 Task: Open an excel sheet and write heading  Promote Sales. Add 10 people name  'Ethan Reynolds, Olivia Thompson, Benjamin Martinez, Emma Davis, Alexander Mitchell, Ava Rodriguez, Daniel Anderson, Mia Lewis, Christopher Scott, Sophia Harris._x000D_
'Item code in between  2020-2080. Product range in between  1000-10000. Add Products  Nike shoe, Adidas shoe, Gucci T-shirt, Louis Vuitton bag, Zara Shirt, H&M jeans, Chanel perfume, Versace perfume, Ralph Lauren, Prada Shirt_x000D_
Choose quantity  3 to 9 In Total Add the Amounts. Save page  Promote Sales book
Action: Mouse pressed left at (27, 21)
Screenshot: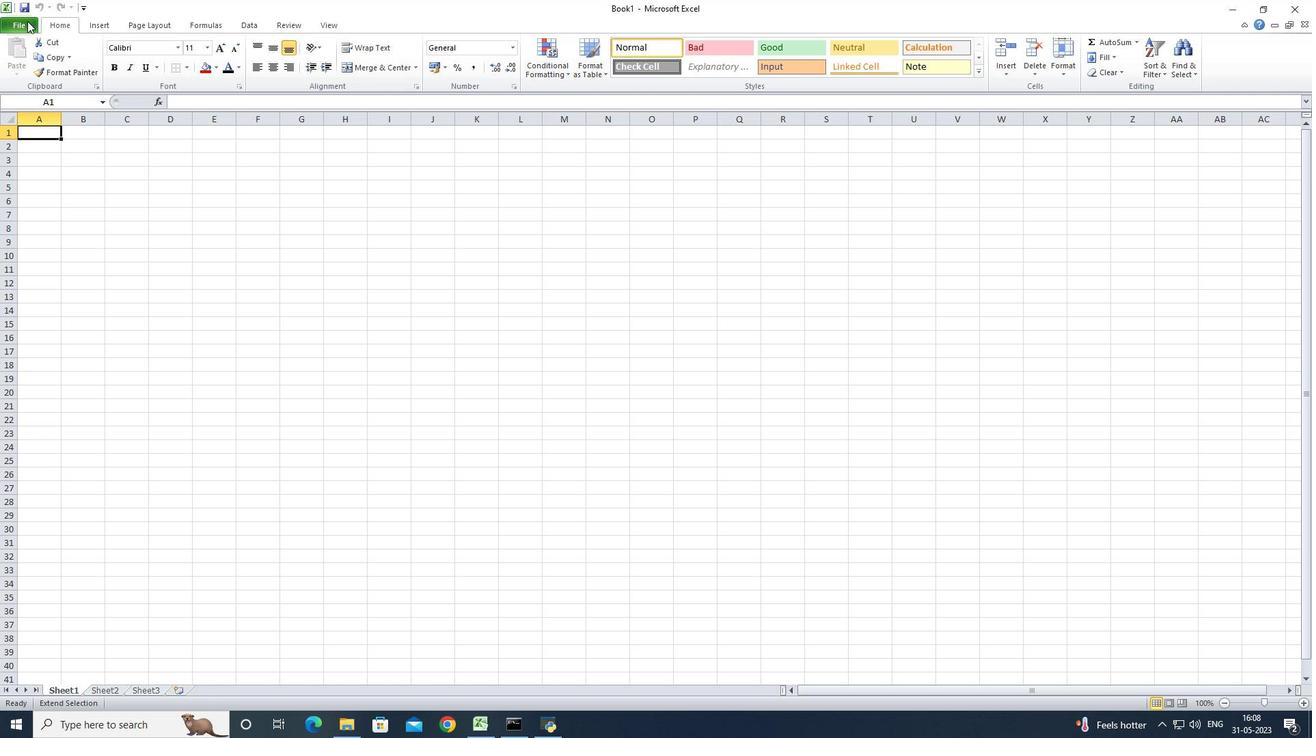 
Action: Mouse moved to (41, 177)
Screenshot: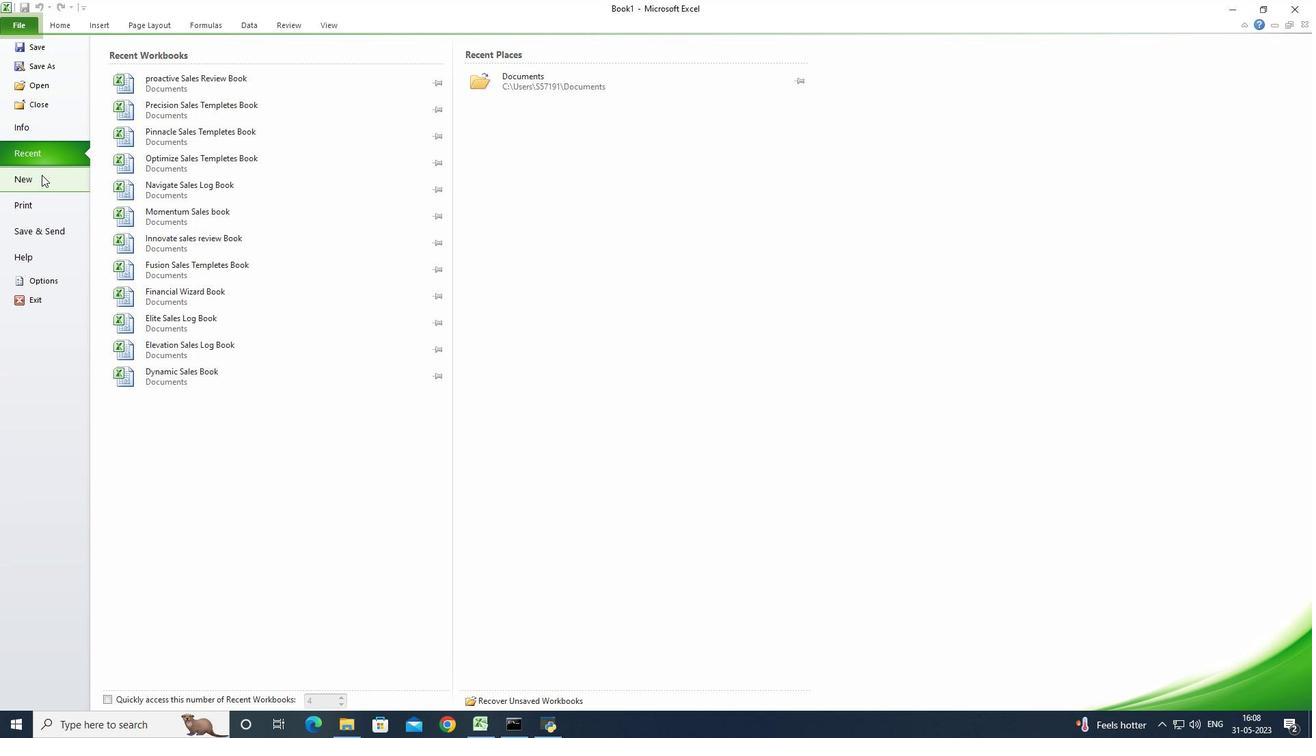 
Action: Mouse pressed left at (41, 177)
Screenshot: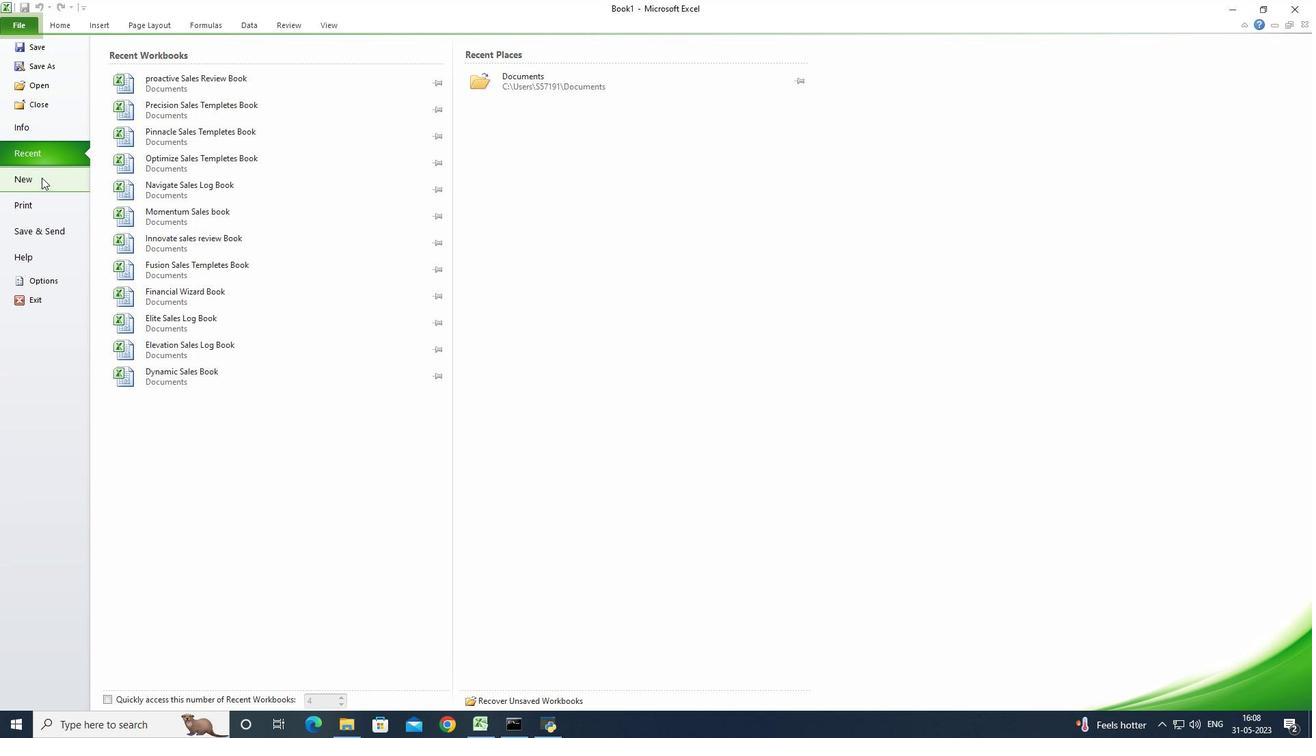 
Action: Mouse moved to (129, 129)
Screenshot: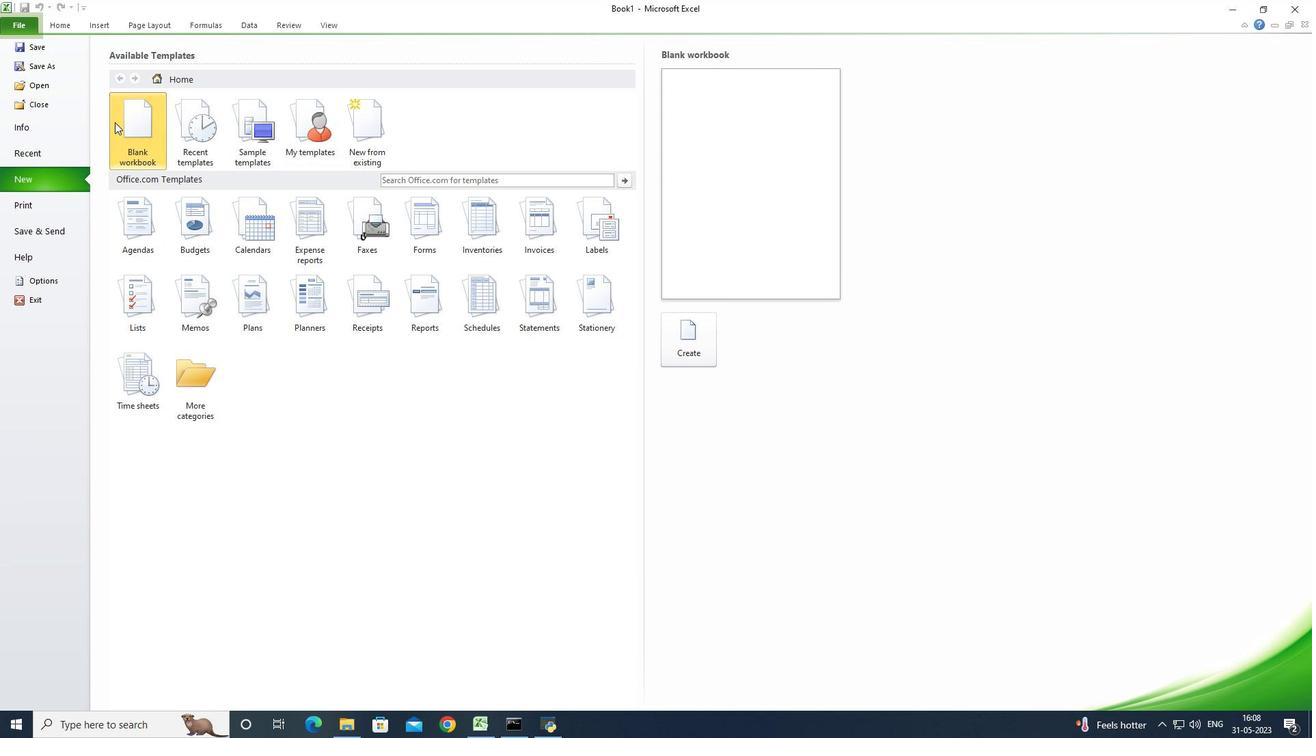 
Action: Mouse pressed left at (129, 129)
Screenshot: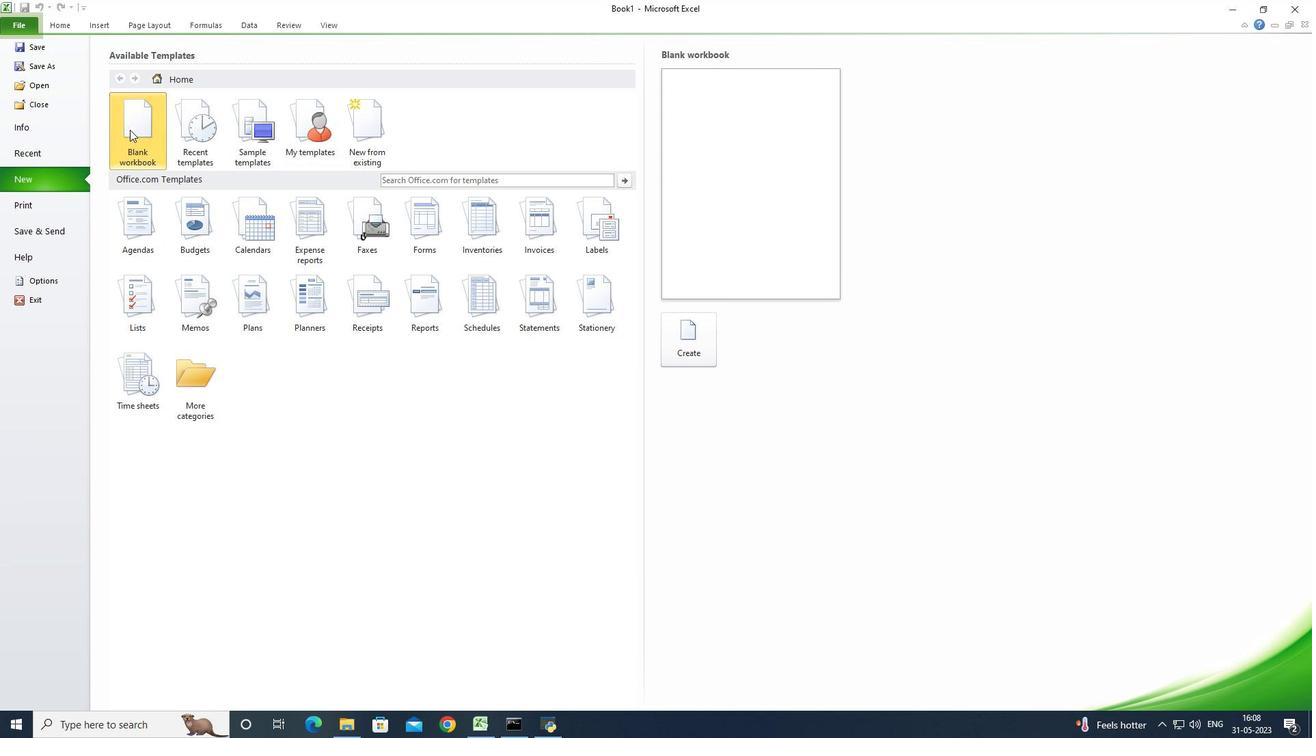 
Action: Mouse moved to (686, 349)
Screenshot: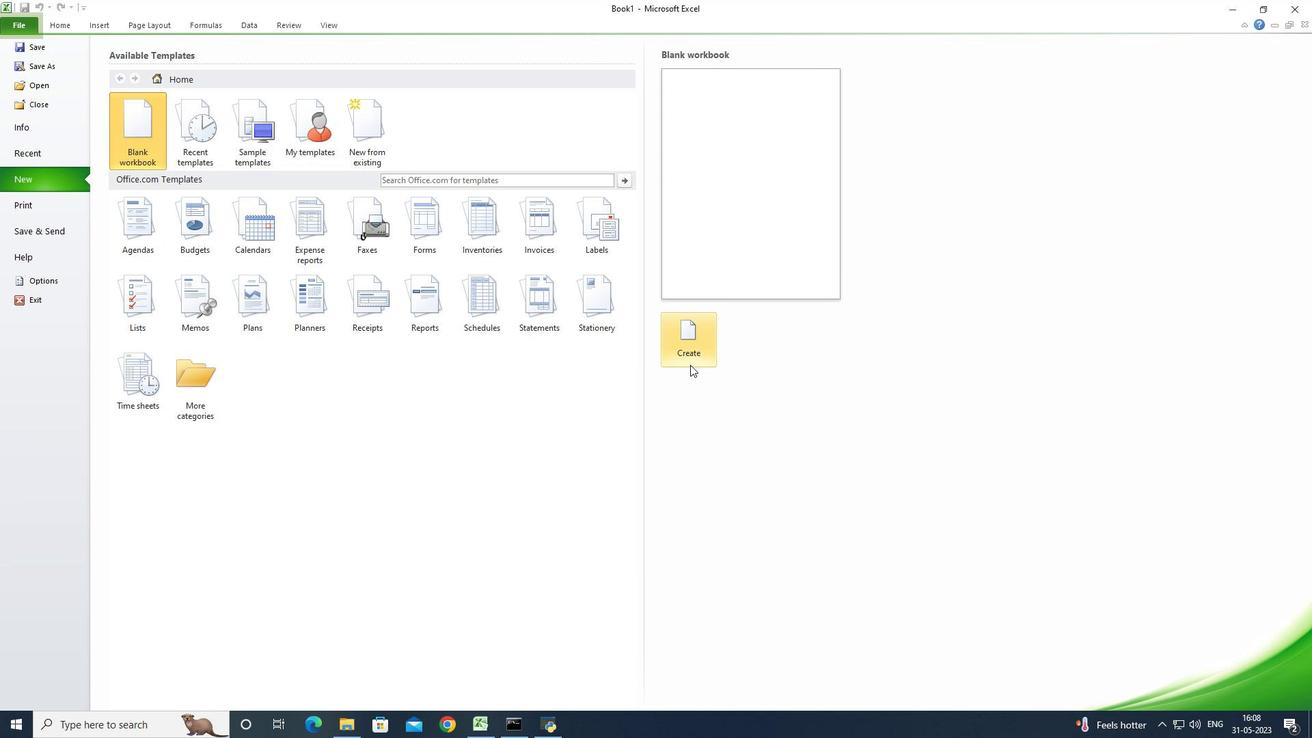 
Action: Mouse pressed left at (686, 349)
Screenshot: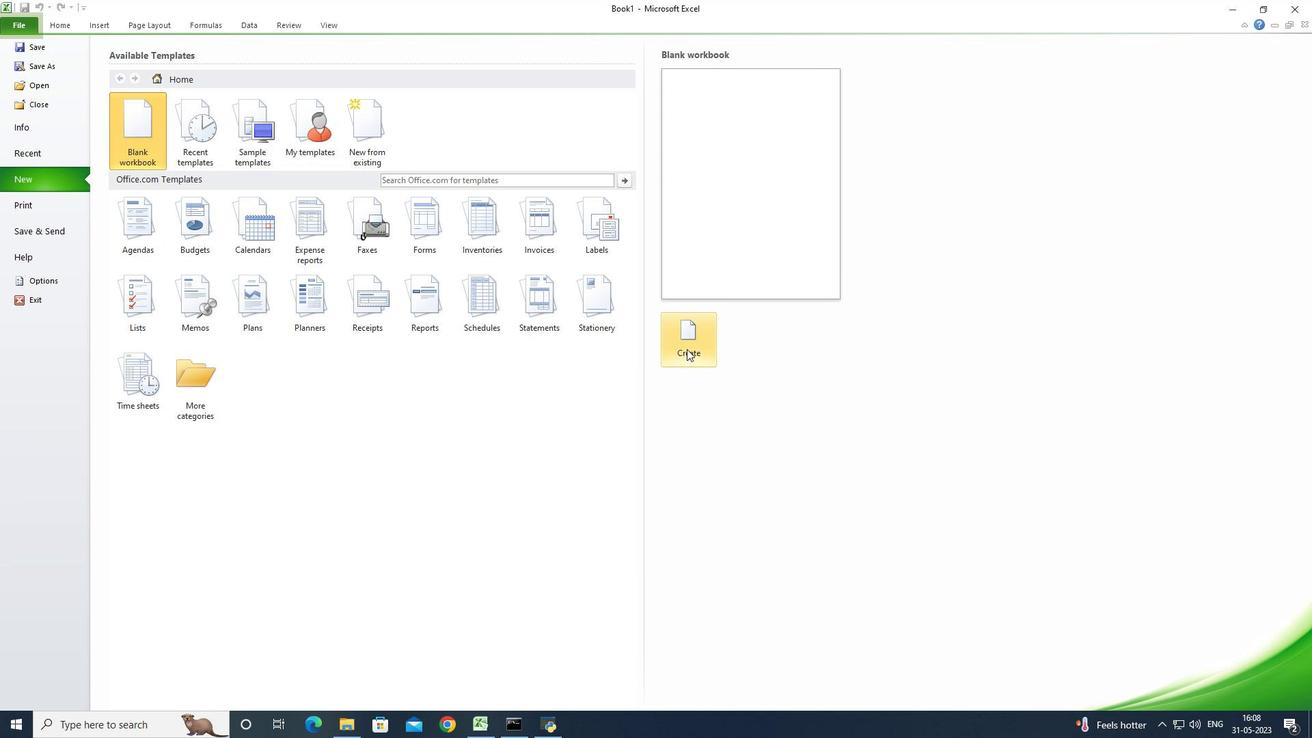 
Action: Mouse moved to (43, 134)
Screenshot: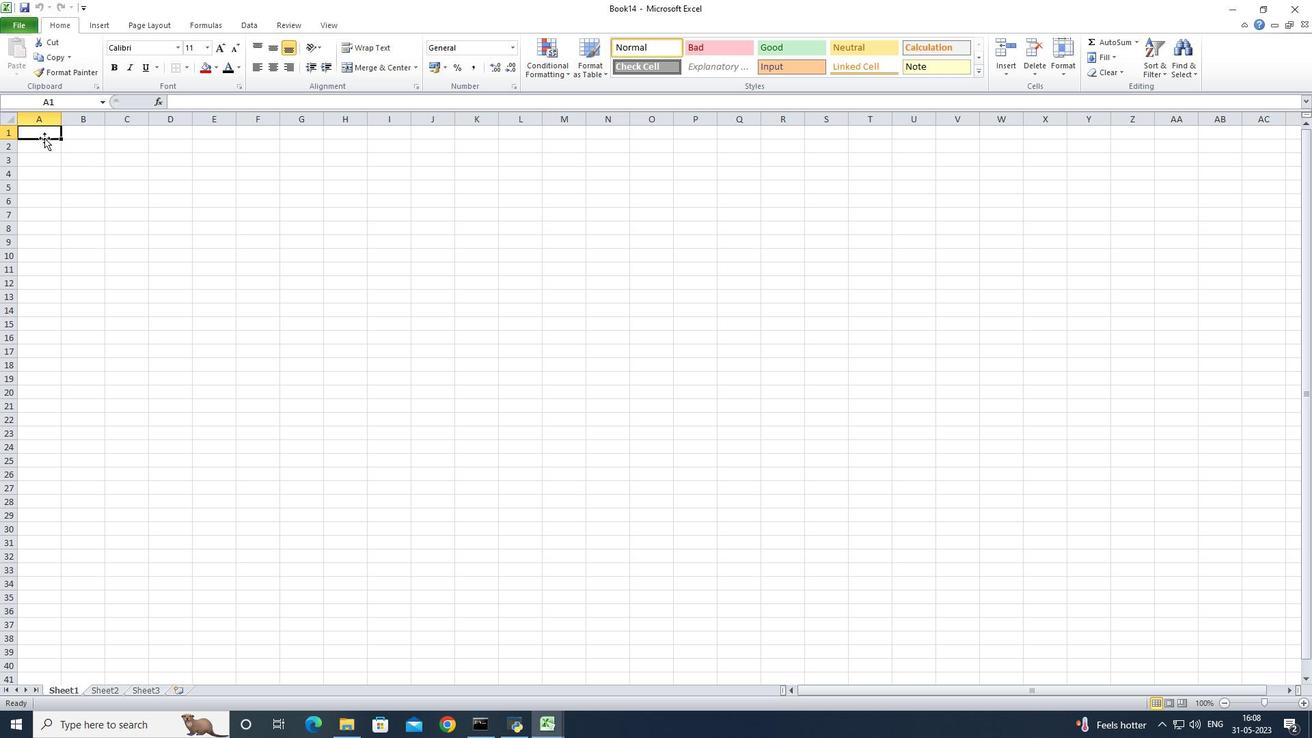 
Action: Mouse pressed left at (43, 134)
Screenshot: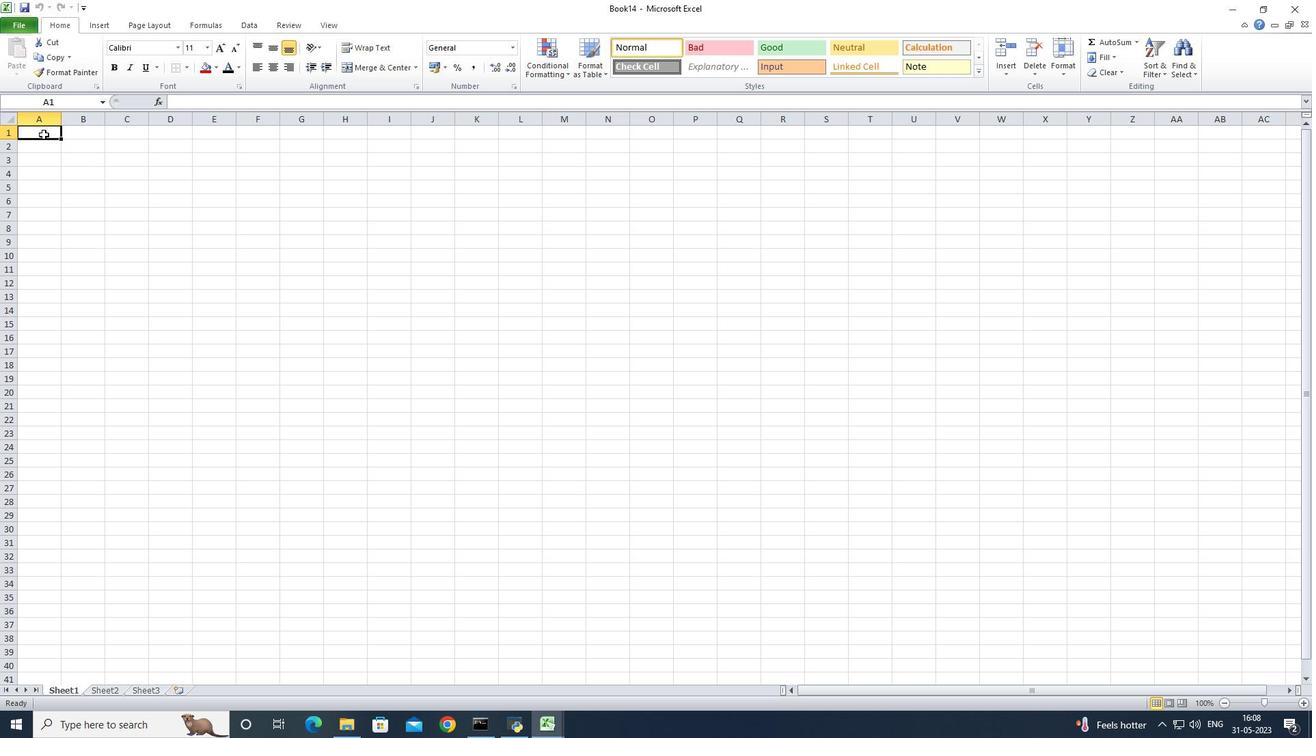 
Action: Key pressed <Key.shift><Key.shift><Key.shift><Key.shift><Key.shift><Key.shift><Key.shift><Key.shift><Key.shift>Promate
Screenshot: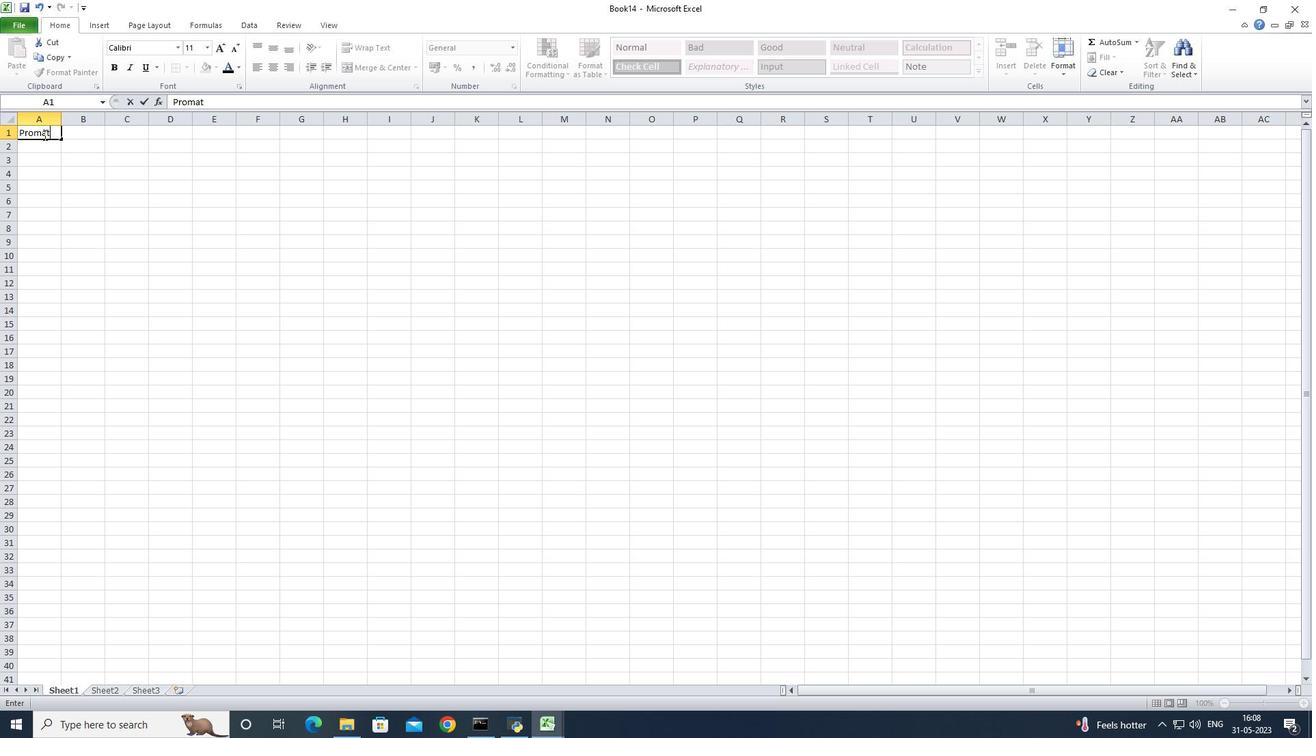 
Action: Mouse moved to (165, 243)
Screenshot: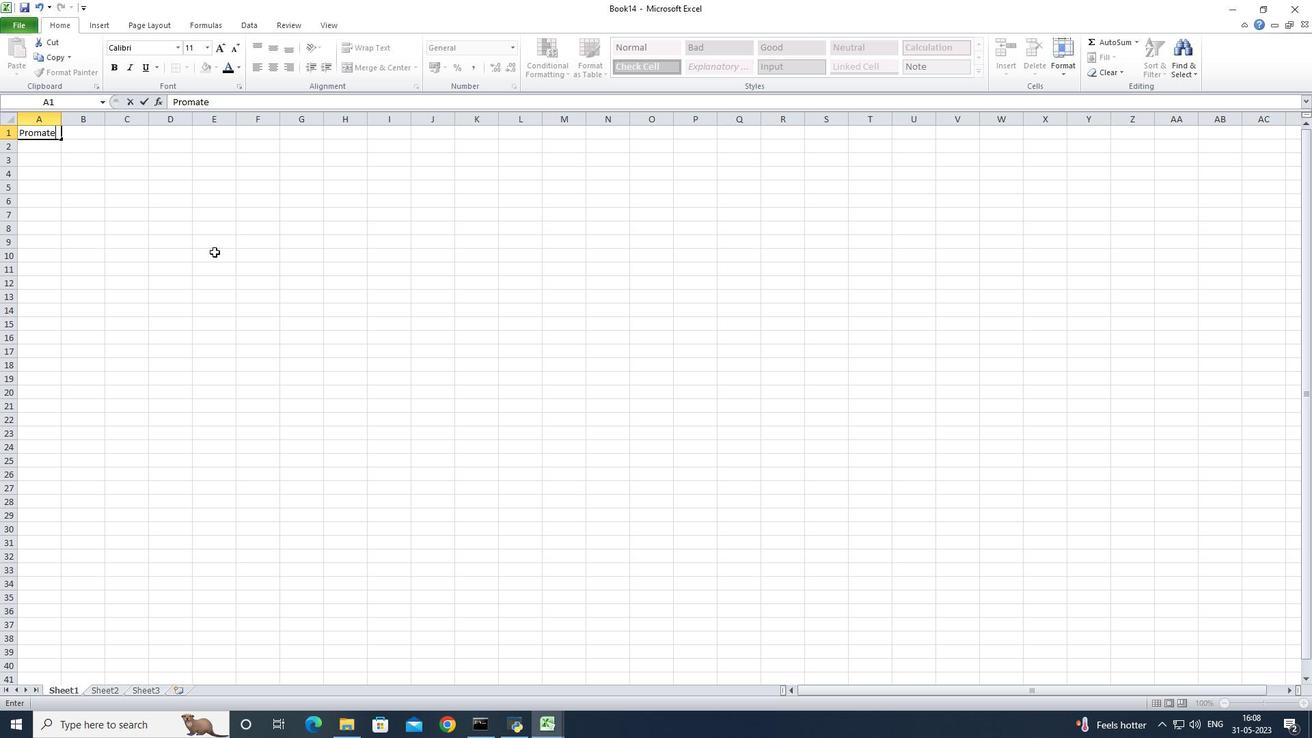 
Action: Key pressed <Key.space><Key.shift>Sales<Key.enter><Key.shift><Key.shift><Key.shift><Key.shift><Key.shift><Key.shift><Key.shift><Key.shift><Key.shift><Key.shift><Key.shift><Key.shift><Key.shift><Key.shift><Key.shift><Key.shift><Key.shift><Key.shift><Key.shift><Key.shift><Key.shift><Key.shift><Key.shift><Key.shift><Key.shift><Key.shift><Key.shift><Key.shift><Key.shift><Key.shift><Key.shift><Key.shift><Key.shift>Name<Key.enter><Key.shift><Key.shift><Key.shift><Key.shift><Key.shift><Key.shift><Key.shift><Key.shift><Key.shift><Key.shift><Key.shift><Key.shift><Key.shift><Key.shift><Key.shift><Key.shift><Key.shift><Key.shift><Key.shift><Key.shift><Key.shift><Key.shift><Key.shift><Key.shift><Key.shift><Key.shift><Key.shift><Key.shift><Key.shift><Key.shift>Ethan<Key.space><Key.shift><Key.shift>Reynolds<Key.enter><Key.shift><Key.shift>Oliver<Key.backspace><Key.backspace>ia<Key.space><Key.shift><Key.shift><Key.shift><Key.shift><Key.shift><Key.shift><Key.shift><Key.shift><Key.shift><Key.shift><Key.shift><Key.shift><Key.shift><Key.shift><Key.shift><Key.shift><Key.shift><Key.shift><Key.shift><Key.shift><Key.shift><Key.shift><Key.shift><Key.shift><Key.shift><Key.shift><Key.shift><Key.shift>thom<Key.backspace><Key.backspace><Key.backspace><Key.backspace><Key.shift><Key.shift>Thompson<Key.enter><Key.shift><Key.shift><Key.shift><Key.shift><Key.shift><Key.shift><Key.shift><Key.shift><Key.shift><Key.shift><Key.shift><Key.shift><Key.shift><Key.shift><Key.shift><Key.shift><Key.shift><Key.shift><Key.shift><Key.shift><Key.shift><Key.shift><Key.shift><Key.shift><Key.shift><Key.shift><Key.shift><Key.shift><Key.shift>Benju<Key.backspace><Key.shift><Key.shift><Key.shift><Key.shift><Key.shift><Key.shift><Key.shift><Key.shift><Key.shift><Key.shift><Key.shift><Key.shift><Key.shift><Key.shift><Key.shift><Key.shift>Am<Key.backspace><Key.backspace>amin<Key.space><Key.shift><Key.shift><Key.shift><Key.shift><Key.shift><Key.shift><Key.shift><Key.shift><Key.shift><Key.shift><Key.shift><Key.shift><Key.shift><Key.shift><Key.shift><Key.shift><Key.shift><Key.shift><Key.shift><Key.shift><Key.shift><Key.shift><Key.shift><Key.shift><Key.shift><Key.shift><Key.shift><Key.shift><Key.shift><Key.shift><Key.shift><Key.shift><Key.shift><Key.shift><Key.shift><Key.shift><Key.shift><Key.shift><Key.shift><Key.shift><Key.shift>Martinez<Key.enter><Key.shift><Key.shift><Key.shift><Key.shift><Key.shift><Key.shift><Key.shift><Key.shift><Key.shift><Key.shift><Key.shift><Key.shift><Key.shift><Key.shift><Key.shift><Key.shift><Key.shift><Key.shift><Key.shift><Key.shift><Key.shift><Key.shift><Key.shift><Key.shift><Key.shift><Key.shift><Key.shift><Key.shift><Key.shift><Key.shift><Key.shift>Emma<Key.space><Key.shift><Key.shift><Key.shift><Key.shift><Key.shift><Key.shift><Key.shift><Key.shift><Key.shift><Key.shift><Key.shift><Key.shift><Key.shift><Key.shift><Key.shift><Key.shift><Key.shift>Davis<Key.enter><Key.shift><Key.shift><Key.shift><Key.shift><Key.shift><Key.shift><Key.shift><Key.shift><Key.shift><Key.shift><Key.shift><Key.shift><Key.shift><Key.shift><Key.shift><Key.shift><Key.shift><Key.shift><Key.shift><Key.shift><Key.shift><Key.shift><Key.shift><Key.shift><Key.shift><Key.shift><Key.shift><Key.shift><Key.shift><Key.shift><Key.shift><Key.shift><Key.shift>Alw<Key.backspace>exander<Key.space><Key.shift><Key.shift><Key.shift><Key.shift><Key.shift><Key.shift><Key.shift><Key.shift><Key.shift><Key.shift><Key.shift><Key.shift><Key.shift><Key.shift>Mitchell<Key.enter><Key.shift><Key.shift>Ava<Key.space><Key.shift>Rodriguez<Key.enter><Key.shift><Key.shift><Key.shift><Key.shift><Key.shift><Key.shift><Key.shift><Key.shift><Key.shift><Key.shift><Key.shift><Key.shift><Key.shift><Key.shift><Key.shift><Key.shift><Key.shift><Key.shift><Key.shift><Key.shift><Key.shift><Key.shift><Key.shift>Daniel<Key.space><Key.shift>Anderson<Key.enter><Key.shift>Mia<Key.space><Key.shift><Key.shift><Key.shift><Key.shift><Key.shift><Key.shift><Key.shift><Key.shift><Key.shift><Key.shift><Key.shift><Key.shift>Lewis<Key.enter><Key.shift><Key.shift><Key.shift><Key.shift>Cha<Key.backspace>ristopher<Key.space><Key.shift>Scott<Key.enter><Key.shift><Key.shift><Key.shift><Key.shift><Key.shift><Key.shift><Key.shift><Key.shift><Key.shift>Sophia<Key.space><Key.shift><Key.shift><Key.shift><Key.shift><Key.shift><Key.shift><Key.shift><Key.shift><Key.shift><Key.shift><Key.shift><Key.shift><Key.shift><Key.shift><Key.shift><Key.shift><Key.shift><Key.shift><Key.shift><Key.shift><Key.shift><Key.shift><Key.shift><Key.shift><Key.shift><Key.shift><Key.shift><Key.shift><Key.shift><Key.shift><Key.shift><Key.shift><Key.shift><Key.shift><Key.shift><Key.shift><Key.shift><Key.shift><Key.shift><Key.shift><Key.shift><Key.shift>Harris<Key.enter>
Screenshot: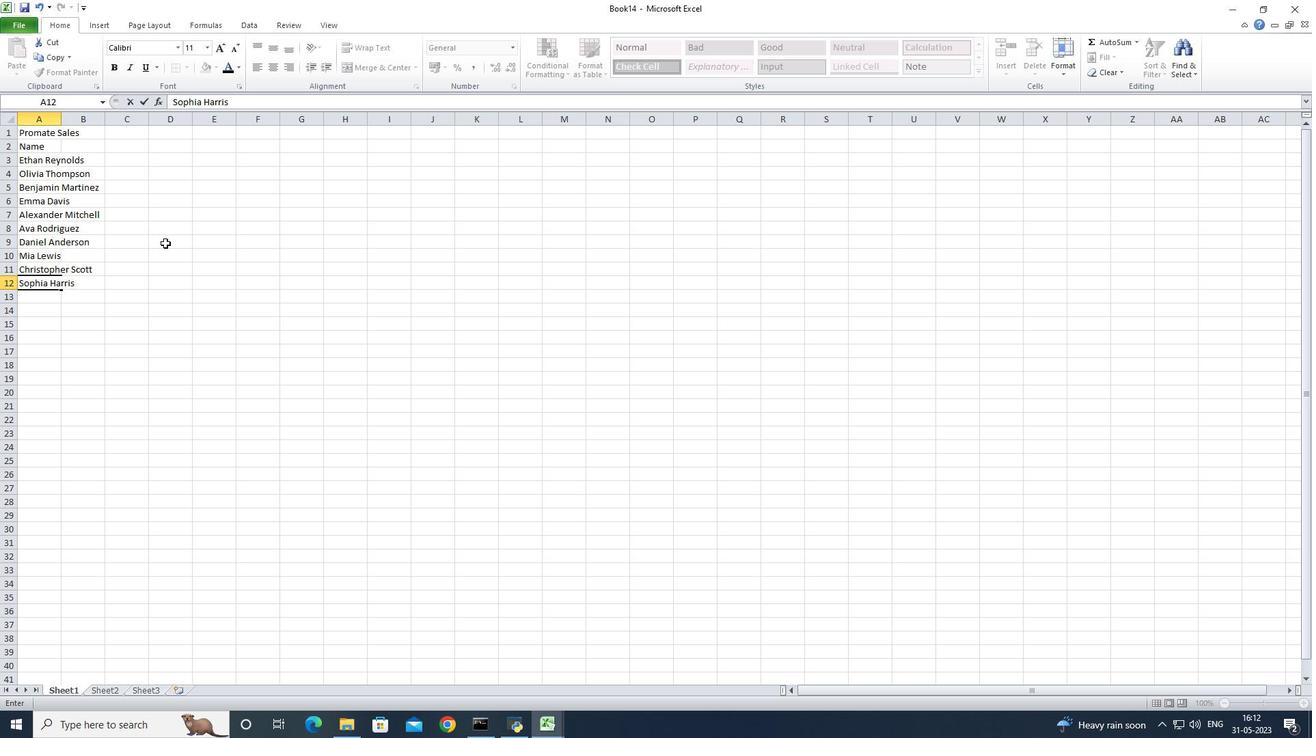 
Action: Mouse moved to (62, 116)
Screenshot: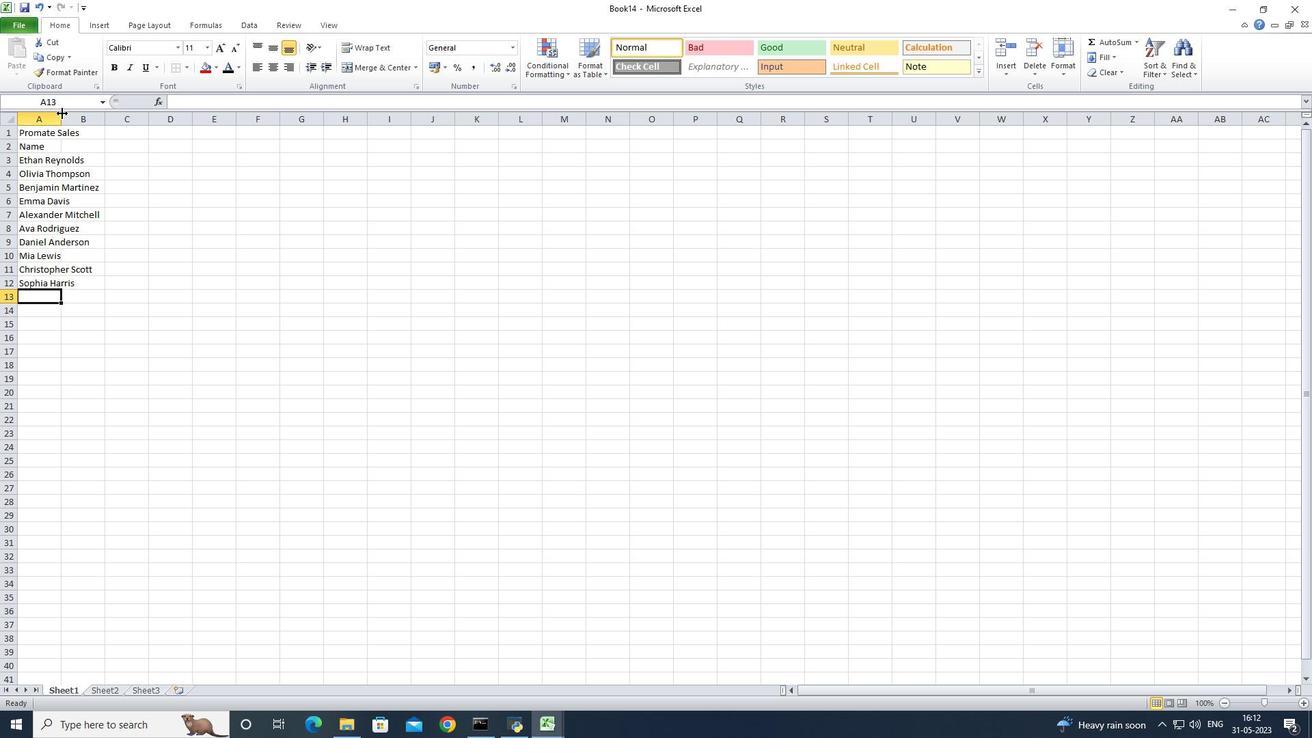 
Action: Mouse pressed left at (62, 116)
Screenshot: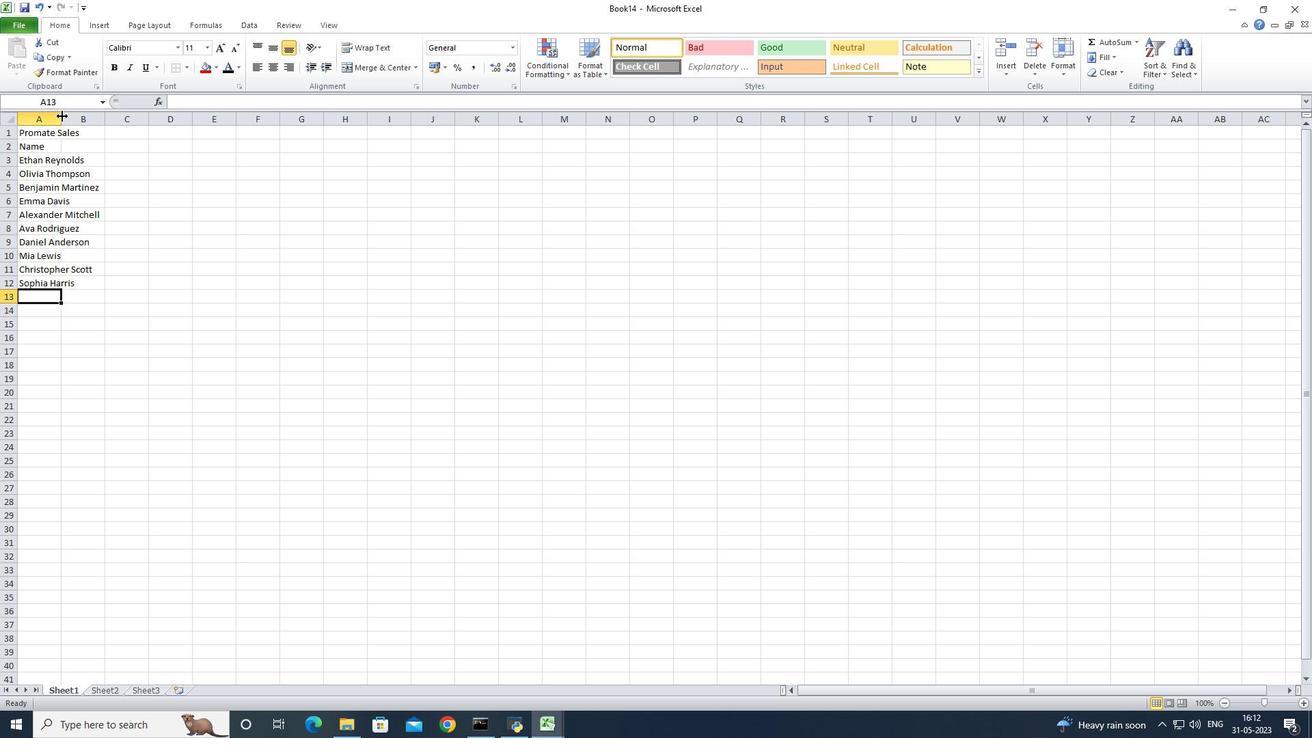 
Action: Mouse pressed left at (62, 116)
Screenshot: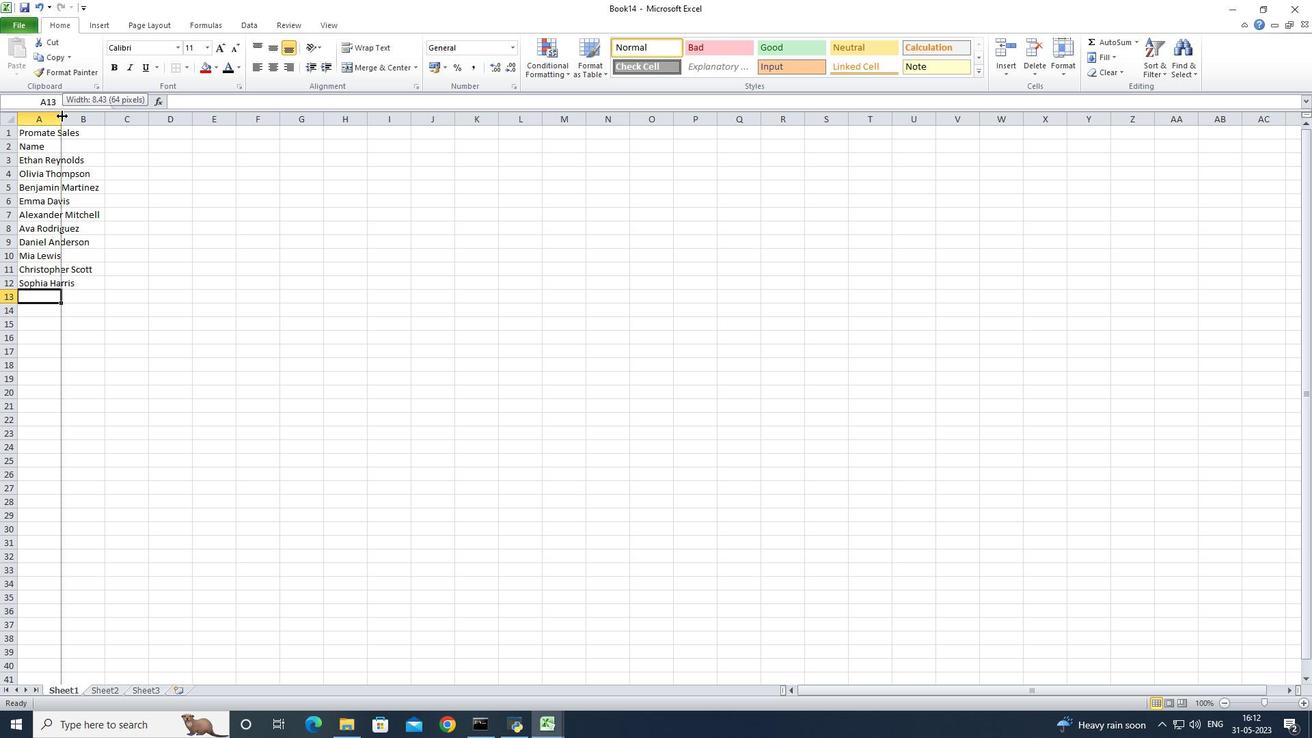 
Action: Mouse moved to (132, 144)
Screenshot: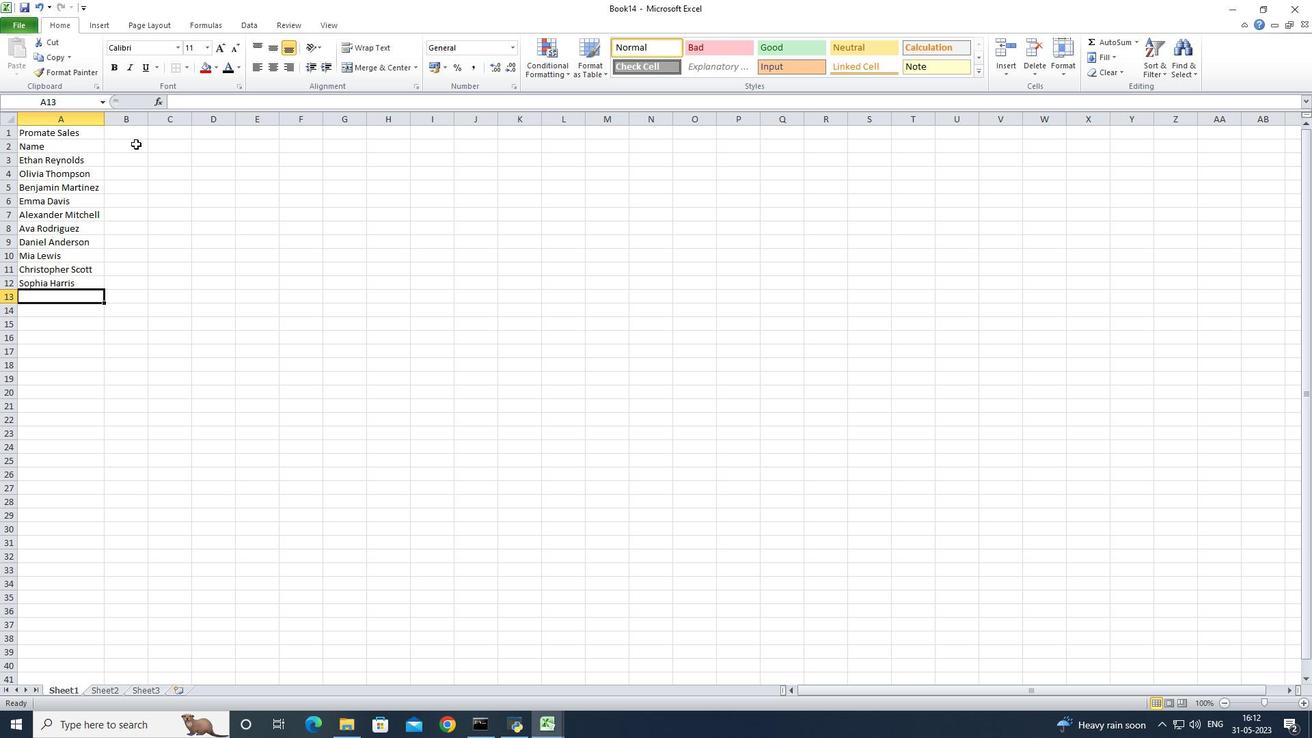 
Action: Mouse pressed left at (132, 144)
Screenshot: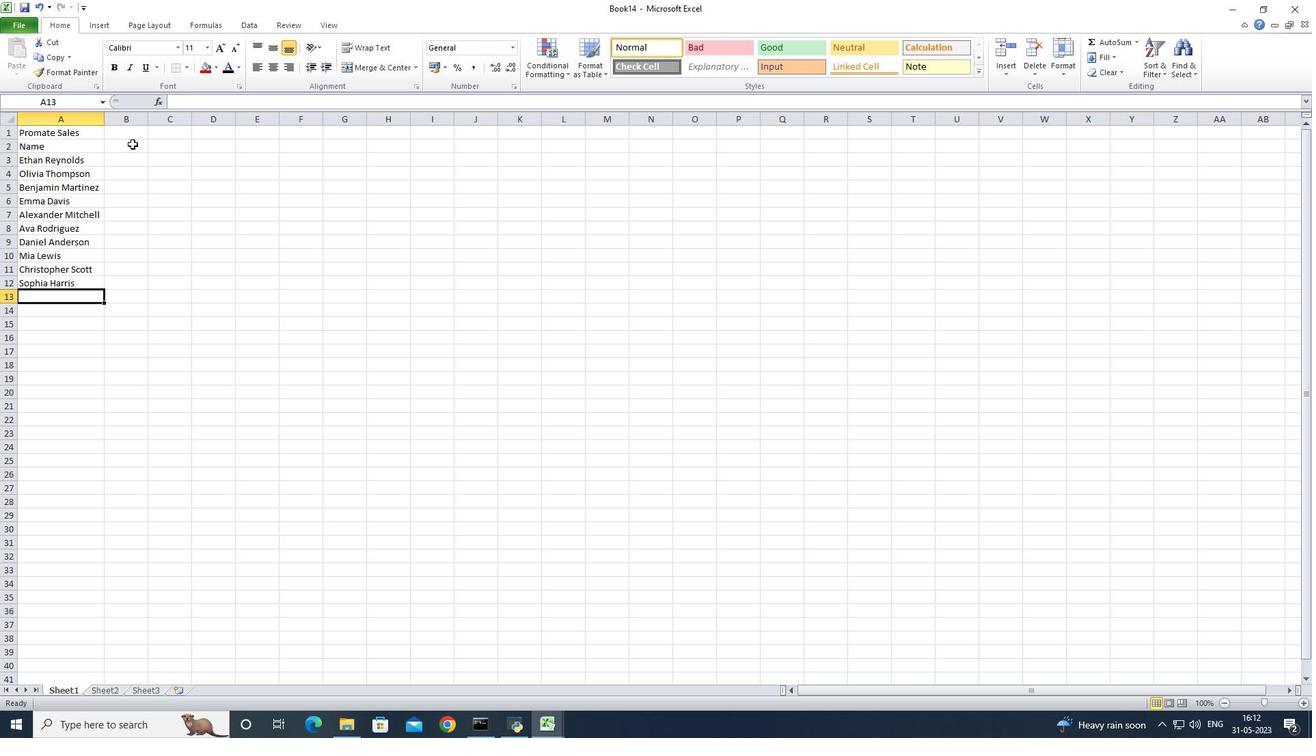 
Action: Key pressed <Key.shift><Key.shift><Key.shift><Key.shift><Key.shift>Item<Key.space><Key.shift><Key.shift><Key.shift><Key.shift><Key.shift><Key.shift><Key.shift><Key.shift><Key.shift><Key.shift><Key.shift>Co
Screenshot: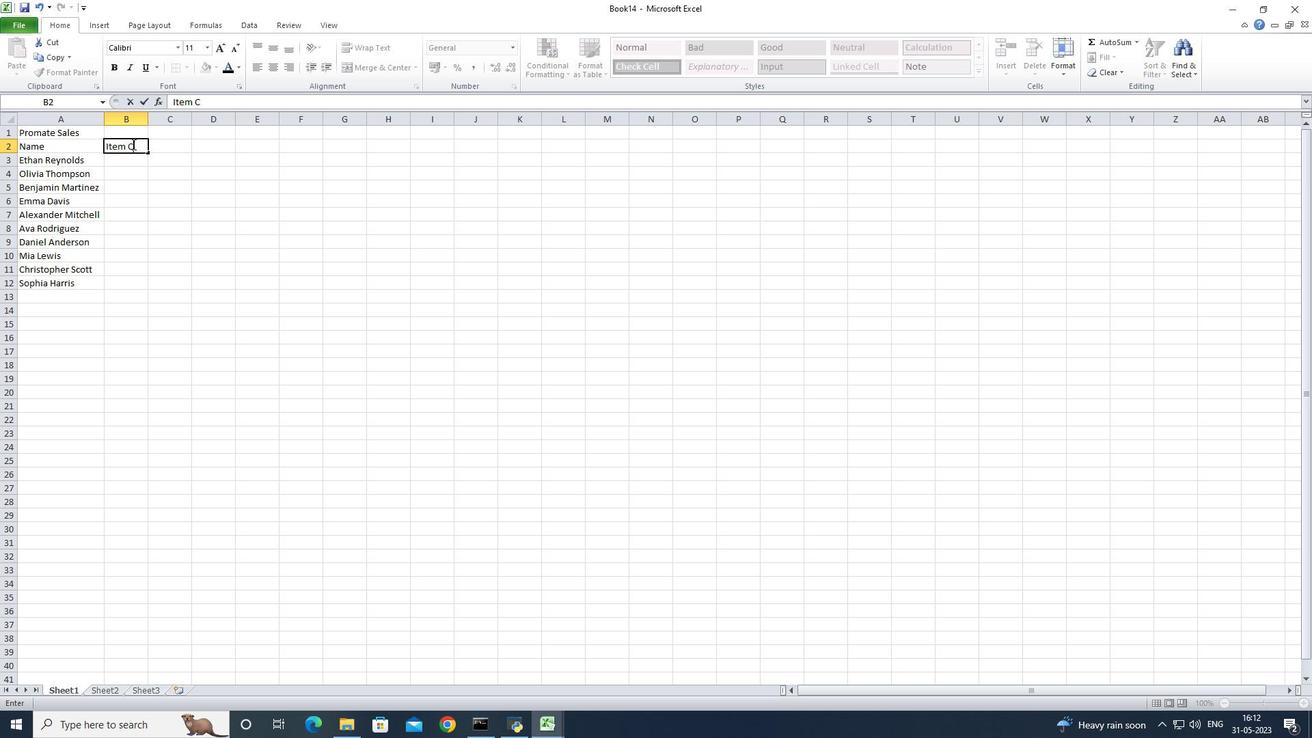 
Action: Mouse moved to (193, 178)
Screenshot: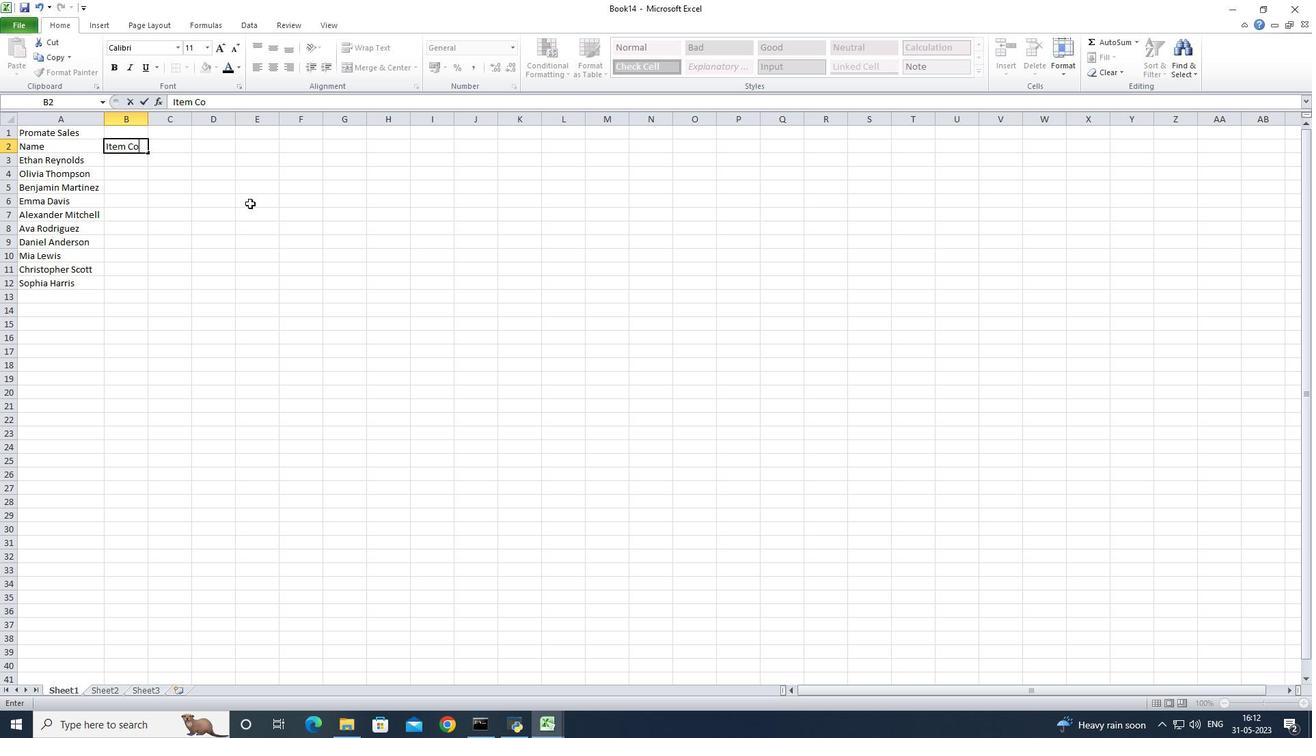 
Action: Key pressed de
Screenshot: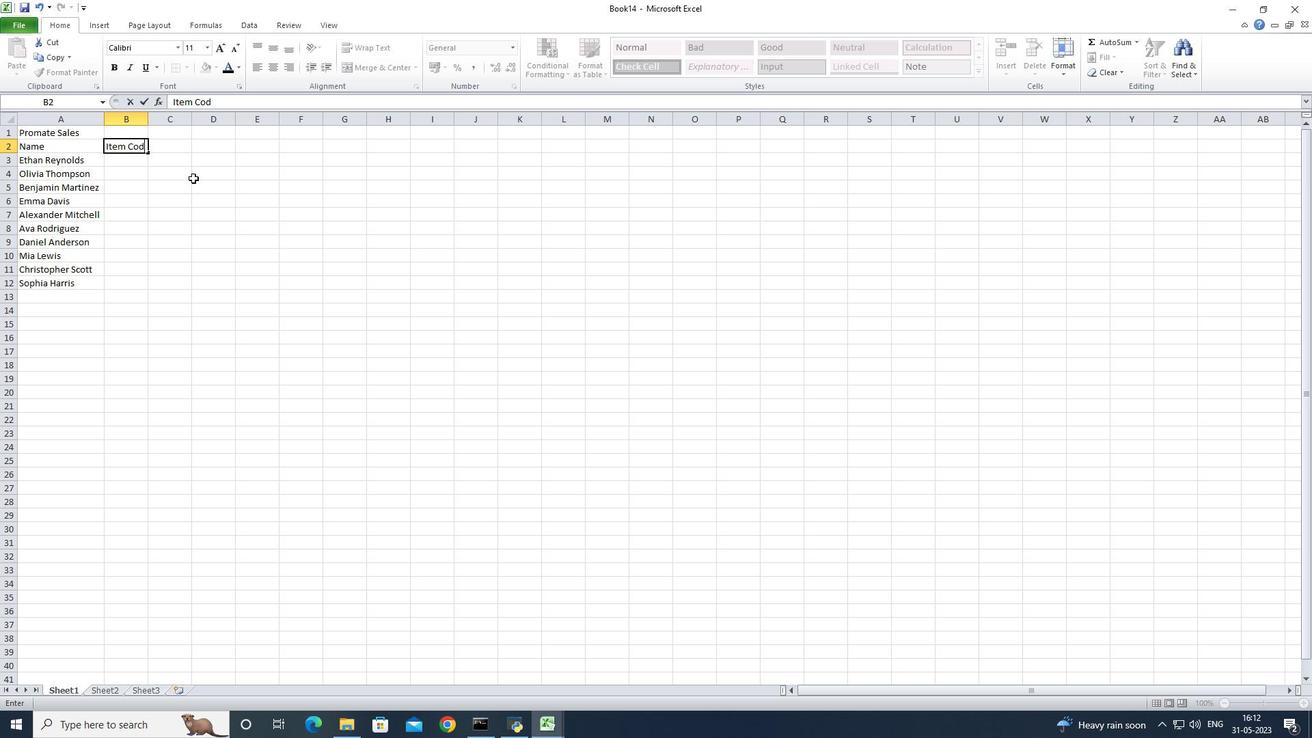 
Action: Mouse moved to (165, 151)
Screenshot: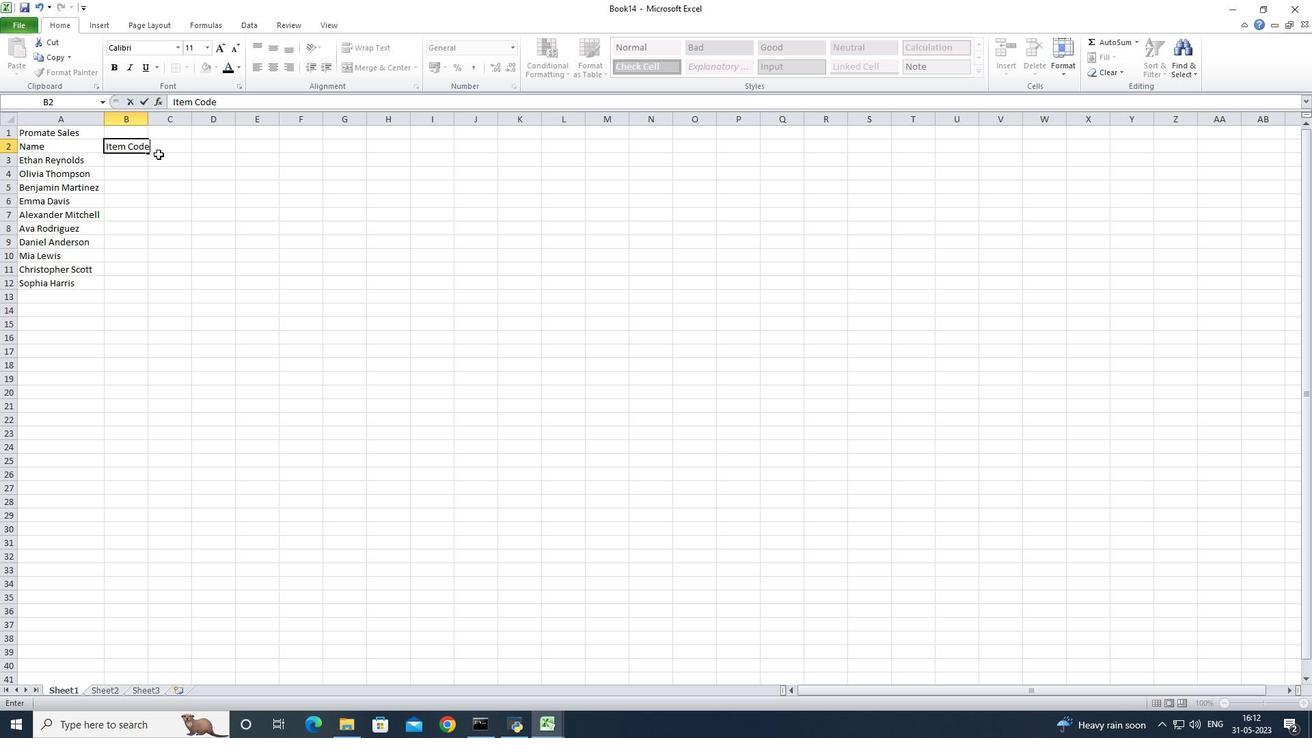 
Action: Mouse pressed left at (165, 151)
Screenshot: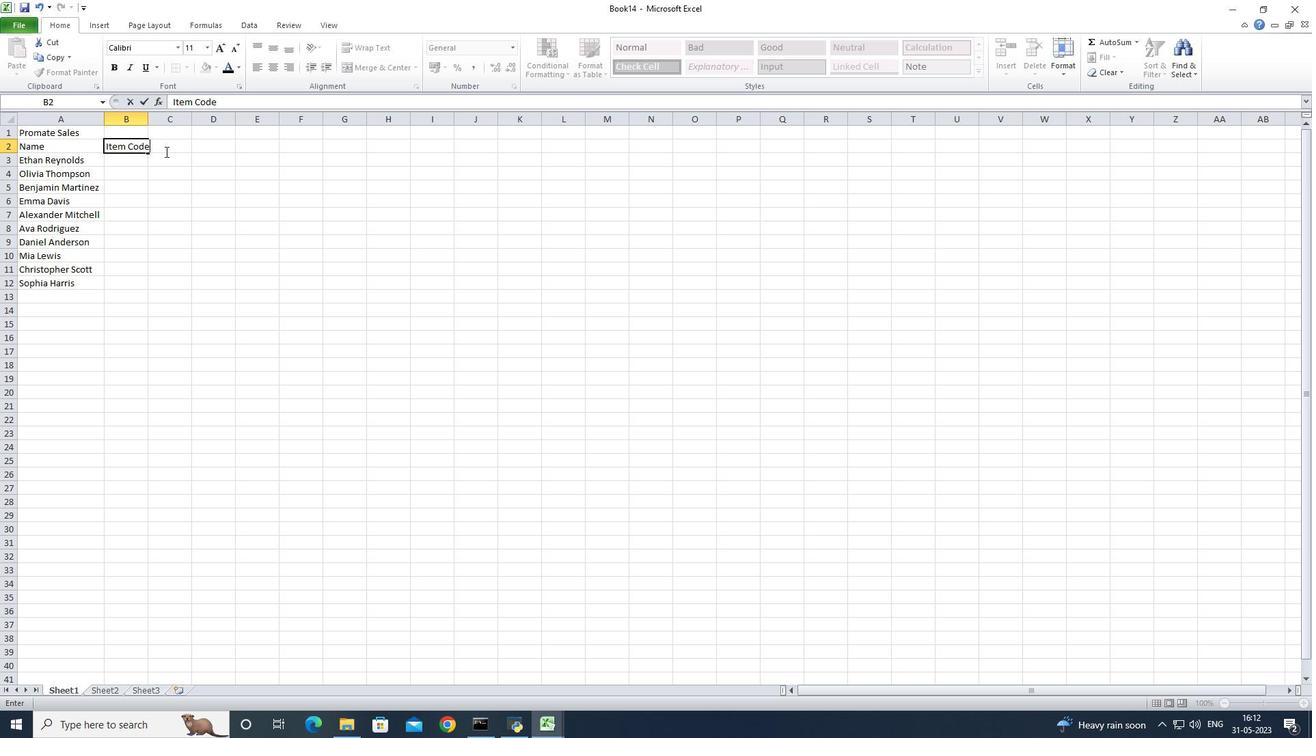 
Action: Mouse moved to (129, 164)
Screenshot: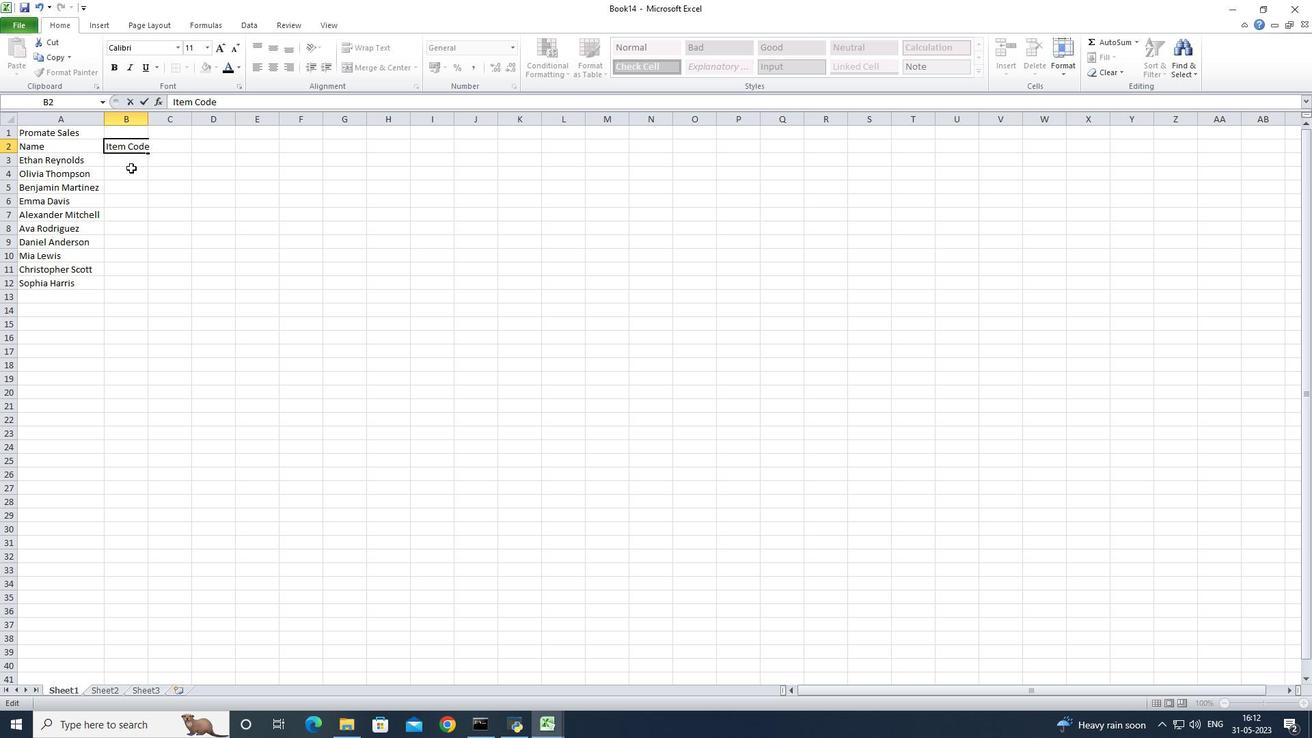 
Action: Mouse pressed left at (129, 164)
Screenshot: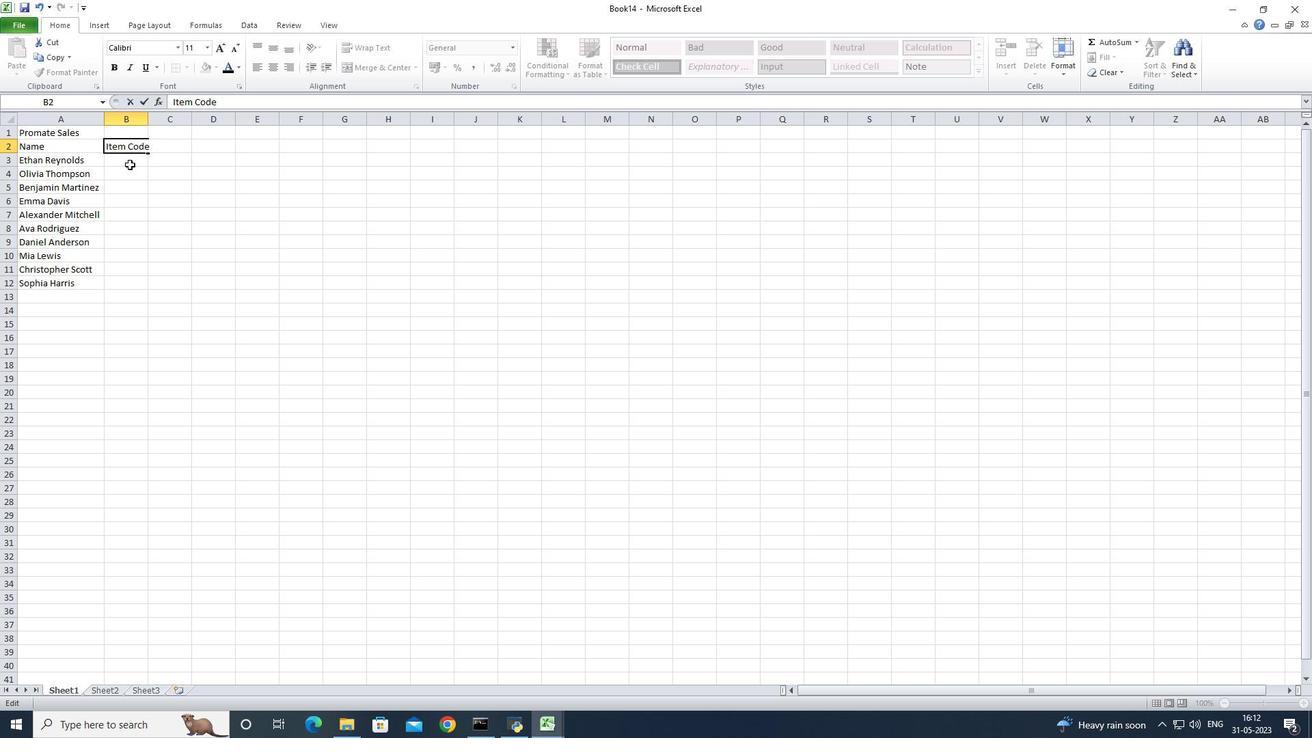 
Action: Mouse moved to (146, 121)
Screenshot: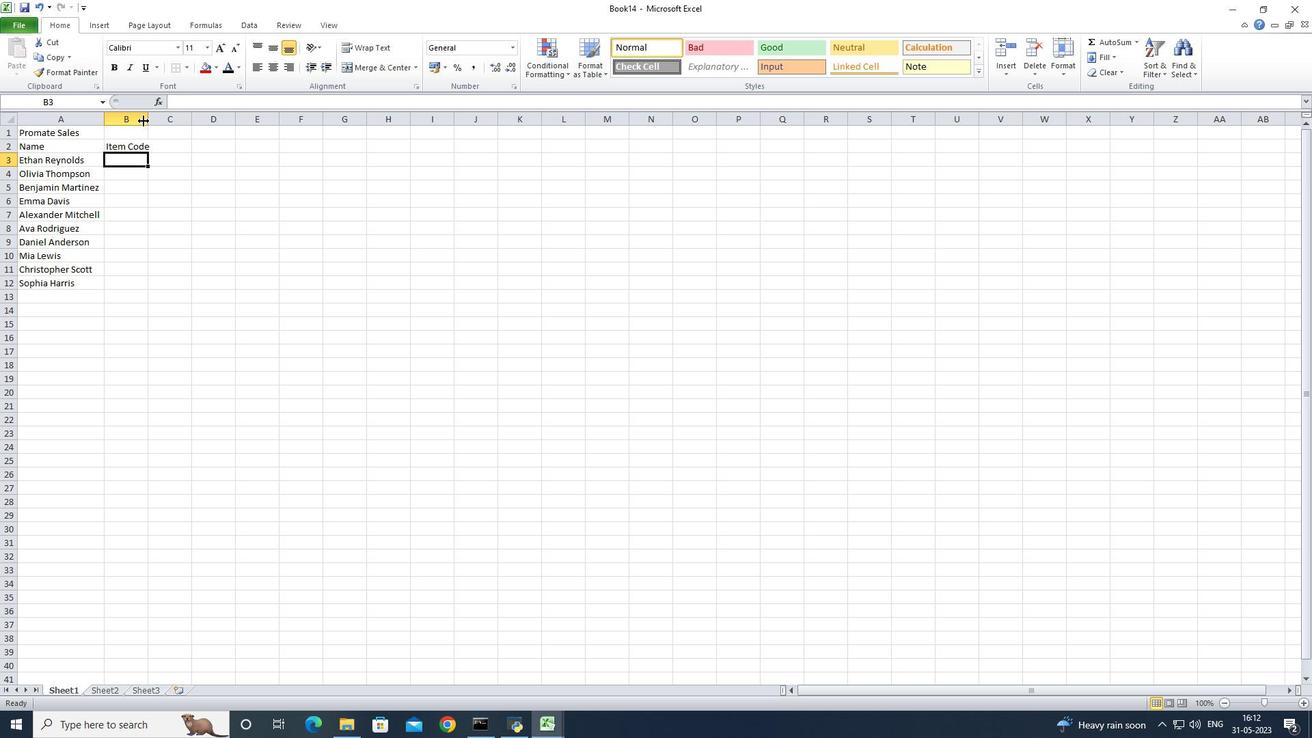 
Action: Mouse pressed left at (146, 121)
Screenshot: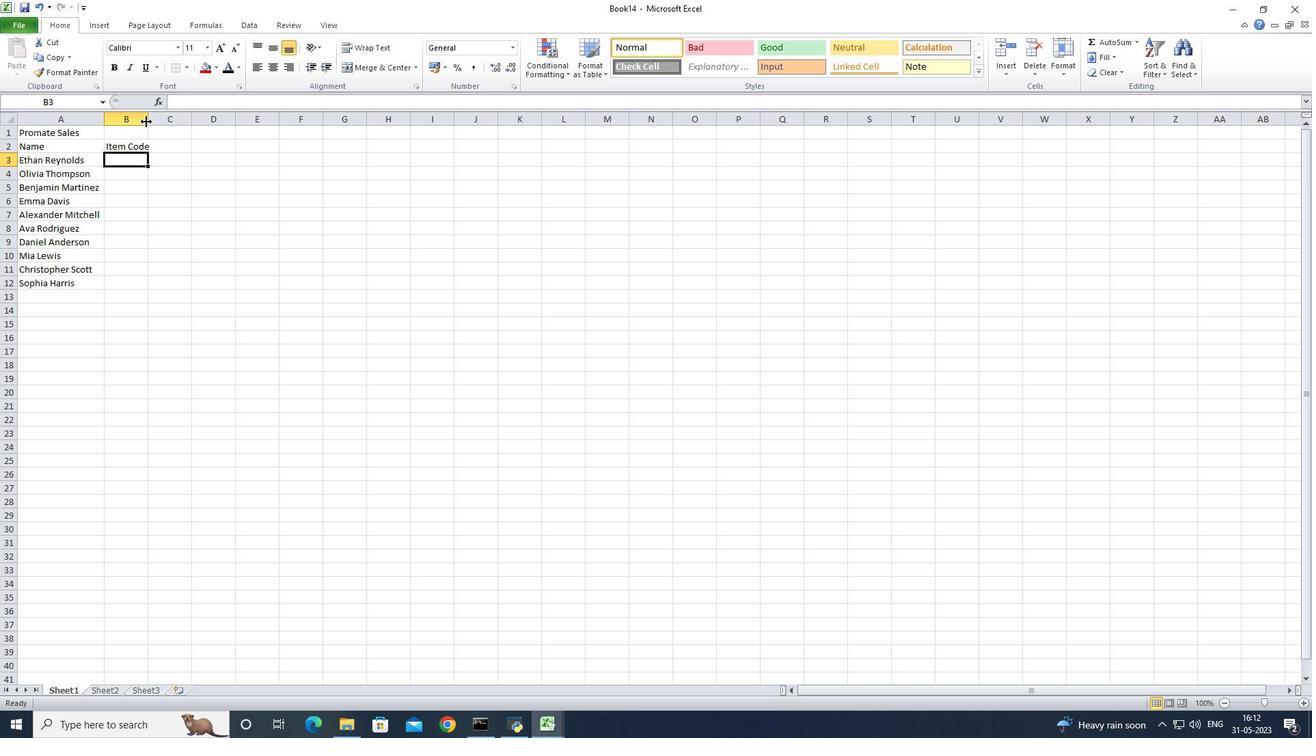 
Action: Mouse pressed left at (146, 121)
Screenshot: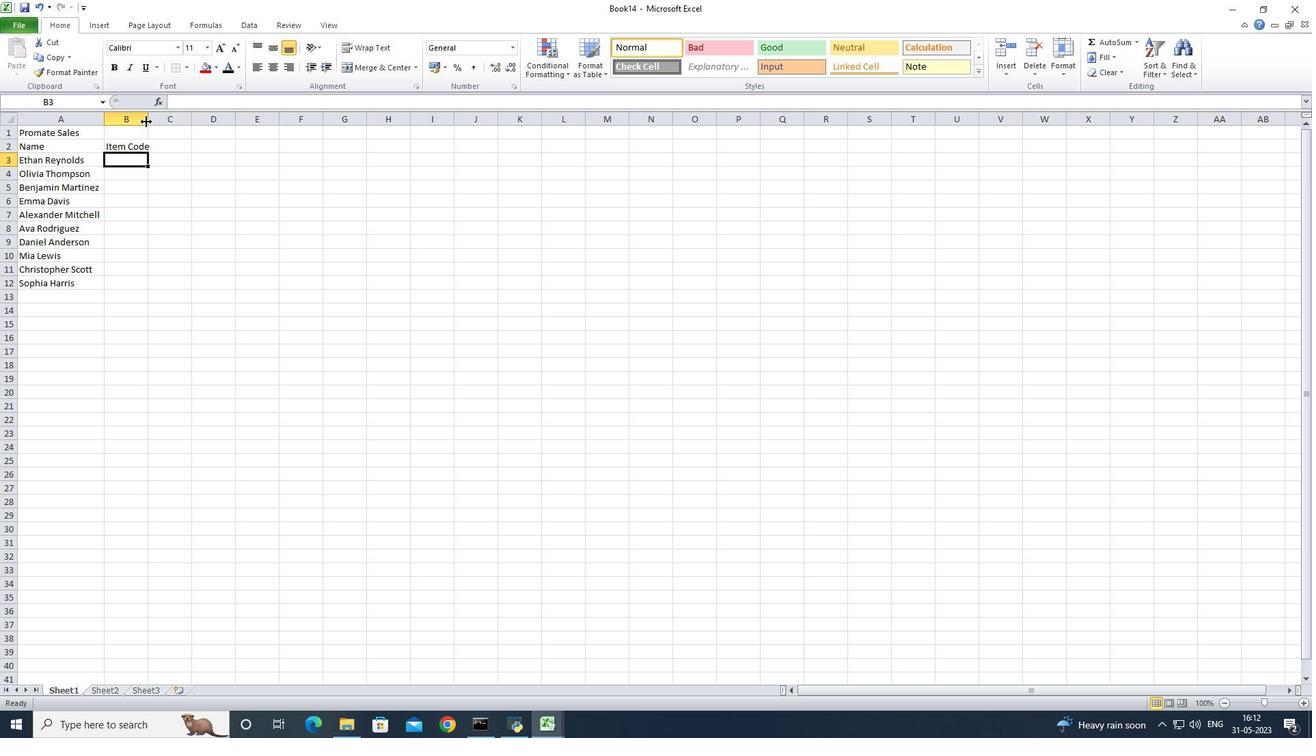 
Action: Mouse moved to (142, 168)
Screenshot: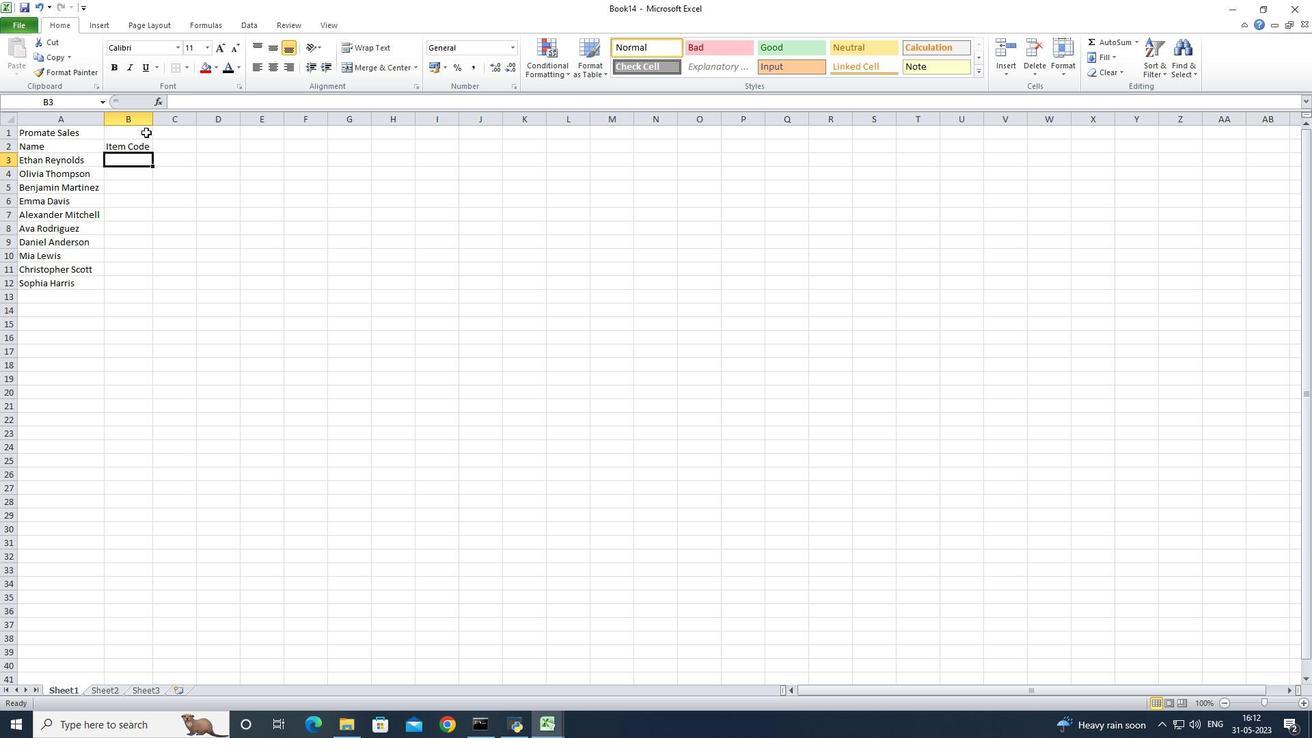 
Action: Key pressed 20020<Key.backspace><Key.backspace><Key.backspace>20<Key.down>2030<Key.down>2040<Key.down>2050<Key.down>2060<Key.down>2070<Key.down>2080<Key.down>2015<Key.backspace><Key.backspace>25<Key.down>2035<Key.down>203<Key.backspace>45<Key.down>
Screenshot: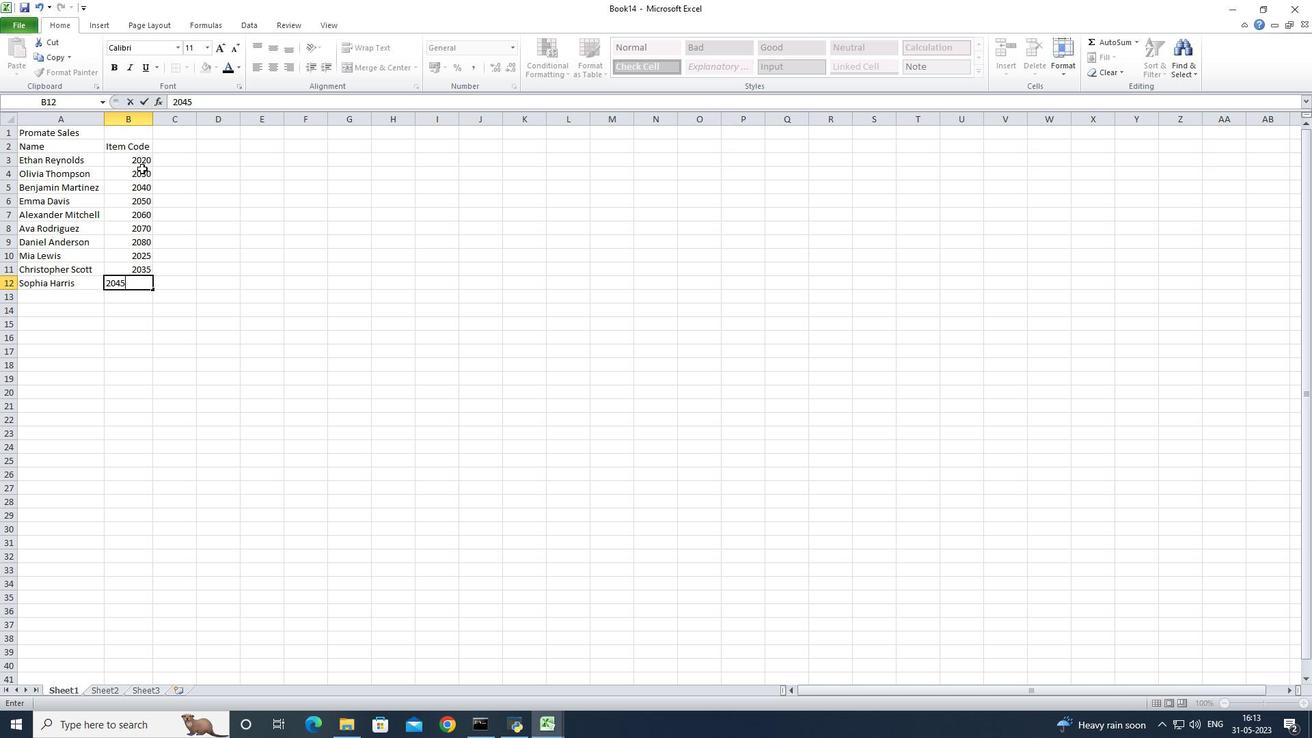 
Action: Mouse moved to (190, 142)
Screenshot: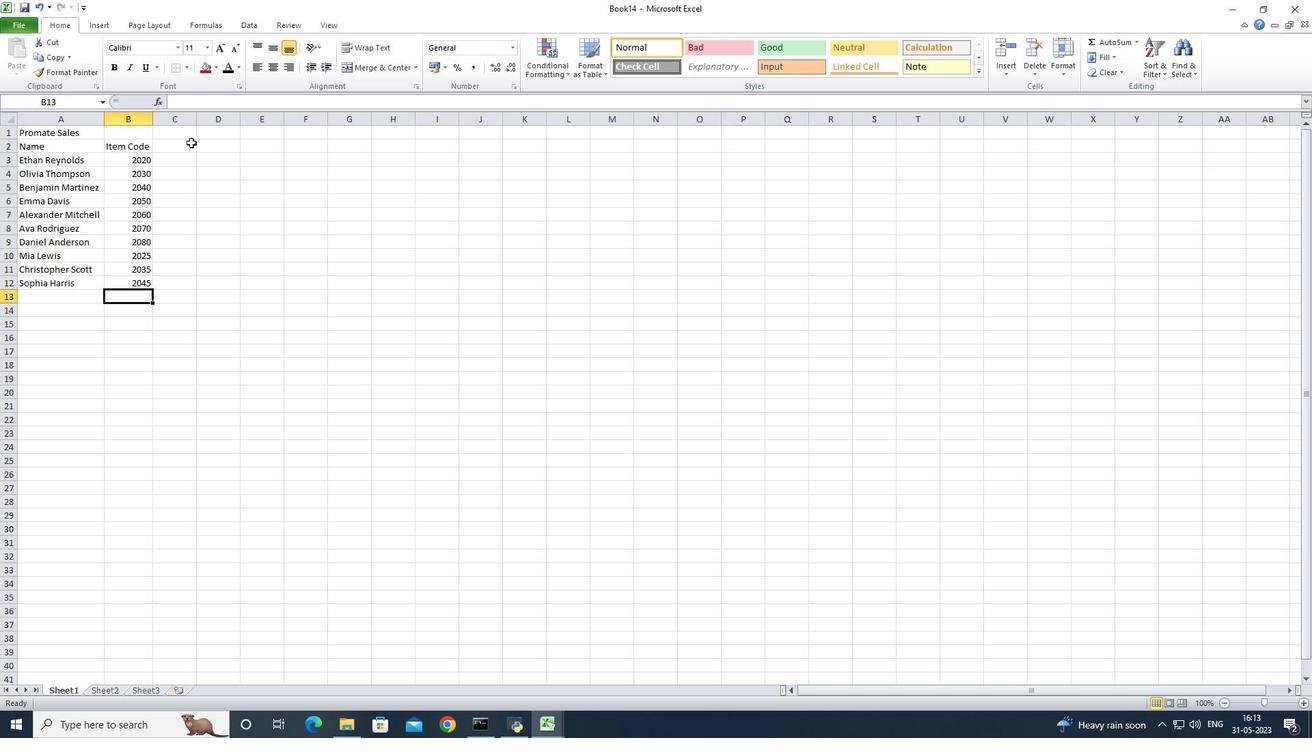 
Action: Mouse pressed left at (190, 142)
Screenshot: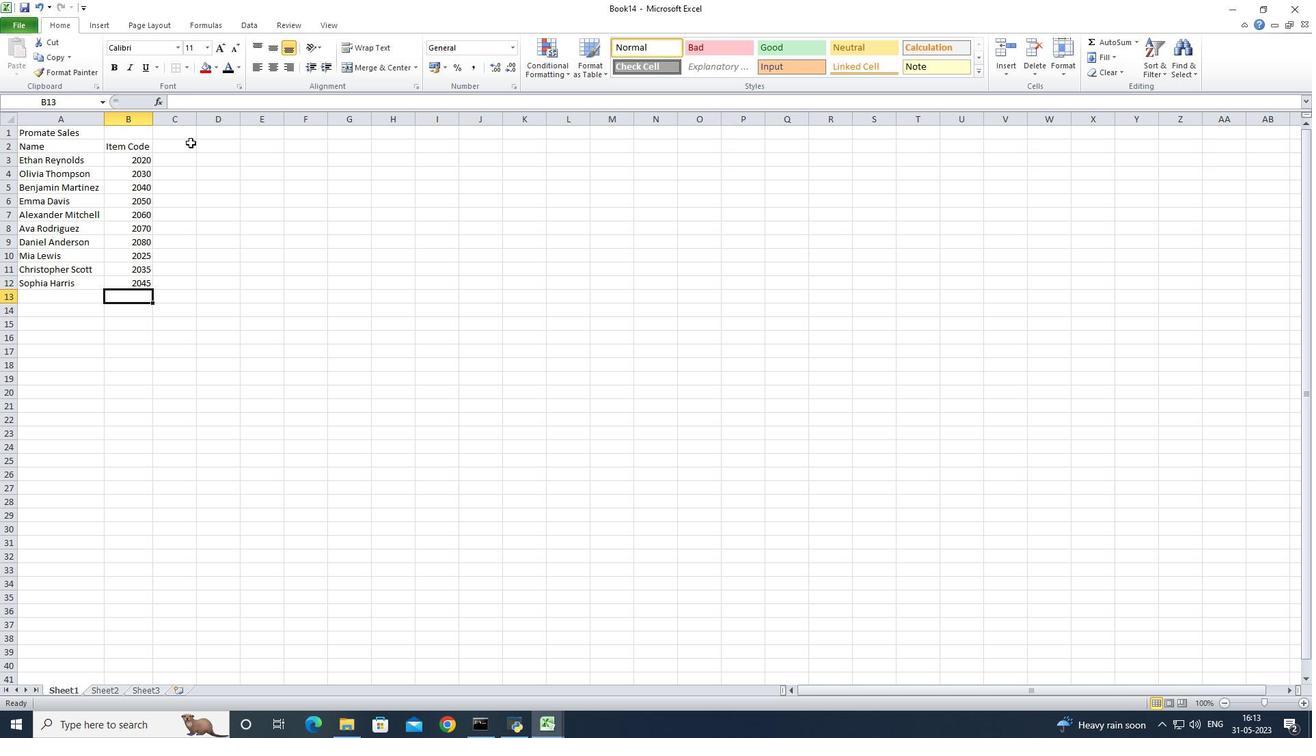 
Action: Key pressed <Key.shift>Product<Key.space><Key.shift><Key.shift><Key.shift><Key.shift>range<Key.enter>
Screenshot: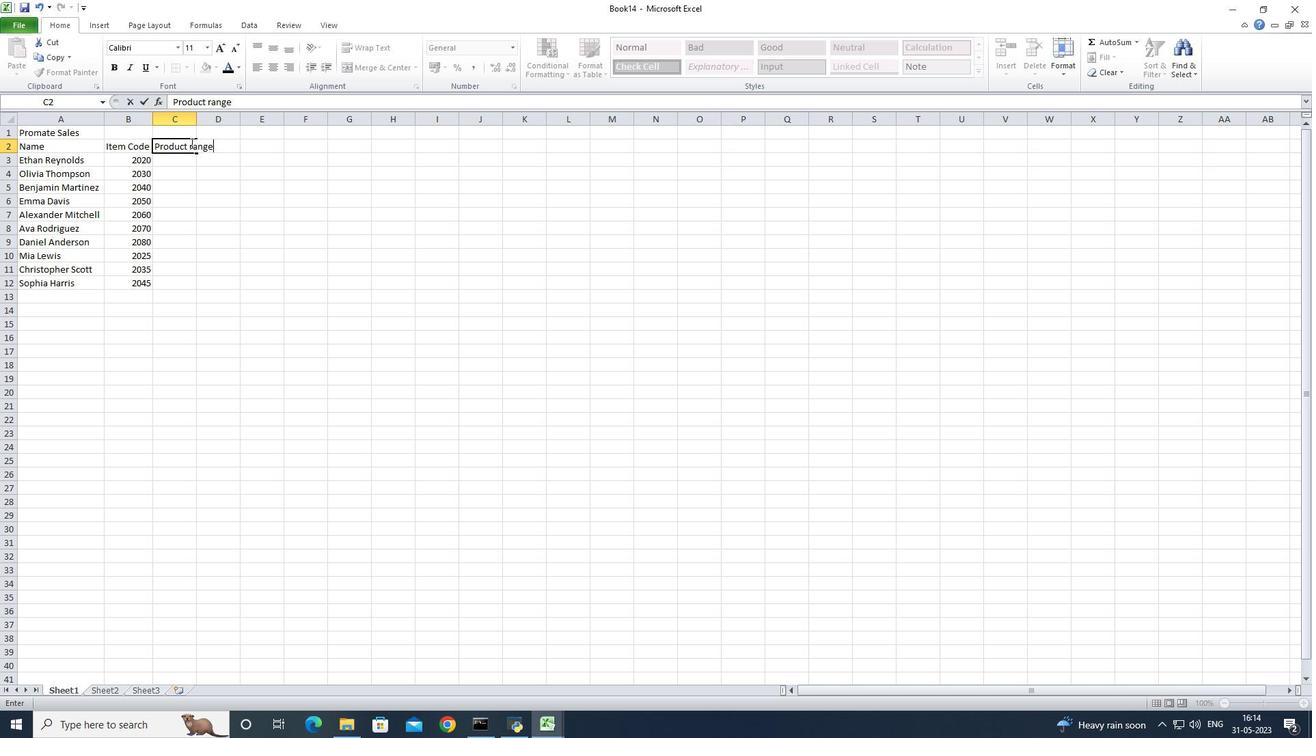 
Action: Mouse moved to (204, 209)
Screenshot: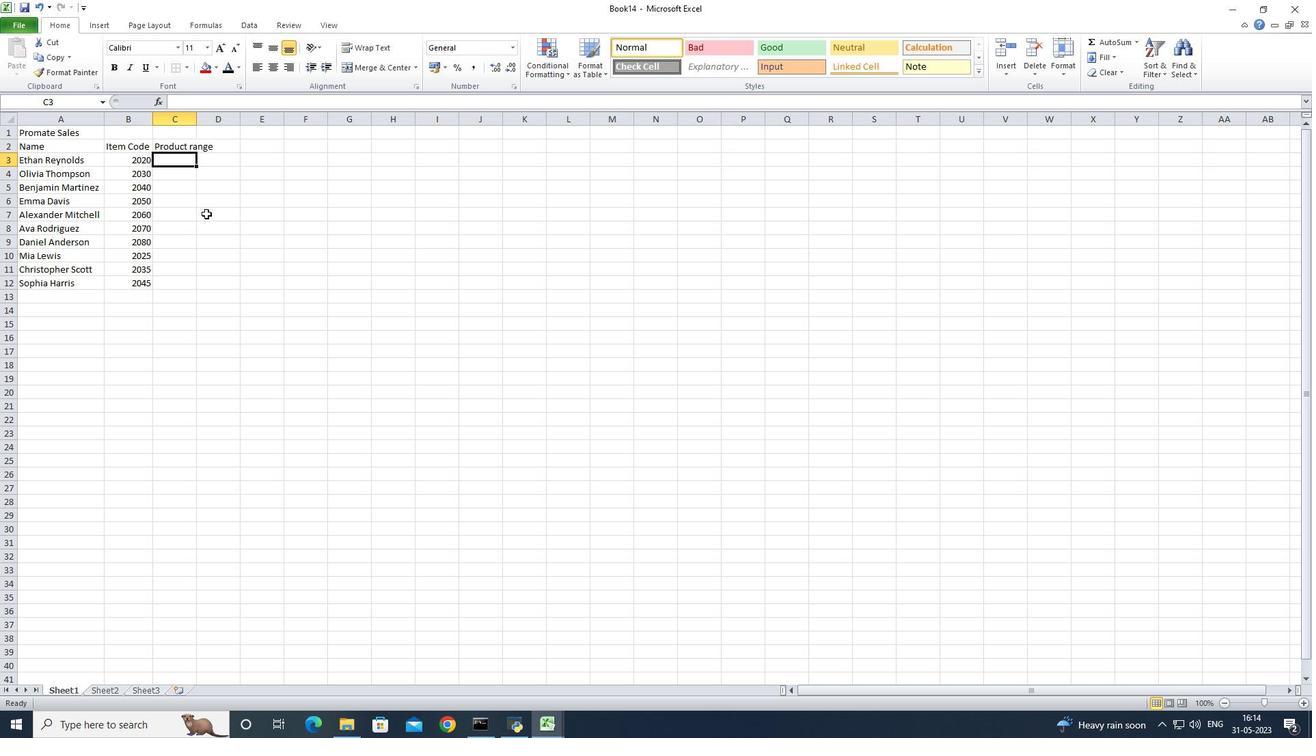 
Action: Key pressed 1000<Key.down>2000<Key.down>3000<Key.down>4000<Key.down>5000<Key.down>6000<Key.down>7000<Key.down>8000<Key.down>900<Key.down><Key.up>9000<Key.down>100000<Key.backspace><Key.down>
Screenshot: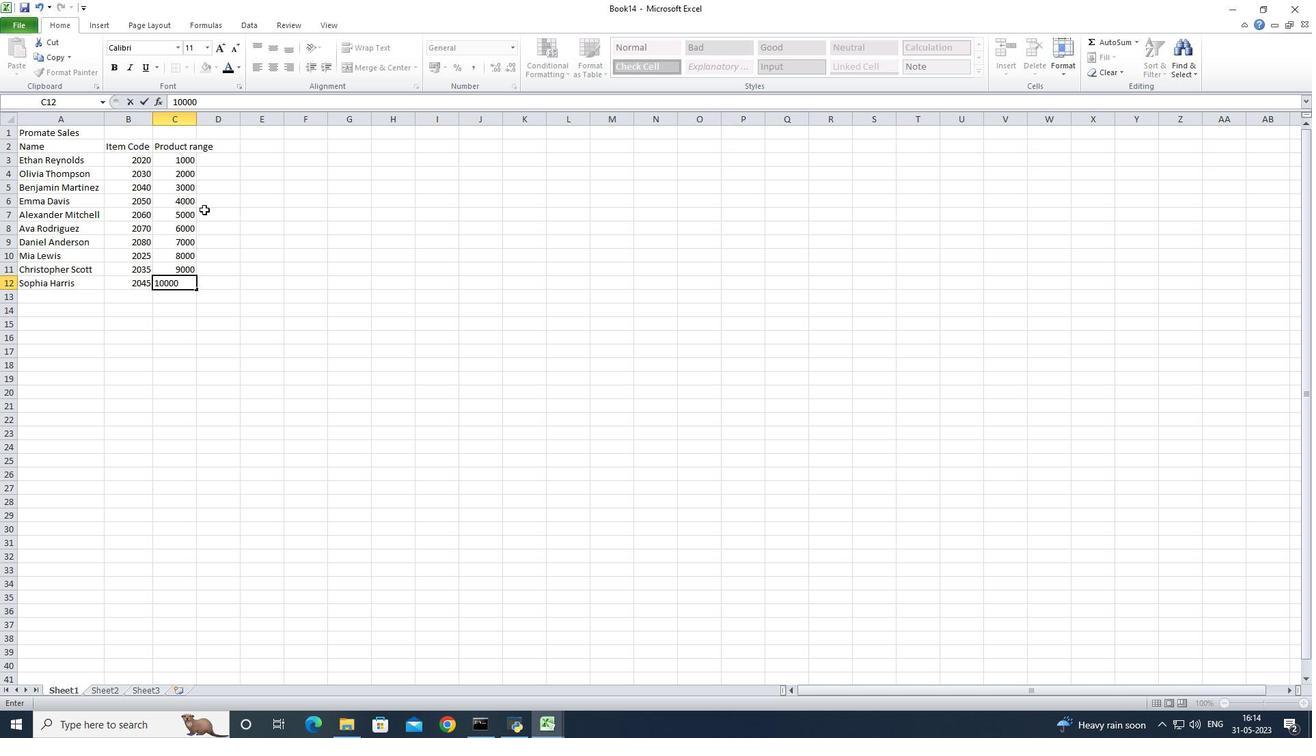 
Action: Mouse moved to (197, 118)
Screenshot: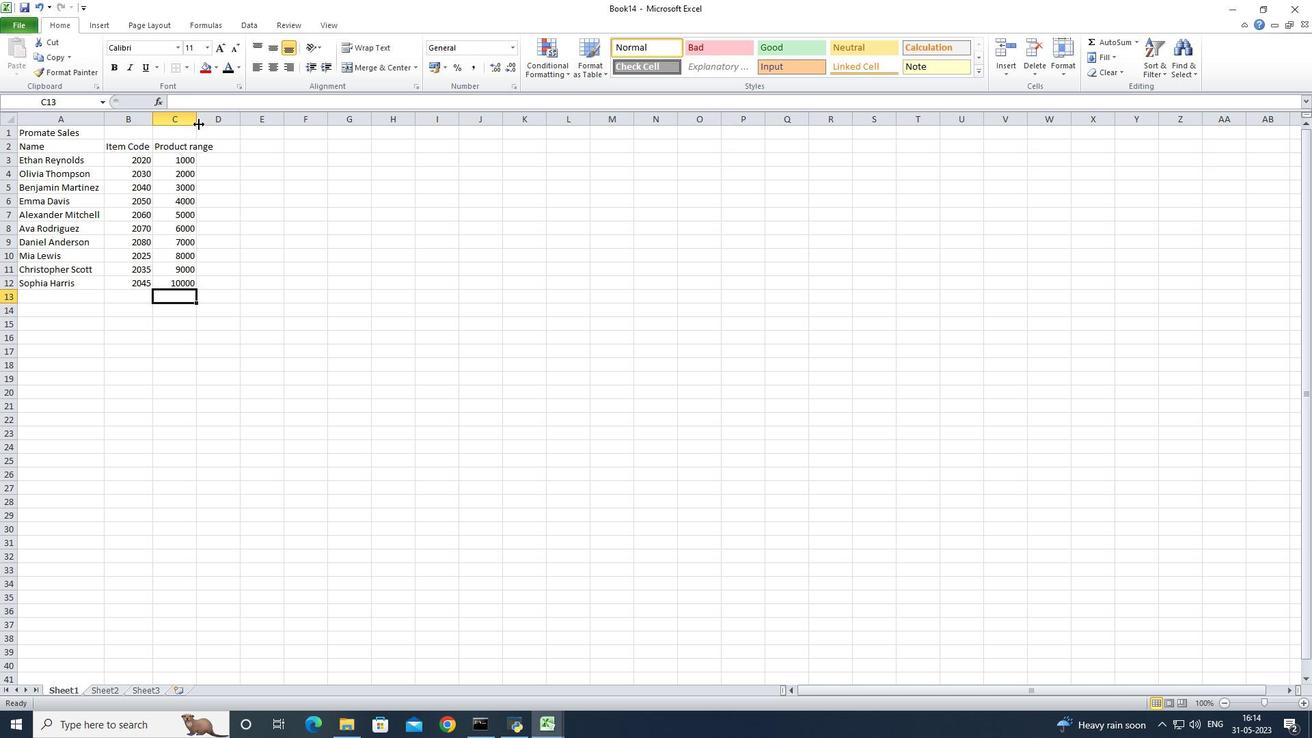 
Action: Mouse pressed left at (197, 118)
Screenshot: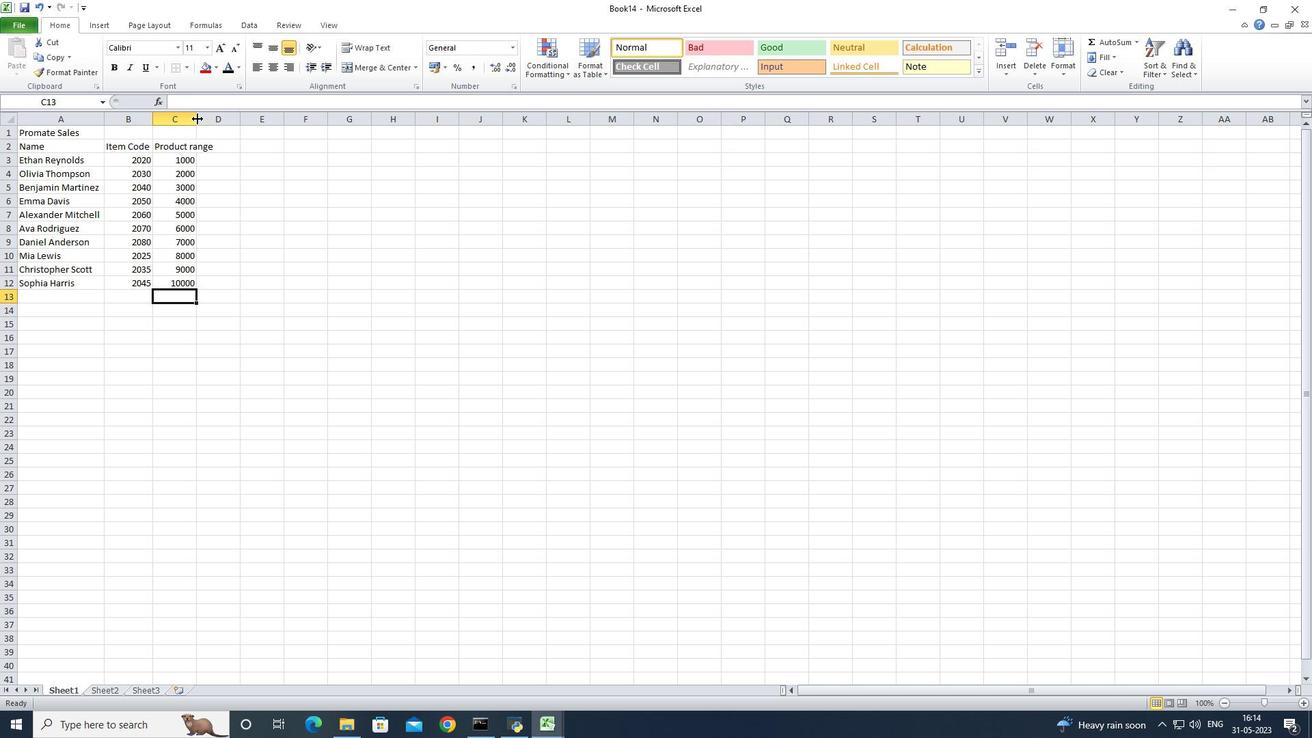 
Action: Mouse pressed left at (197, 118)
Screenshot: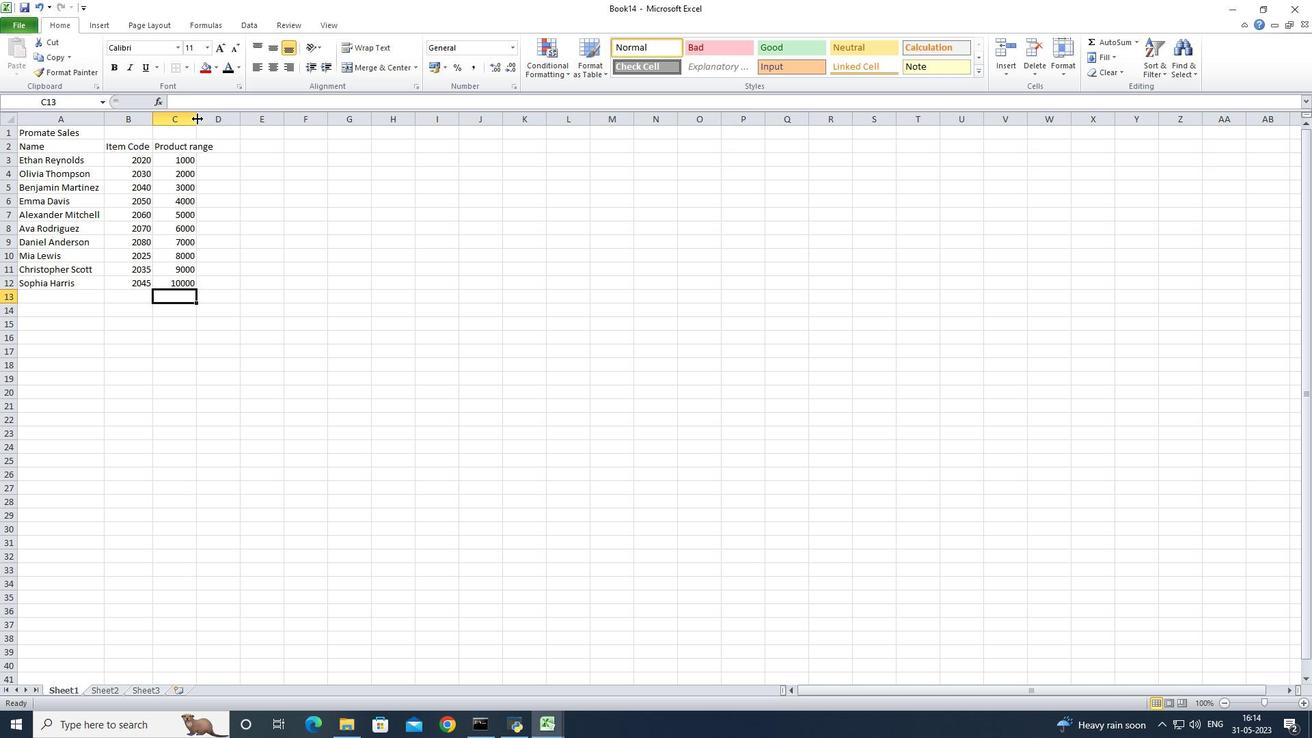 
Action: Mouse moved to (234, 148)
Screenshot: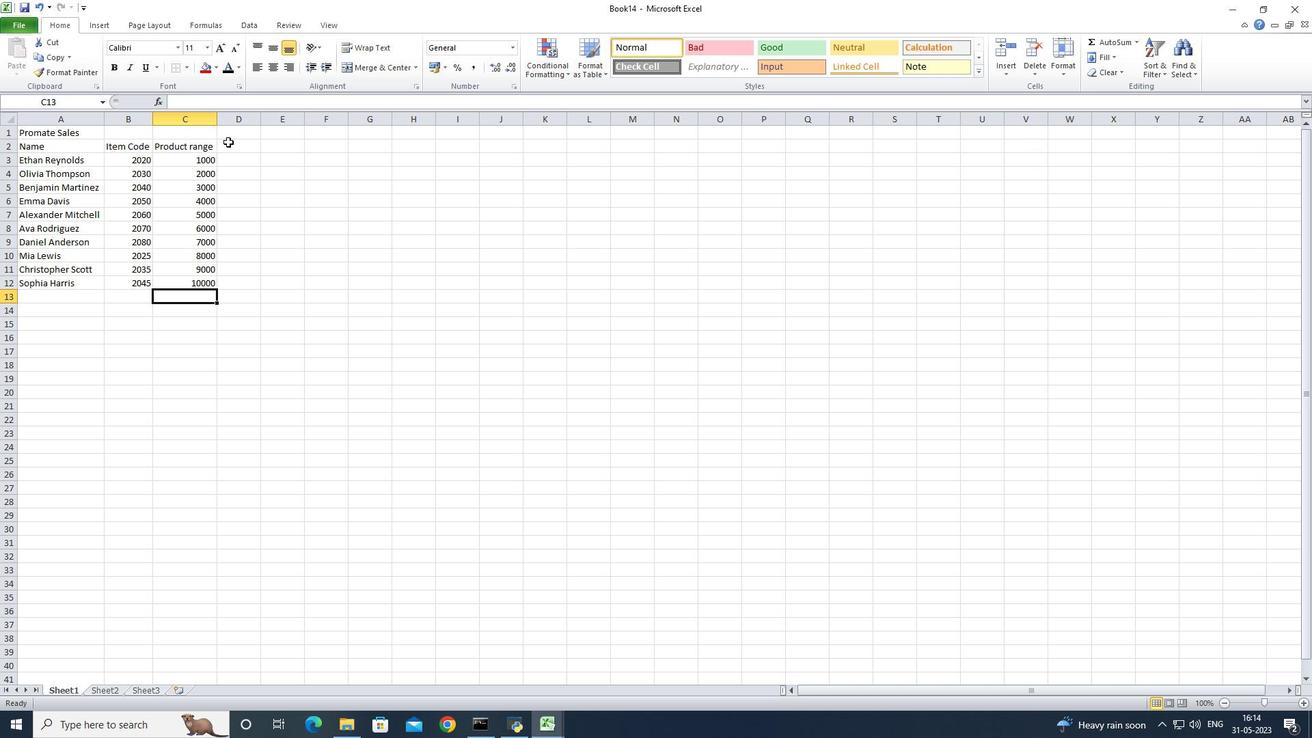 
Action: Mouse pressed left at (234, 148)
Screenshot: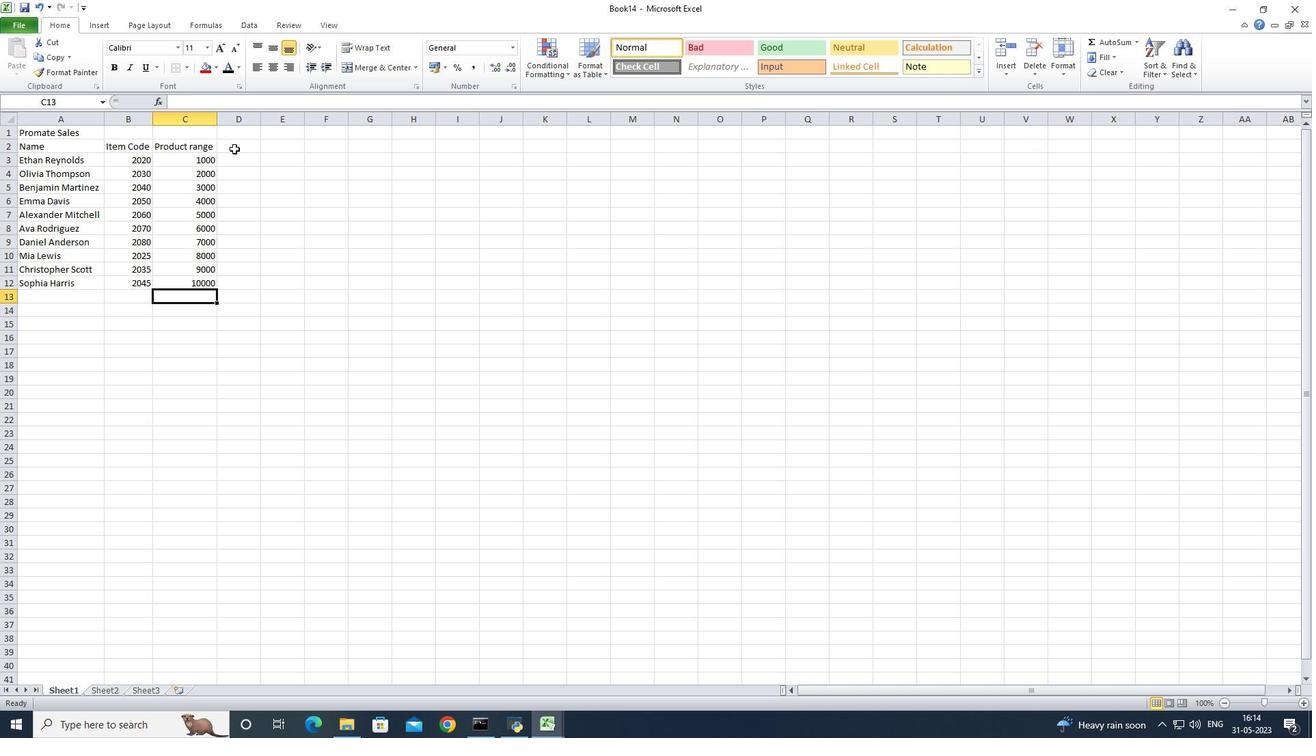 
Action: Key pressed <Key.shift>Products<Key.enter><Key.shift><Key.shift><Key.shift><Key.shift><Key.shift><Key.shift><Key.shift><Key.shift><Key.shift><Key.shift><Key.shift><Key.shift><Key.shift><Key.shift><Key.shift><Key.shift><Key.shift><Key.shift><Key.shift><Key.shift><Key.shift>Nike<Key.space><Key.shift>Shoe<Key.enter><Key.shift><Key.shift><Key.shift><Key.shift><Key.shift><Key.shift><Key.shift><Key.shift><Key.shift><Key.shift><Key.shift><Key.shift><Key.shift><Key.shift><Key.shift><Key.shift><Key.shift><Key.shift><Key.shift><Key.shift><Key.shift><Key.shift><Key.shift><Key.shift><Key.shift><Key.shift>Adidas<Key.space><Key.shift>Shoe<Key.enter><Key.shift><Key.shift><Key.shift><Key.shift><Key.shift><Key.shift><Key.shift><Key.shift><Key.shift><Key.shift><Key.shift><Key.shift><Key.shift><Key.shift><Key.shift><Key.shift><Key.shift><Key.shift><Key.shift><Key.shift><Key.shift><Key.shift><Key.shift><Key.shift><Key.shift><Key.shift><Key.shift><Key.shift>Gucci<Key.space><Key.shift><Key.shift><Key.shift><Key.shift><Key.shift><Key.shift><Key.shift><Key.shift><Key.shift><Key.shift><Key.shift><Key.shift><Key.shift><Key.shift><Key.shift><Key.shift><Key.shift><Key.shift><Key.shift><Key.shift><Key.shift><Key.shift><Key.shift><Key.shift><Key.shift><Key.shift><Key.shift><Key.shift><Key.shift><Key.shift><Key.shift>T-shirt<Key.enter><Key.shift>Louis<Key.space><Key.shift><Key.shift><Key.shift><Key.shift><Key.shift><Key.shift><Key.shift><Key.shift><Key.shift><Key.shift><Key.shift><Key.shift><Key.shift><Key.shift><Key.shift><Key.shift><Key.shift><Key.shift><Key.shift><Key.shift><Key.shift><Key.shift><Key.shift><Key.shift><Key.shift><Key.shift><Key.shift><Key.shift><Key.shift>Vuitton<Key.space><Key.shift>Bag<Key.enter><Key.shift><Key.shift><Key.shift><Key.shift><Key.shift><Key.shift><Key.shift><Key.shift><Key.shift><Key.shift>Zara<Key.space><Key.shift>Shirt<Key.enter><Key.shift><Key.shift><Key.shift><Key.shift>H<Key.shift>&<Key.shift>M<Key.space>j<Key.shift>eans<Key.enter><Key.shift><Key.shift><Key.shift><Key.shift><Key.shift>Chanel<Key.space><Key.shift>Perfume<Key.enter><Key.shift>Versace<Key.space><Key.shift>Perfume<Key.enter><Key.shift><Key.shift><Key.shift><Key.shift><Key.shift><Key.shift><Key.shift>P<Key.backspace><Key.shift><Key.shift><Key.shift><Key.shift><Key.shift><Key.shift><Key.shift><Key.shift><Key.shift>R<Key.backspace><Key.backspace><Key.backspace><Key.shift>R<Key.shift>A<Key.backspace>alph<Key.space><Key.shift><Key.shift><Key.shift><Key.shift><Key.shift><Key.shift><Key.shift><Key.shift><Key.shift><Key.shift><Key.shift><Key.shift><Key.shift><Key.shift><Key.shift><Key.shift>Lauren<Key.space><Key.backspace><Key.enter><Key.shift><Key.shift><Key.shift><Key.shift><Key.shift><Key.shift><Key.shift><Key.shift><Key.shift><Key.shift><Key.shift><Key.shift><Key.shift><Key.shift><Key.shift><Key.shift><Key.shift><Key.shift><Key.shift><Key.shift><Key.shift><Key.shift><Key.shift><Key.shift><Key.shift><Key.shift><Key.shift><Key.shift><Key.shift>Prada<Key.space><Key.shift><Key.shift><Key.shift><Key.shift><Key.shift><Key.shift><Key.shift>Shirt
Screenshot: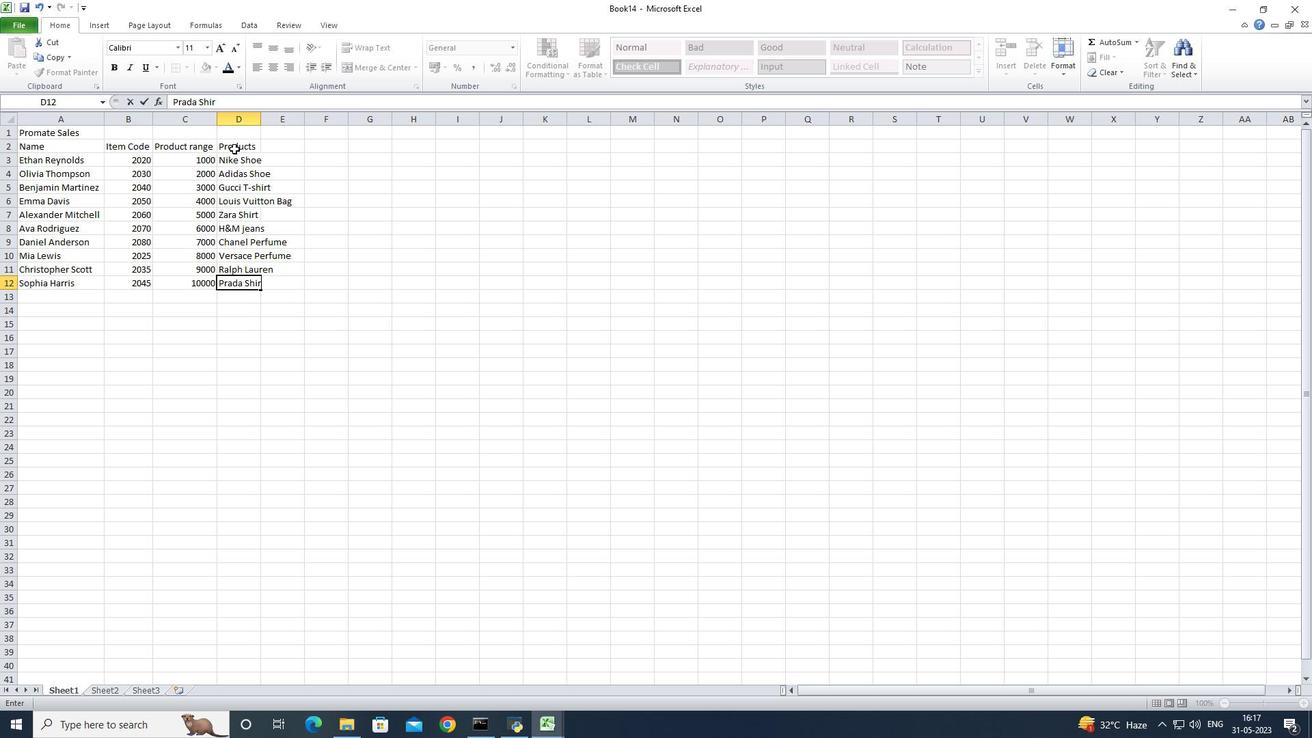 
Action: Mouse moved to (272, 118)
Screenshot: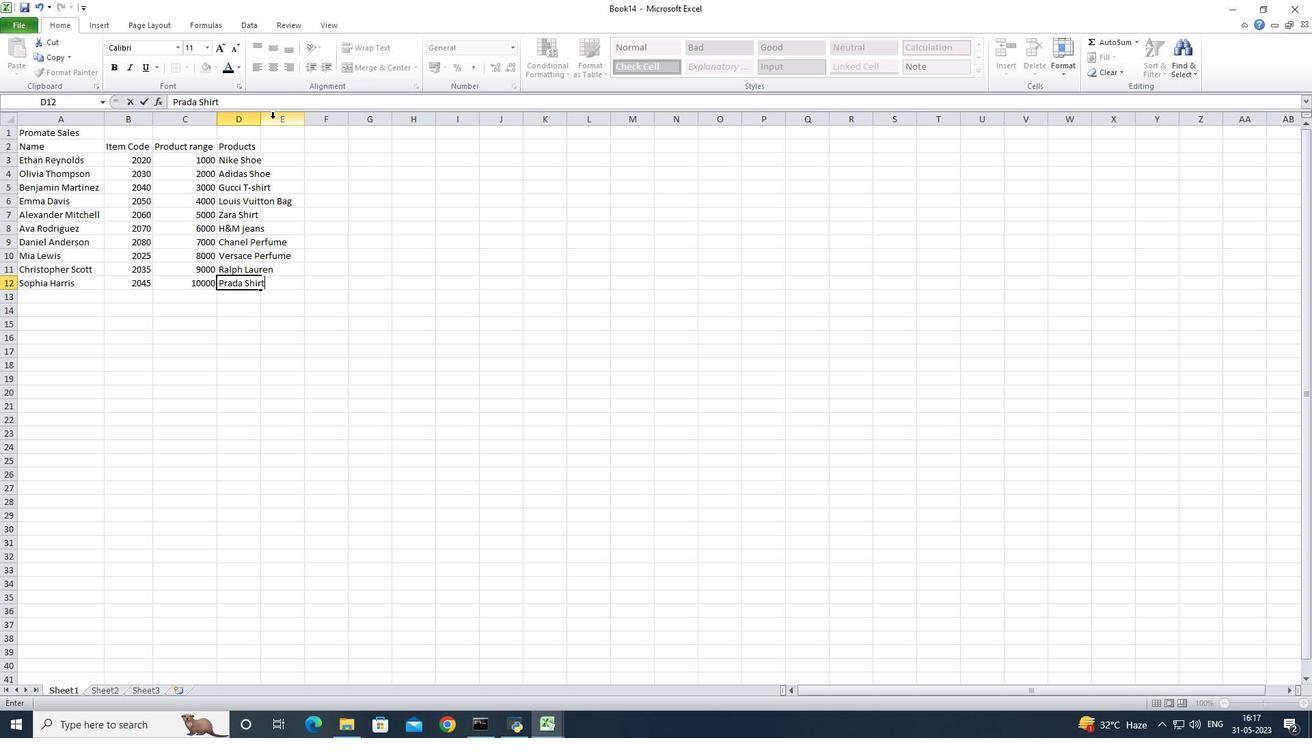 
Action: Mouse pressed left at (272, 118)
Screenshot: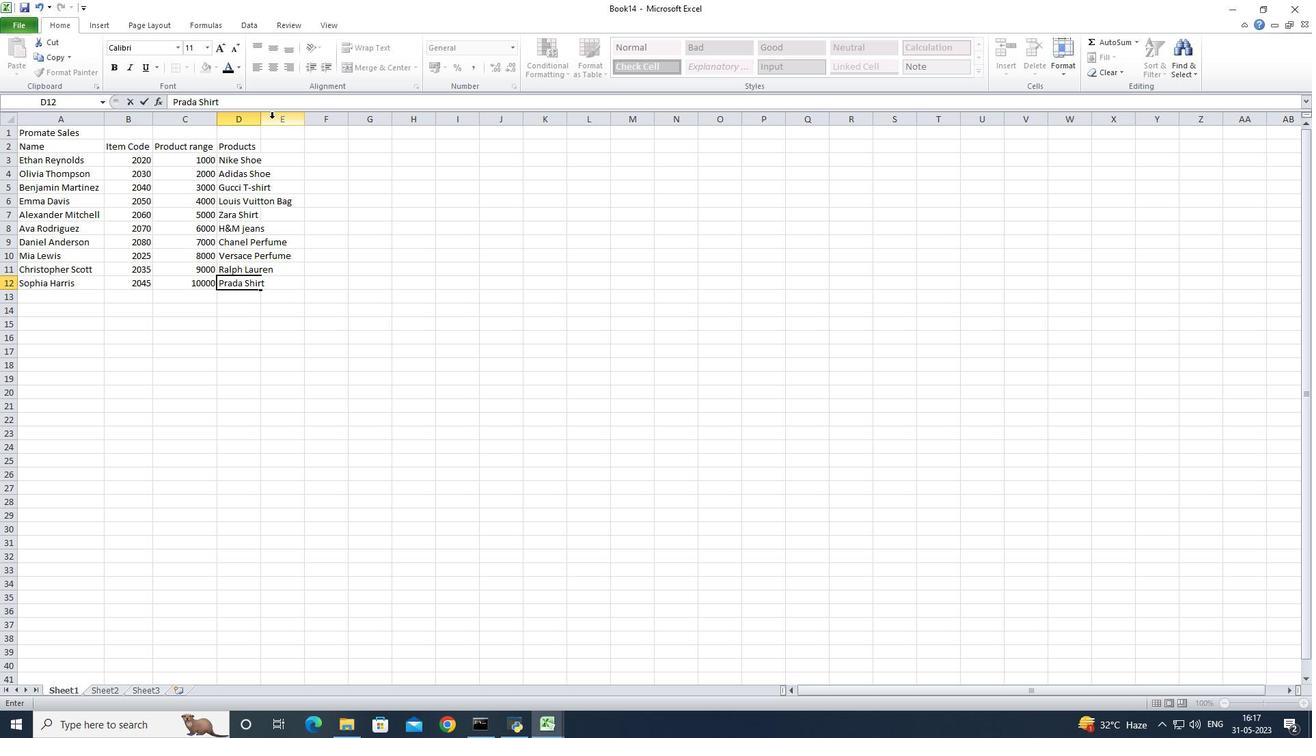 
Action: Mouse moved to (262, 124)
Screenshot: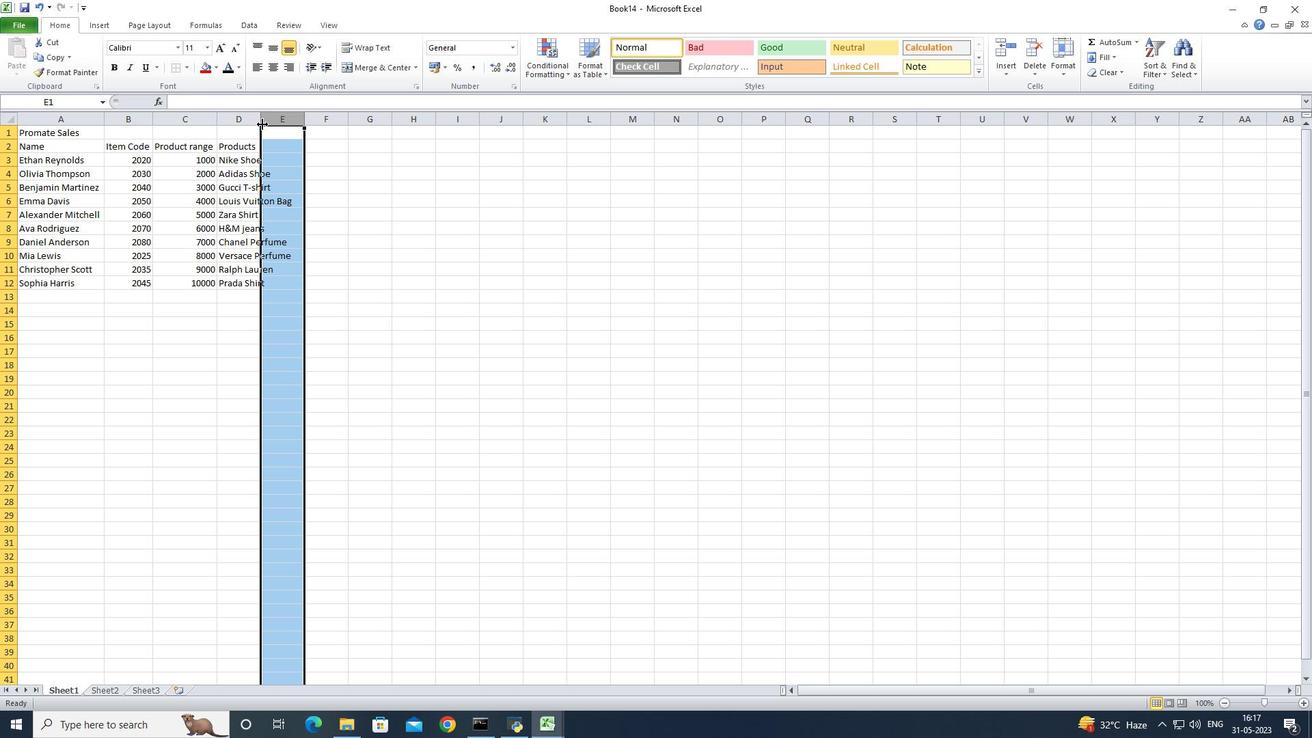 
Action: Mouse pressed left at (262, 124)
Screenshot: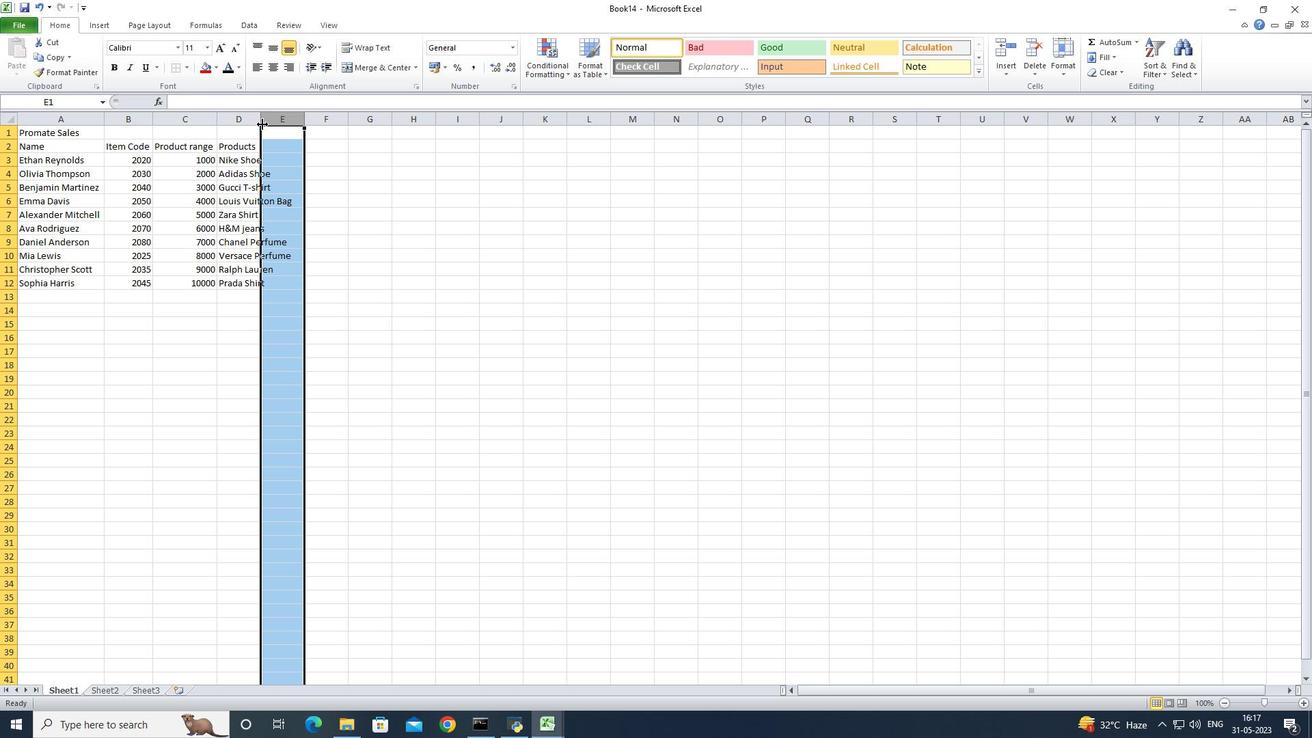 
Action: Mouse pressed left at (262, 124)
Screenshot: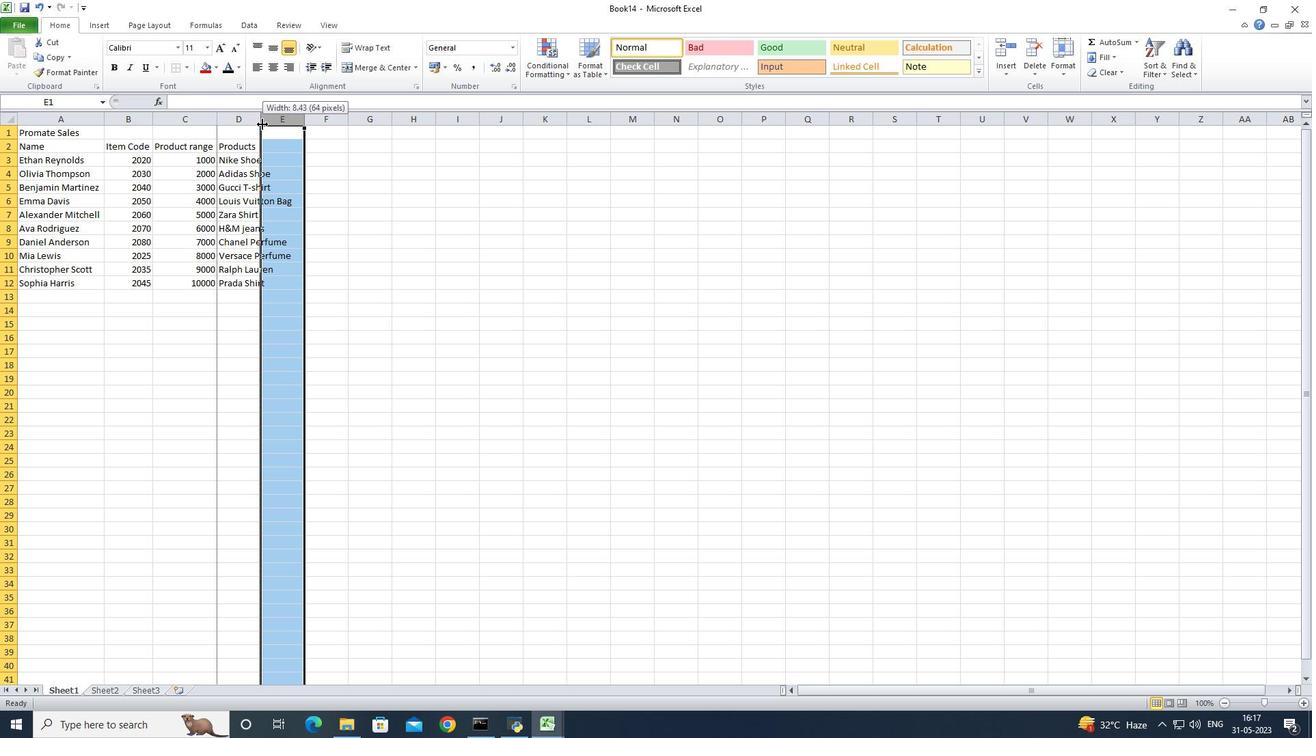 
Action: Mouse moved to (310, 146)
Screenshot: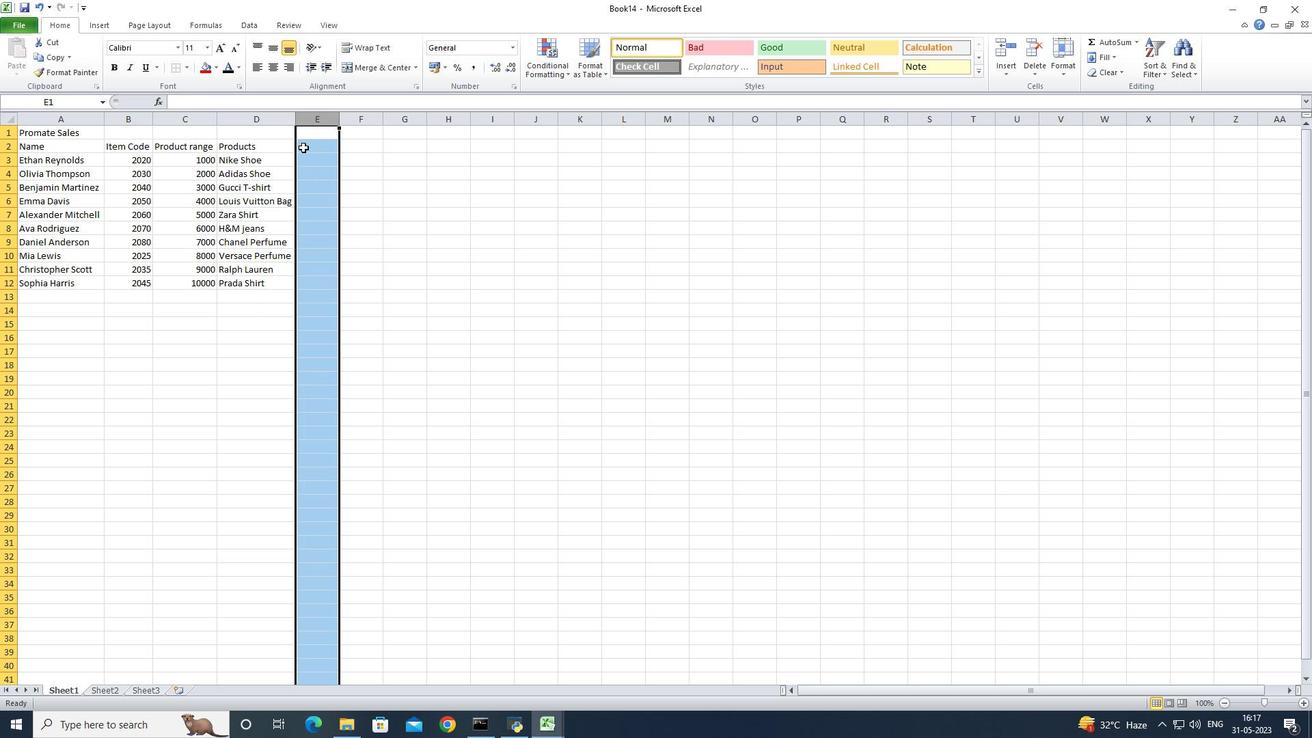 
Action: Mouse pressed left at (310, 146)
Screenshot: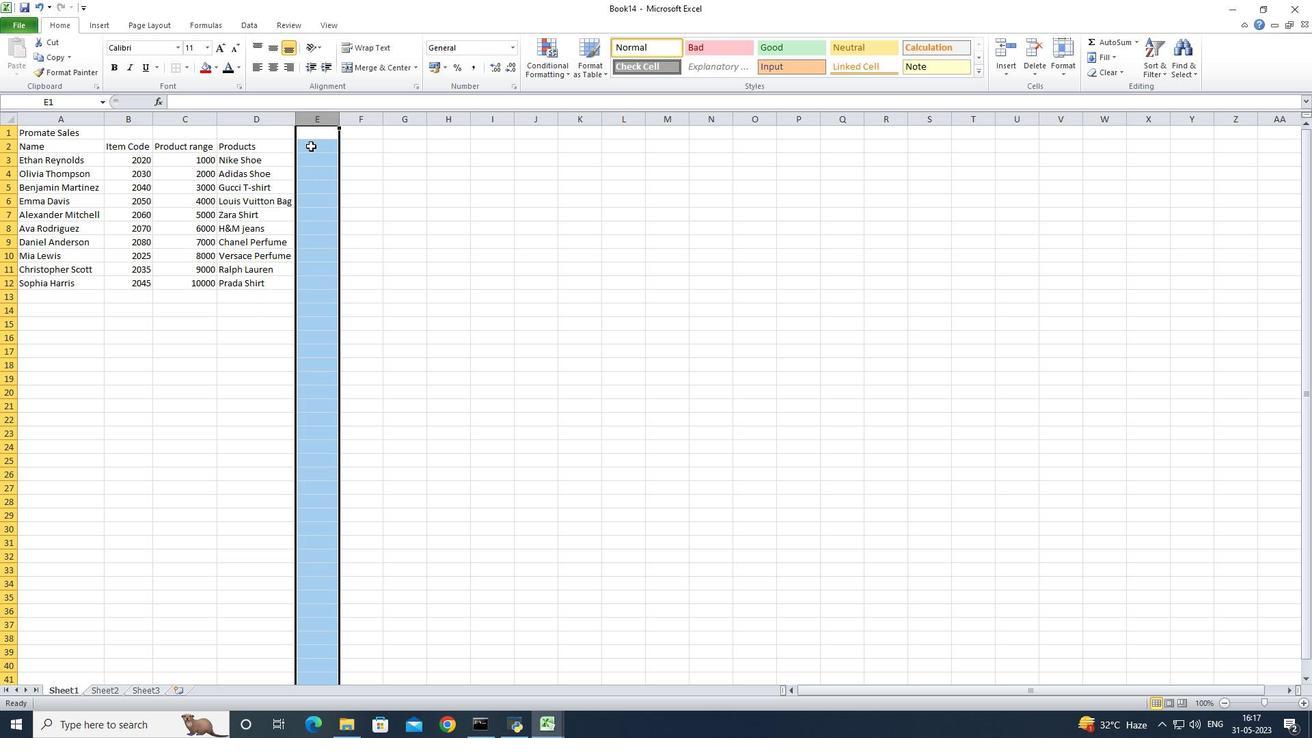 
Action: Key pressed <Key.shift><Key.shift><Key.shift><Key.shift><Key.shift><Key.shift><Key.shift><Key.shift><Key.shift><Key.shift>Quantu<Key.backspace>ity
Screenshot: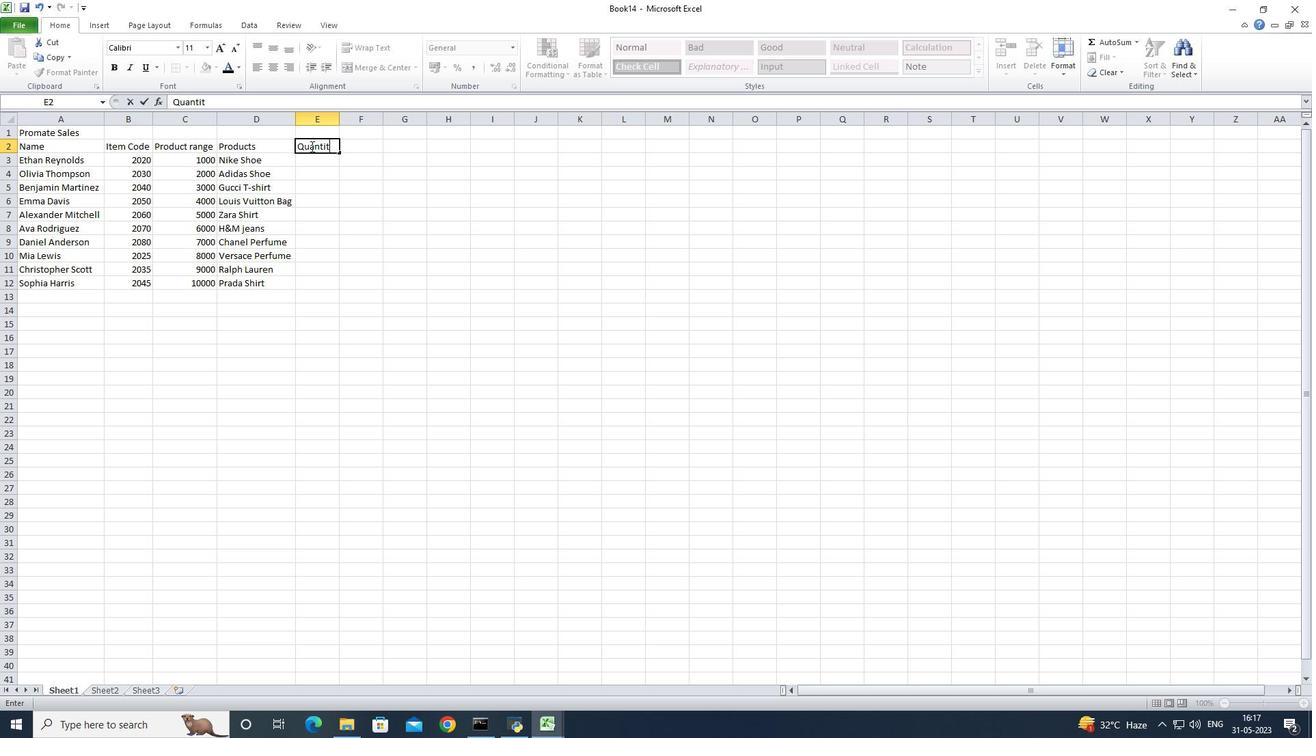 
Action: Mouse moved to (331, 160)
Screenshot: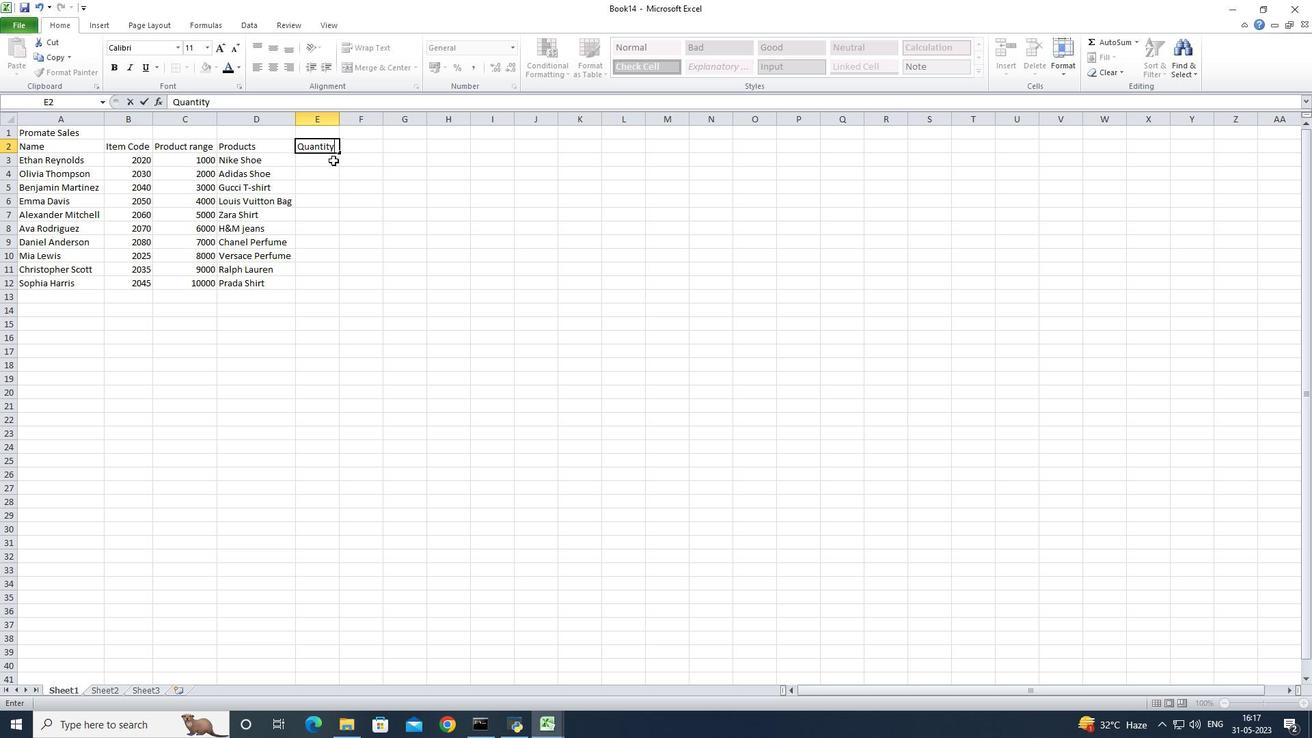 
Action: Mouse pressed left at (331, 160)
Screenshot: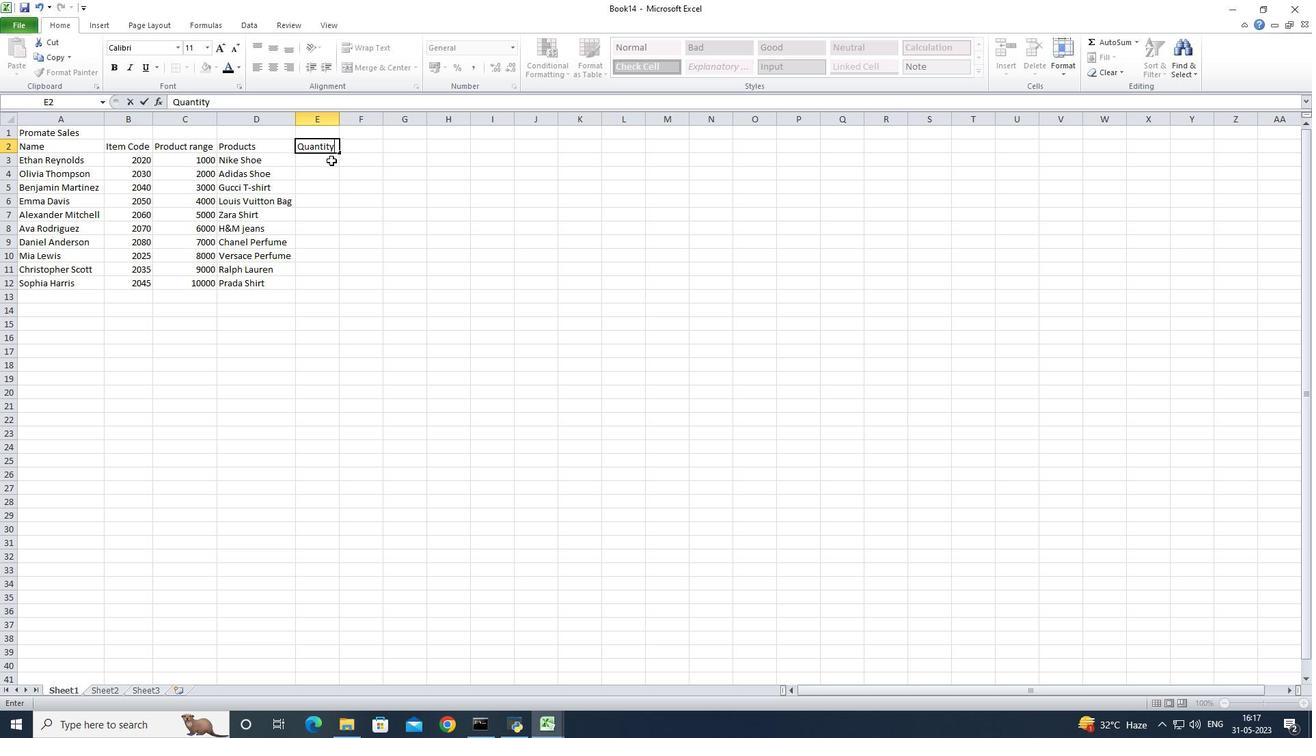 
Action: Mouse moved to (335, 159)
Screenshot: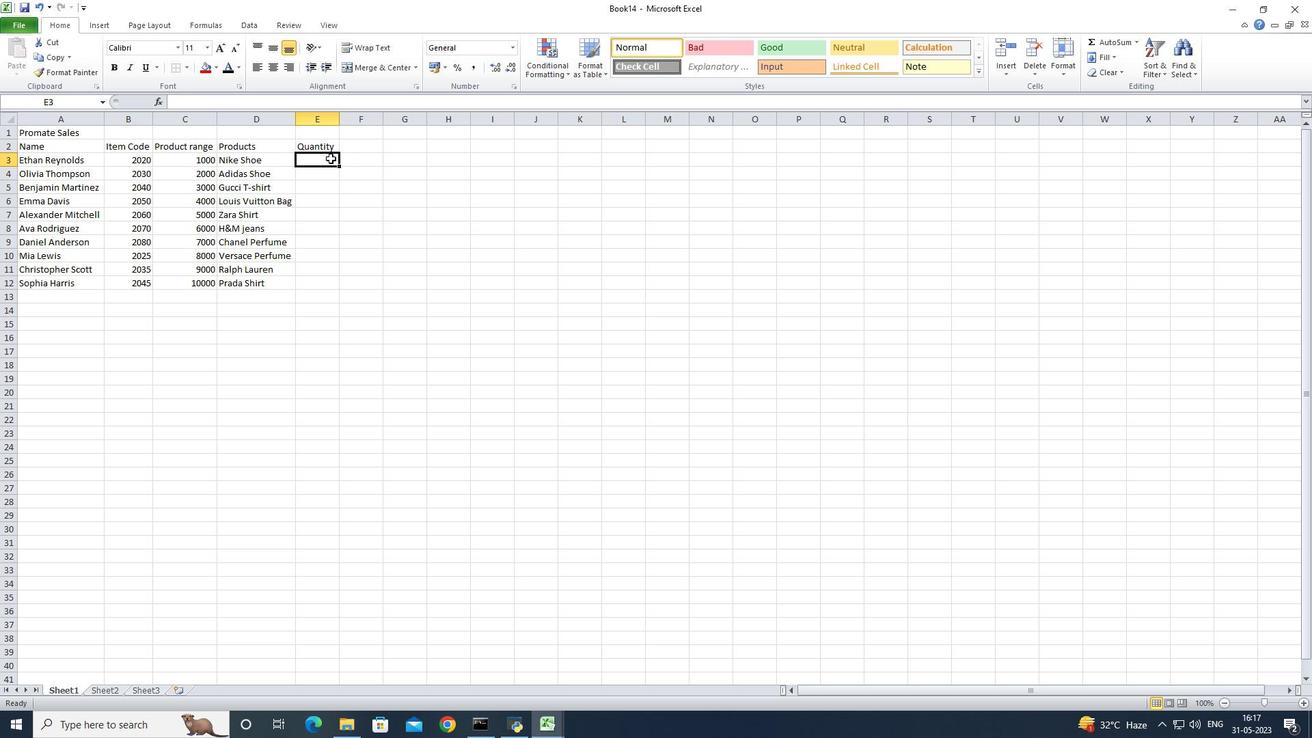 
Action: Key pressed 3<Key.down>4<Key.down>5<Key.down>6<Key.down>7<Key.down>8<Key.down>9<Key.down>6<Key.down>8<Key.down>7<Key.right>
Screenshot: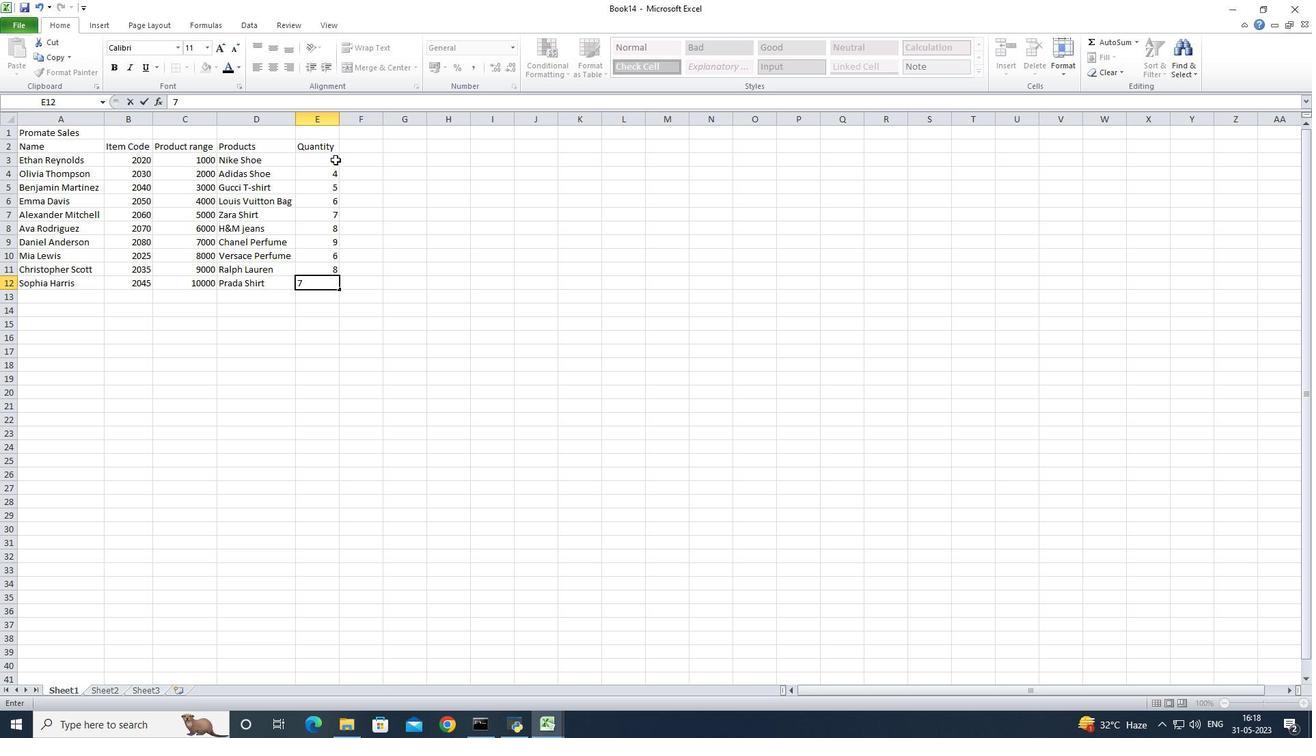 
Action: Mouse moved to (369, 148)
Screenshot: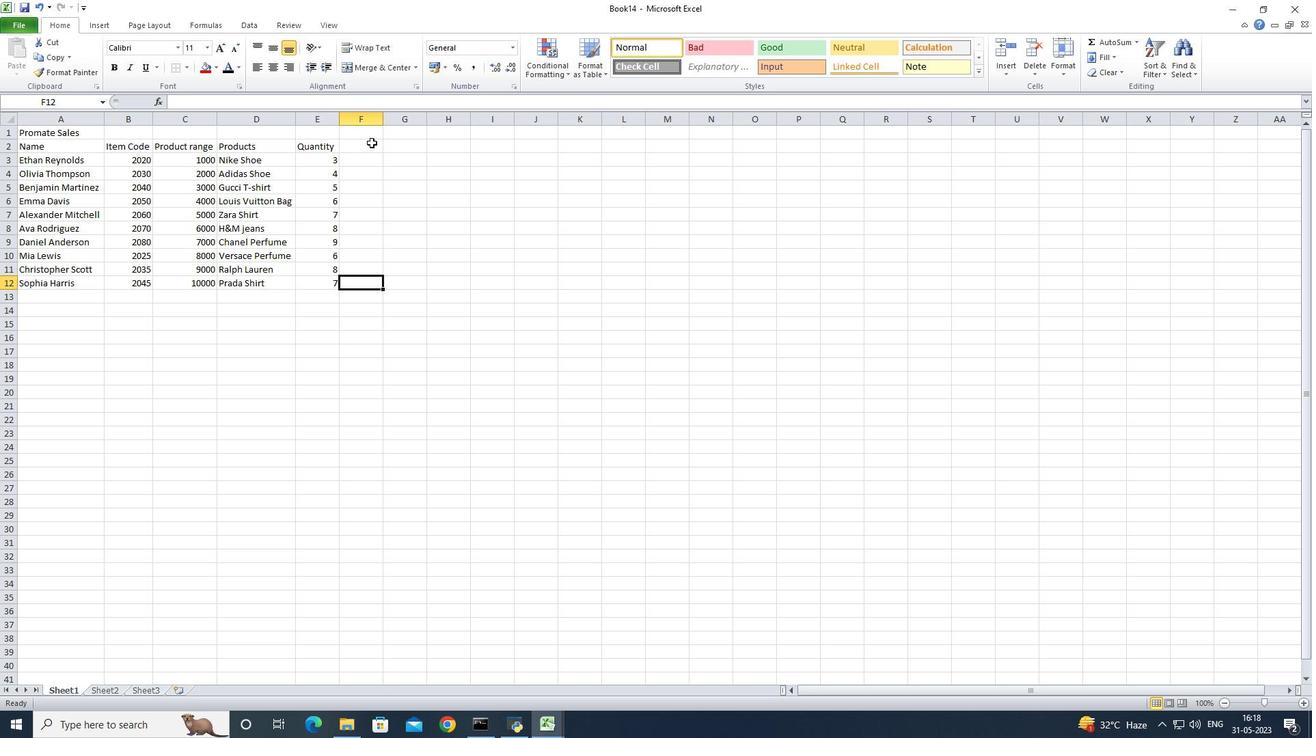 
Action: Mouse pressed left at (369, 148)
Screenshot: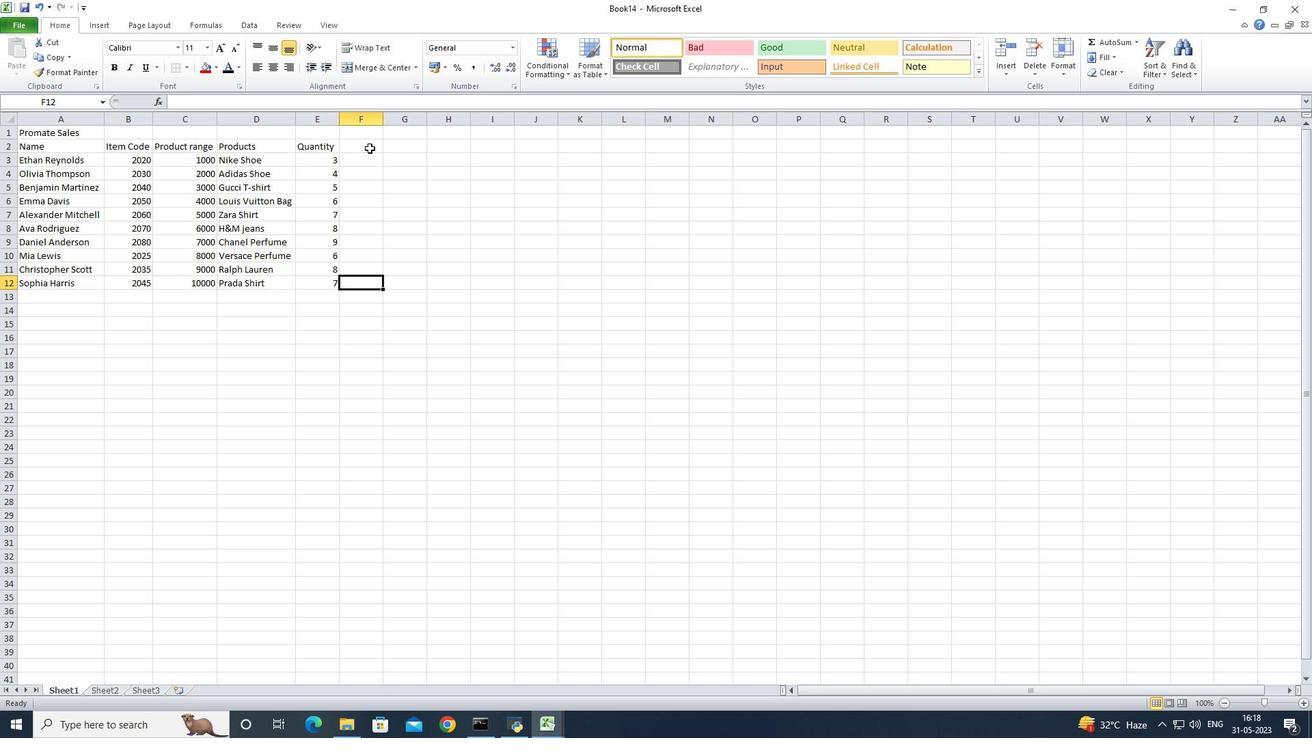 
Action: Key pressed am<Key.backspace><Key.backspace><Key.shift>Amount<Key.tab><Key.shift><Key.shift><Key.shift><Key.shift><Key.shift><Key.shift><Key.shift><Key.shift><Key.shift><Key.shift><Key.shift><Key.shift><Key.shift><Key.shift><Key.shift><Key.shift><Key.shift><Key.shift><Key.shift><Key.shift><Key.left><Key.shift><Key.shift><Key.shift><Key.shift><Key.shift><Key.shift><Key.shift><Key.shift><Key.shift>Total
Screenshot: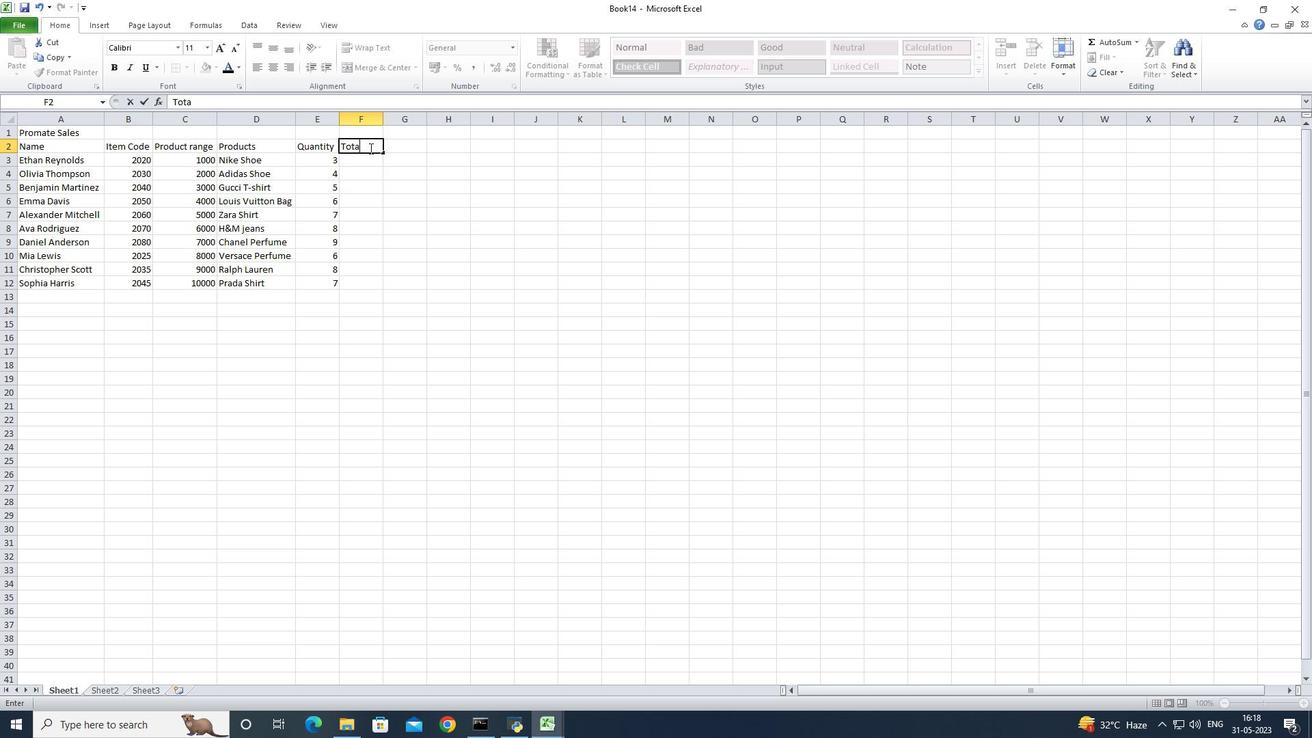
Action: Mouse moved to (356, 163)
Screenshot: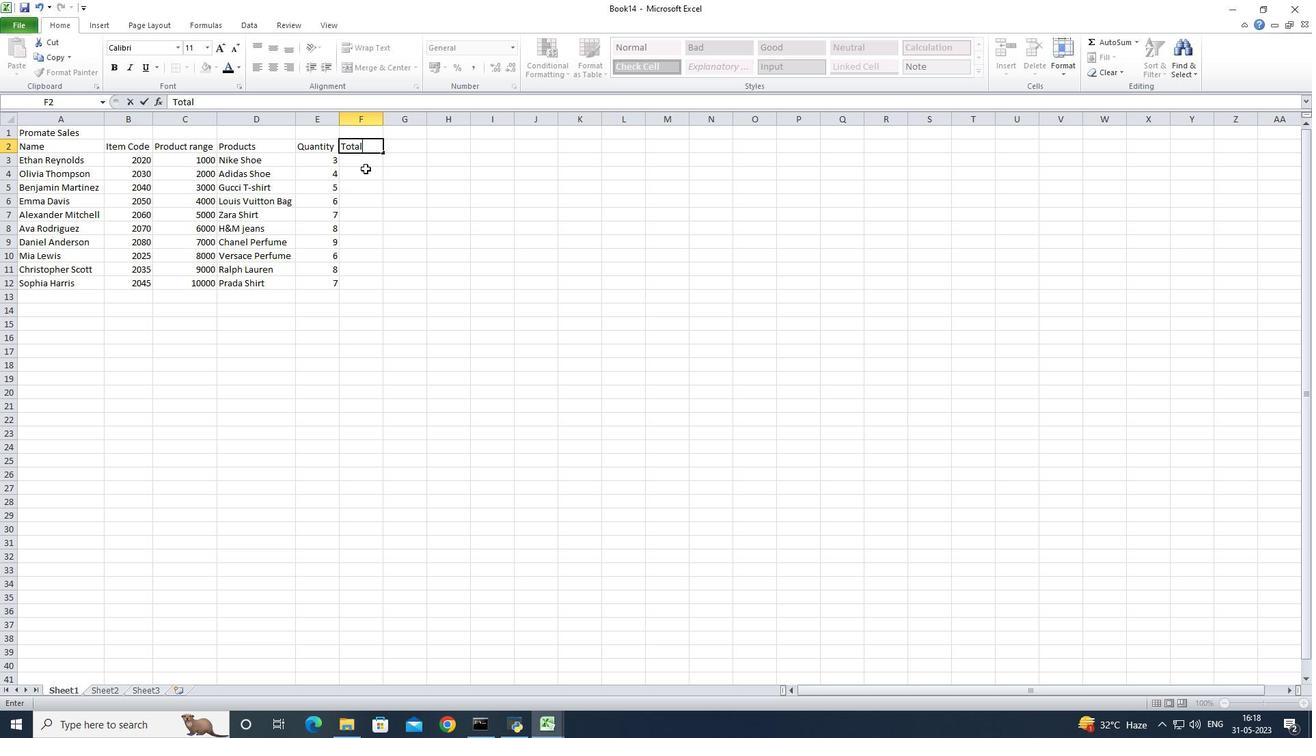 
Action: Mouse pressed left at (356, 163)
Screenshot: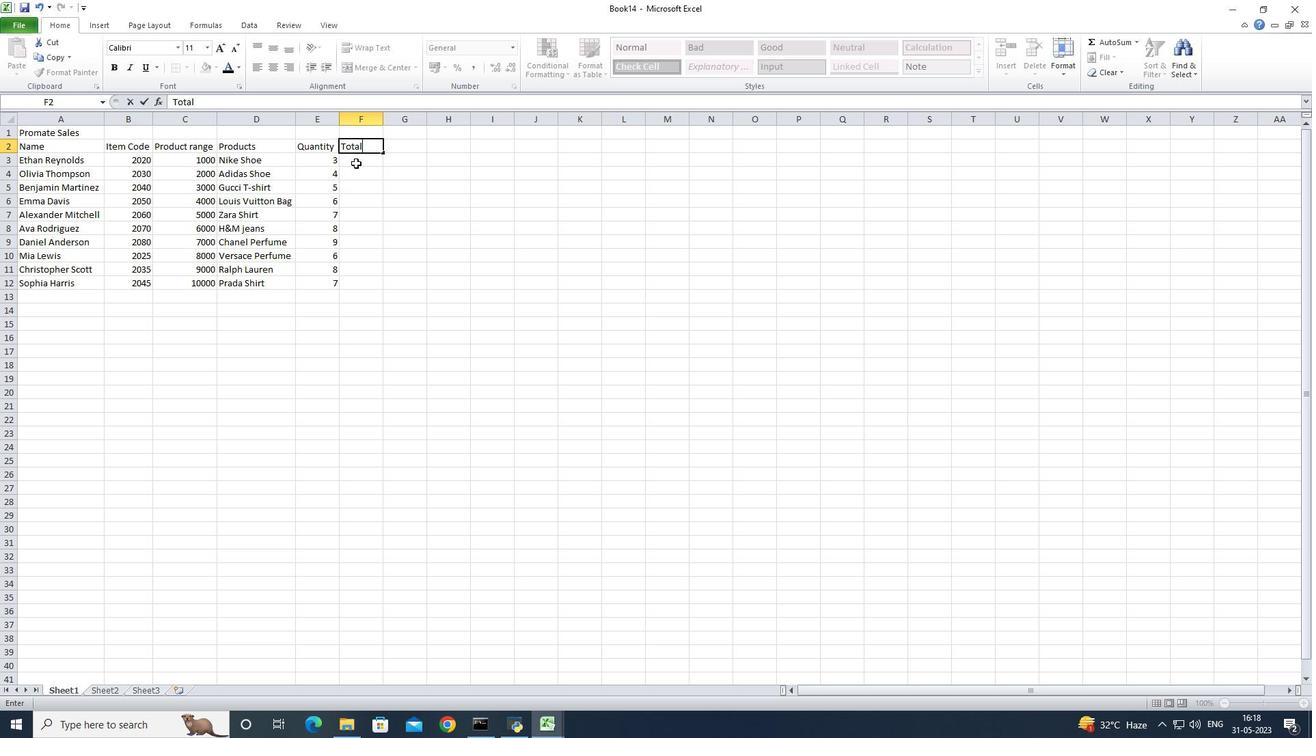 
Action: Key pressed =sum<Key.shift>(
Screenshot: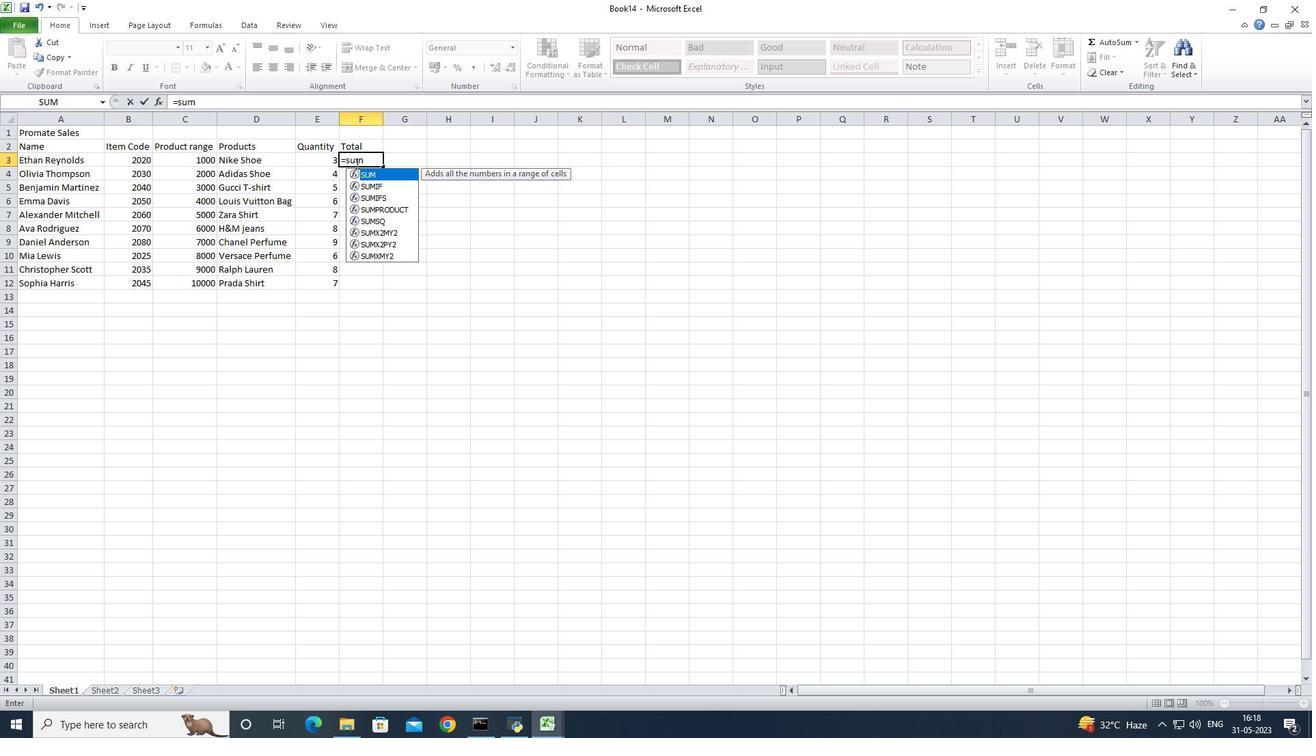 
Action: Mouse moved to (174, 160)
Screenshot: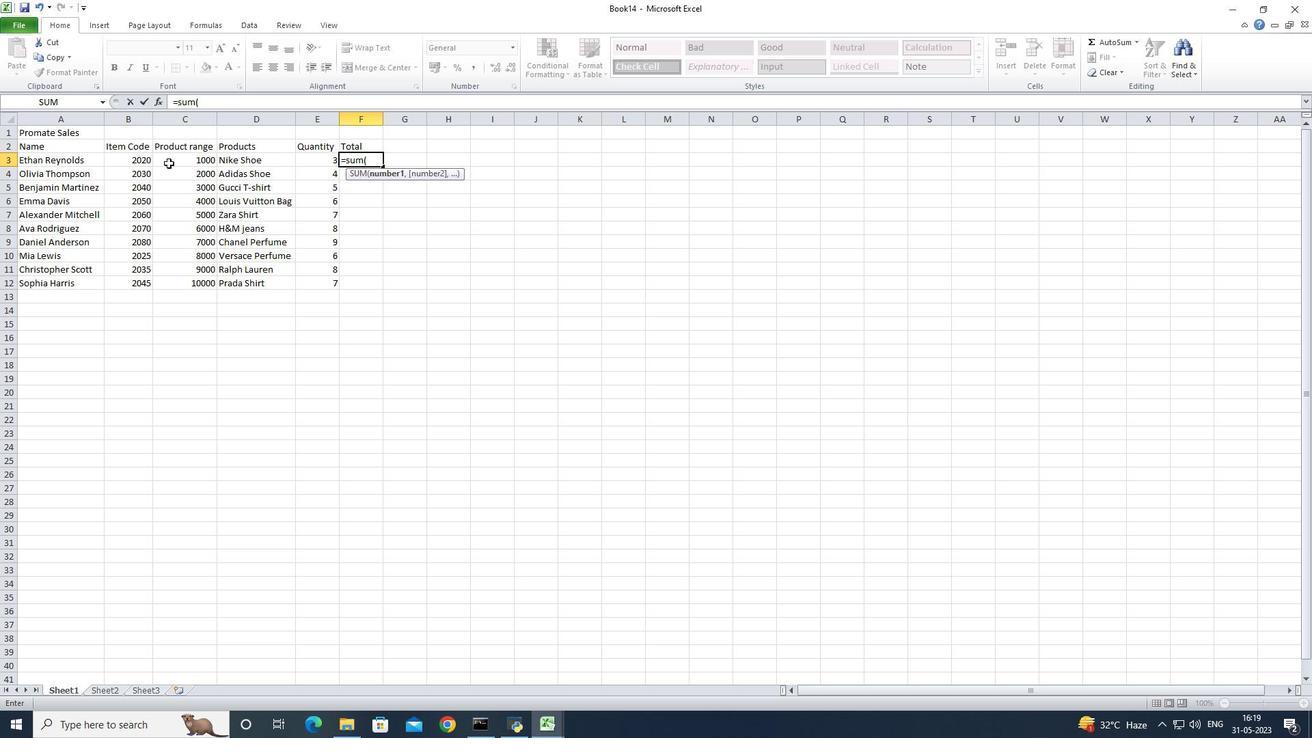 
Action: Mouse pressed left at (174, 160)
Screenshot: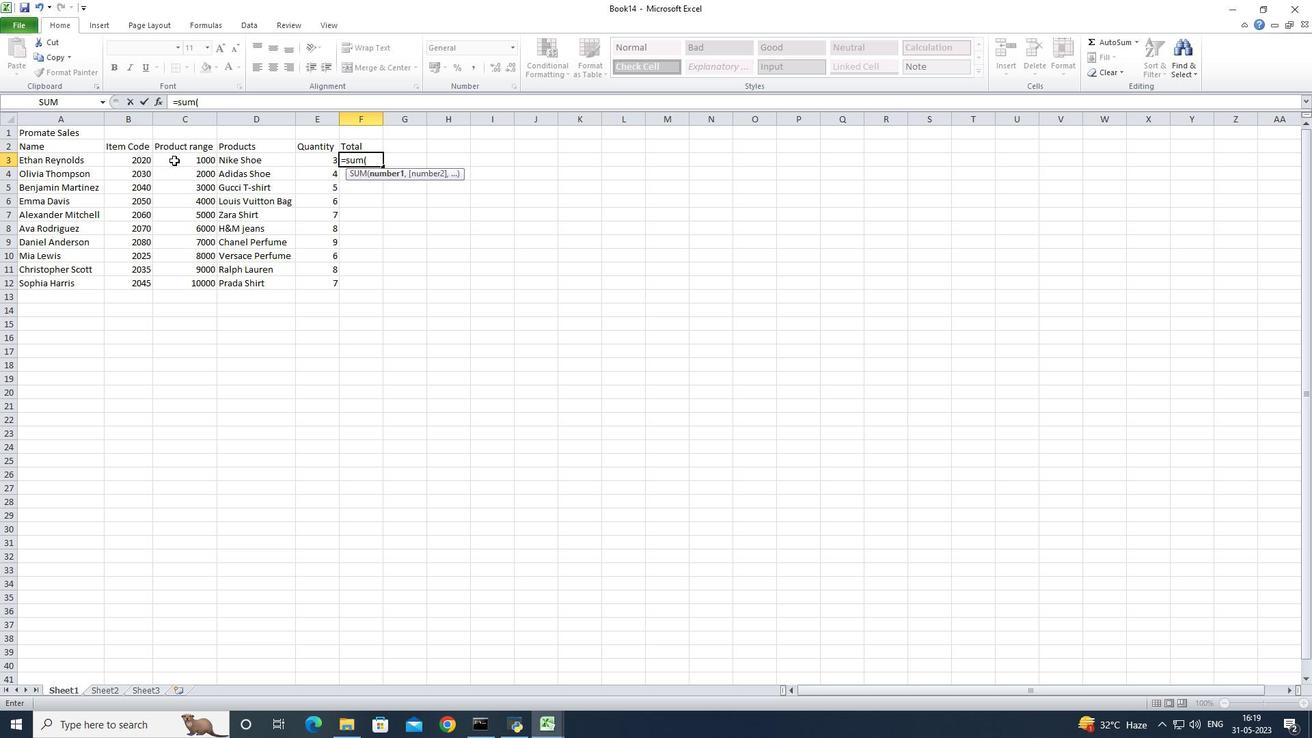 
Action: Key pressed <Key.shift><Key.shift>*
Screenshot: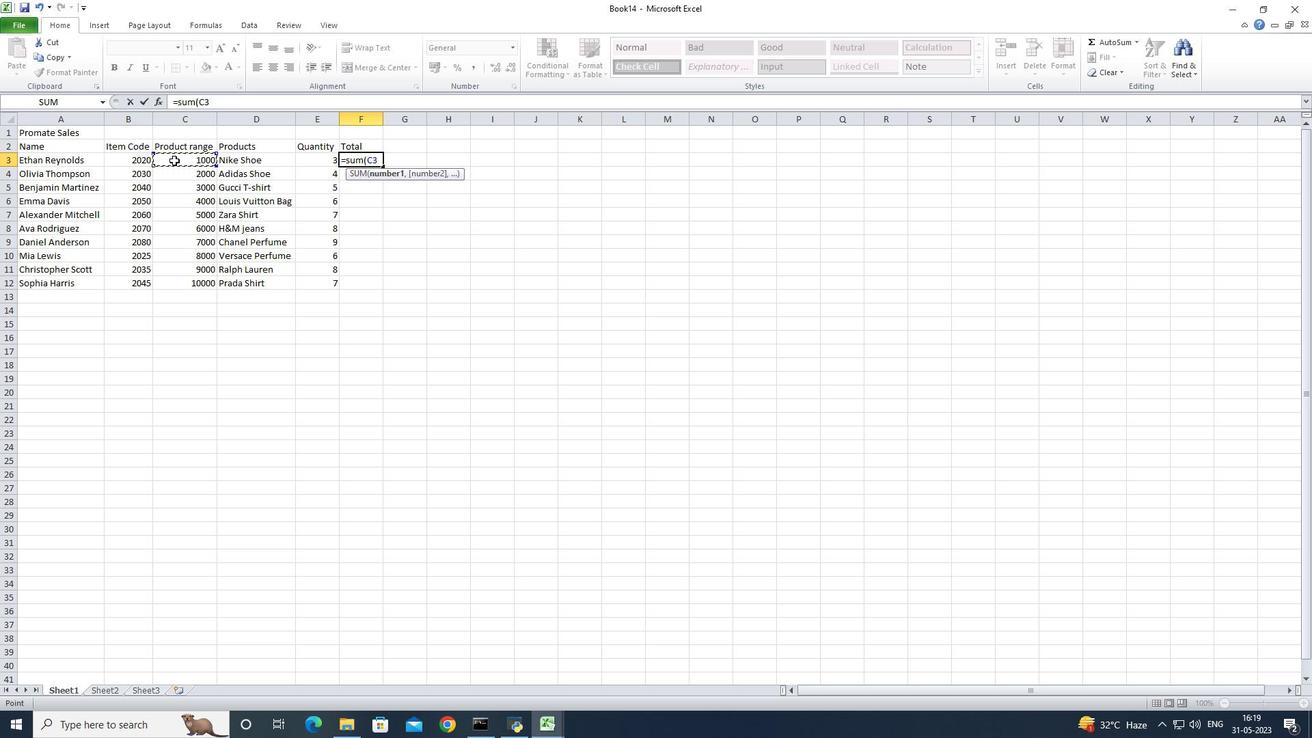 
Action: Mouse moved to (322, 160)
Screenshot: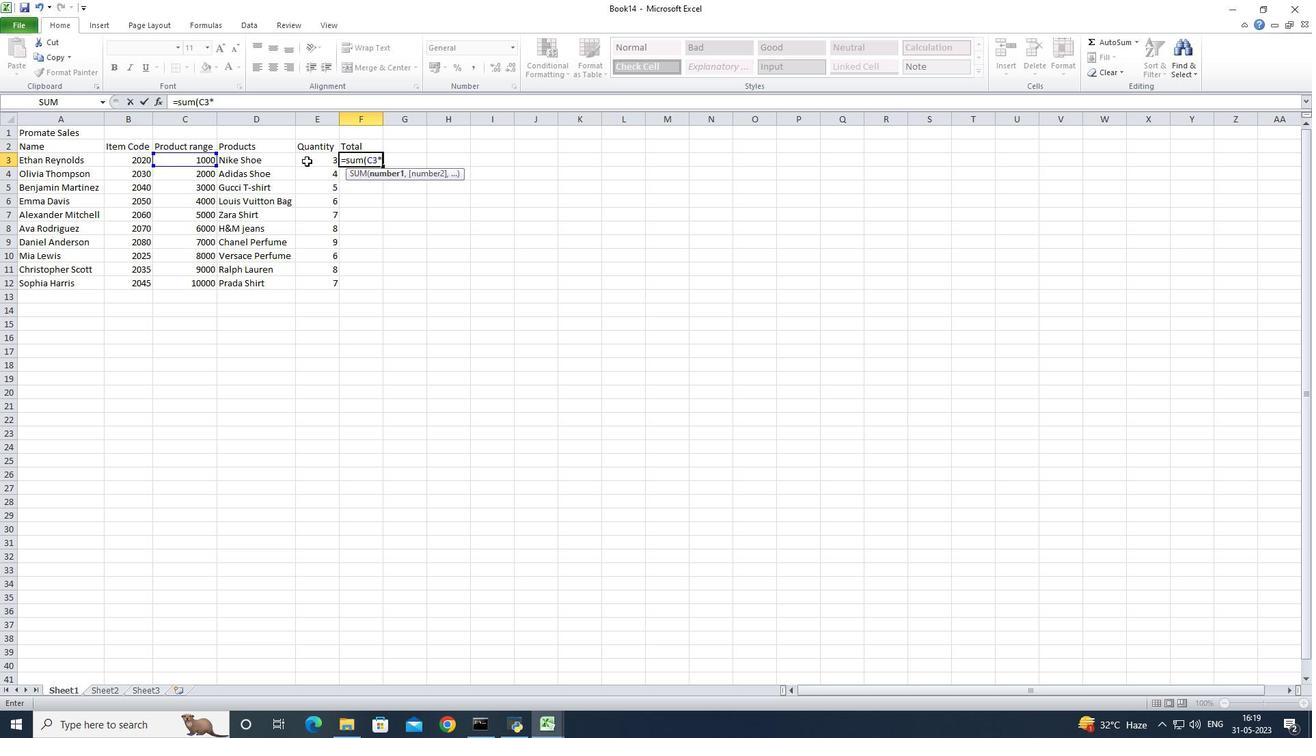 
Action: Mouse pressed left at (322, 160)
Screenshot: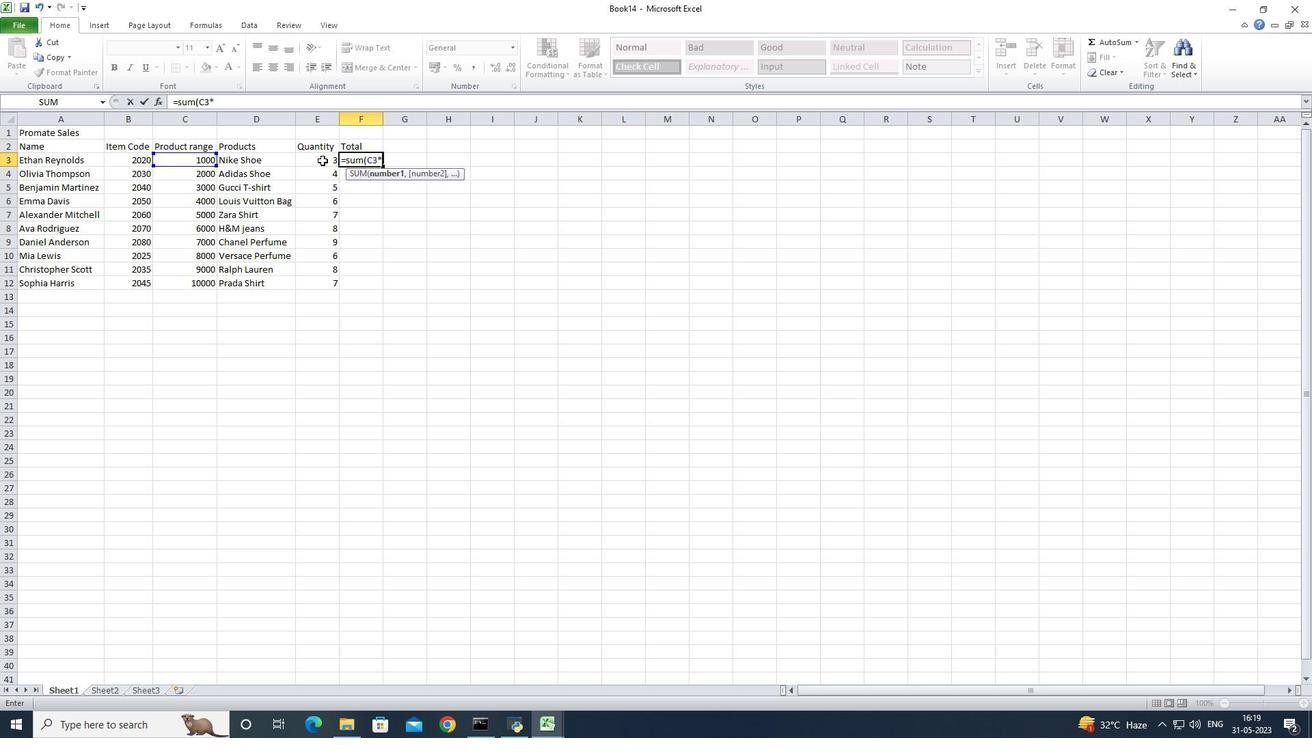 
Action: Key pressed <Key.shift>)<Key.enter>
Screenshot: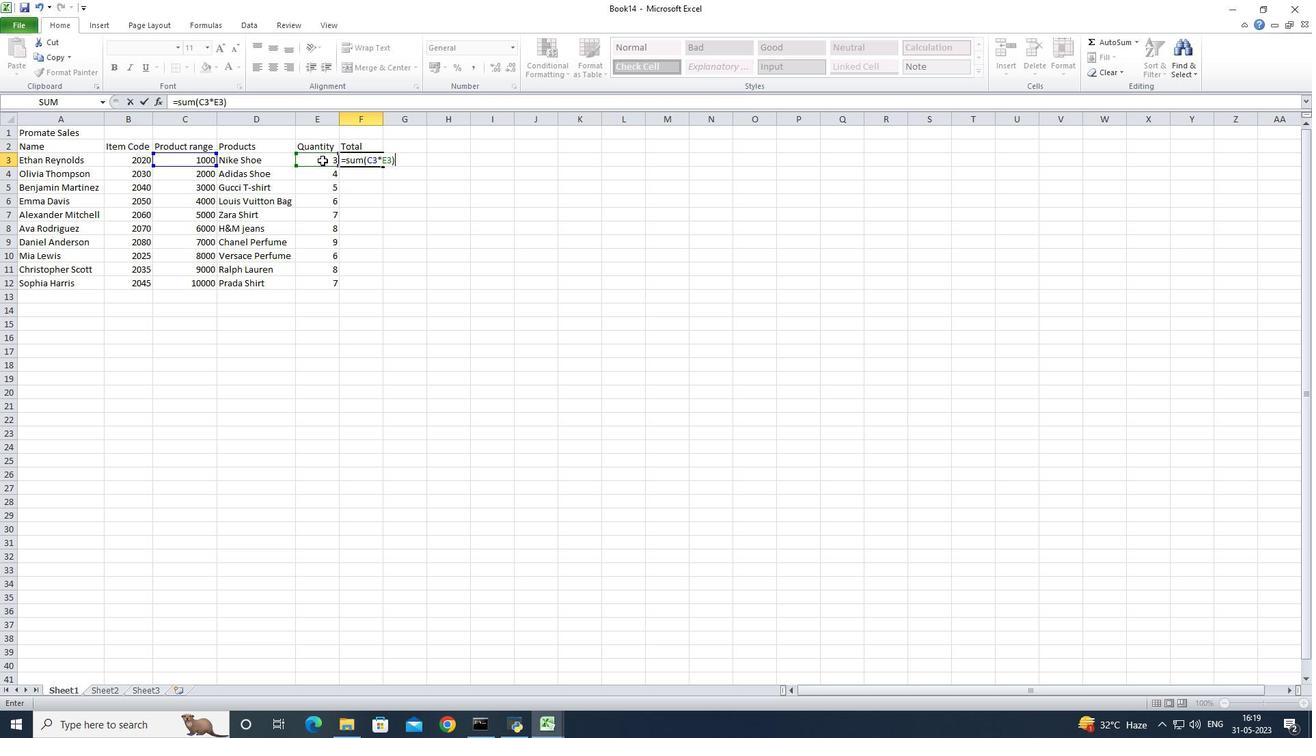 
Action: Mouse moved to (370, 161)
Screenshot: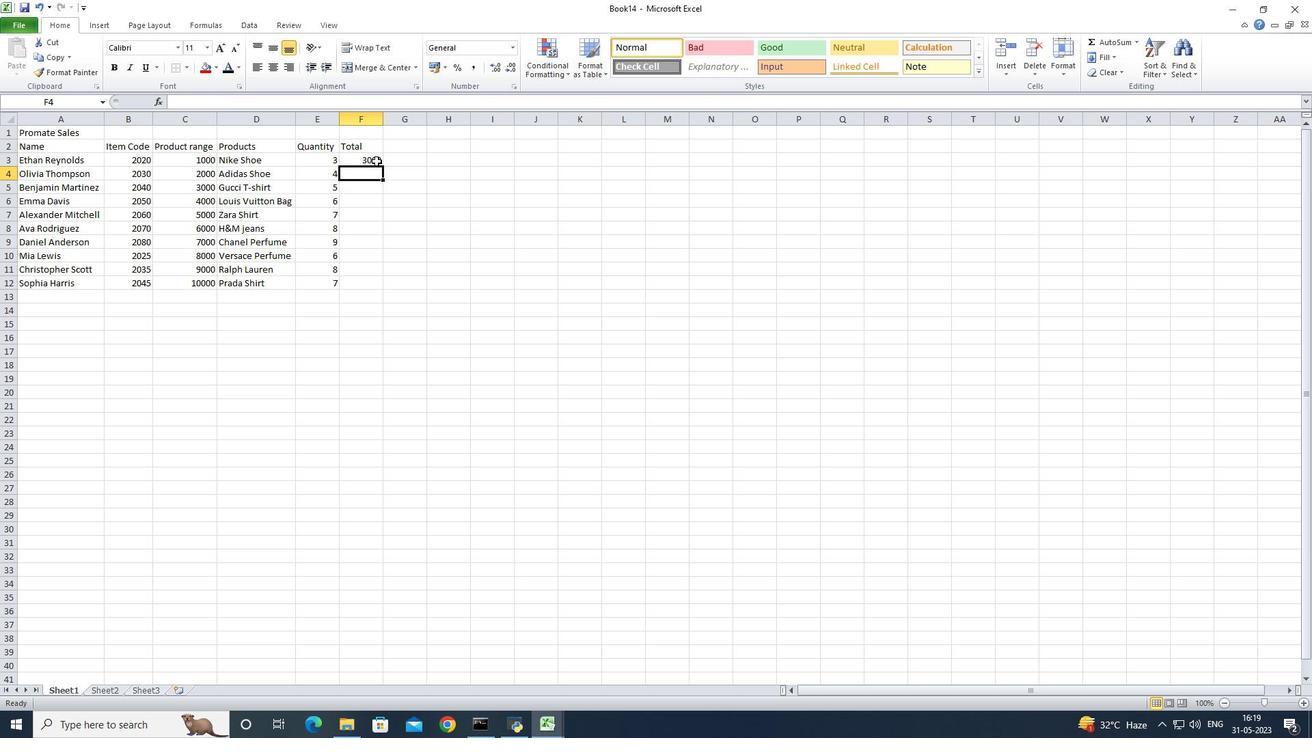 
Action: Mouse pressed left at (370, 161)
Screenshot: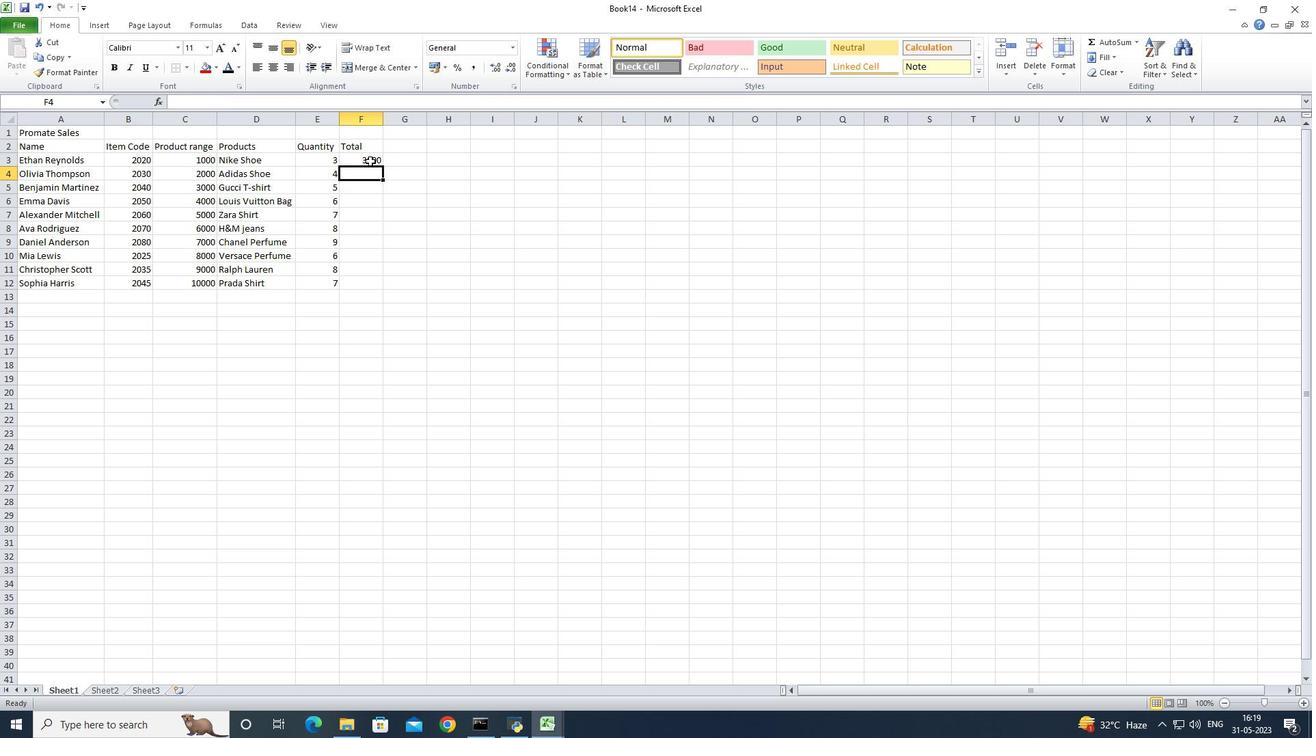 
Action: Mouse moved to (383, 167)
Screenshot: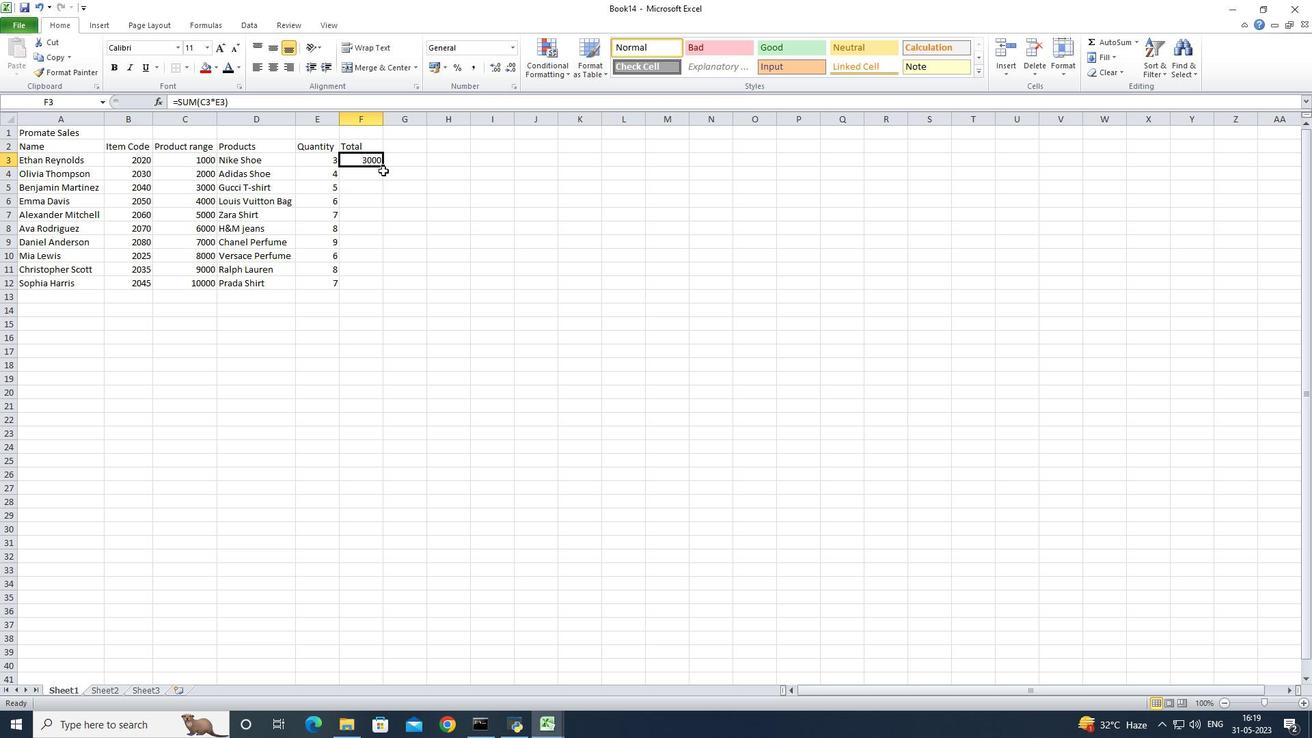 
Action: Mouse pressed left at (383, 167)
Screenshot: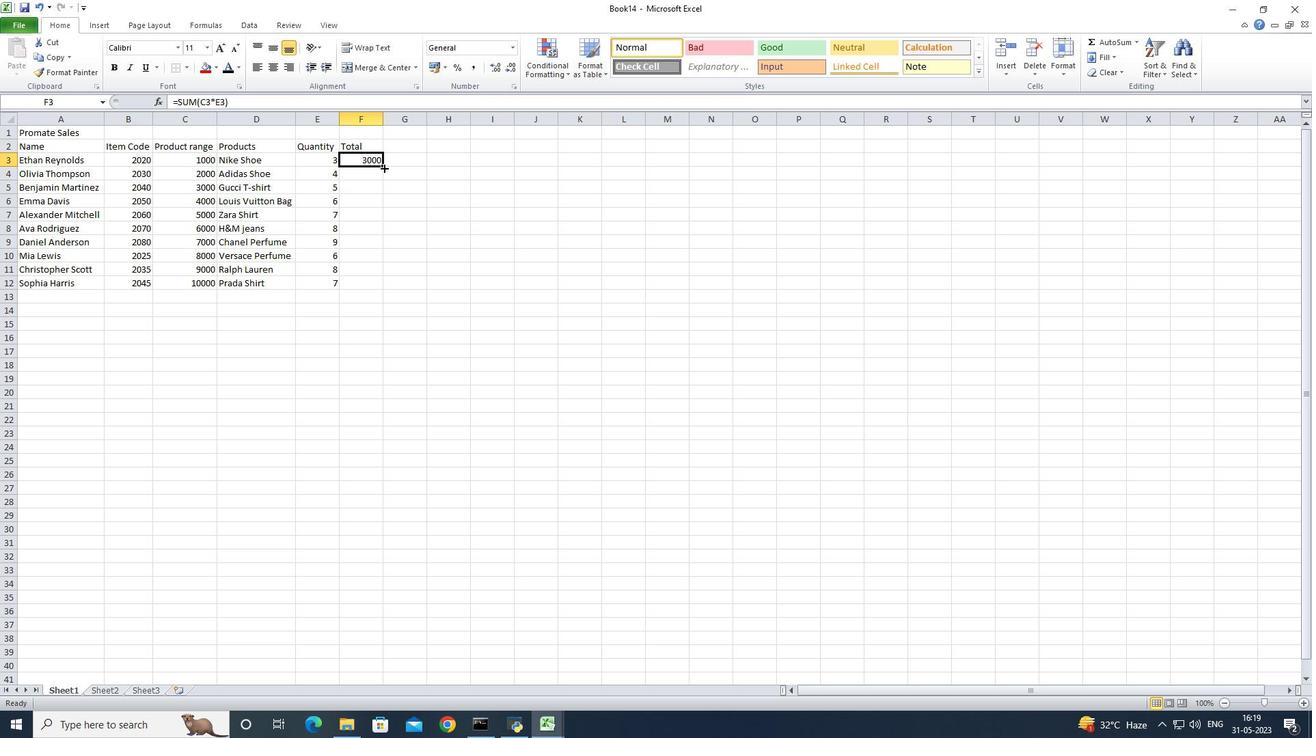 
Action: Mouse moved to (407, 291)
Screenshot: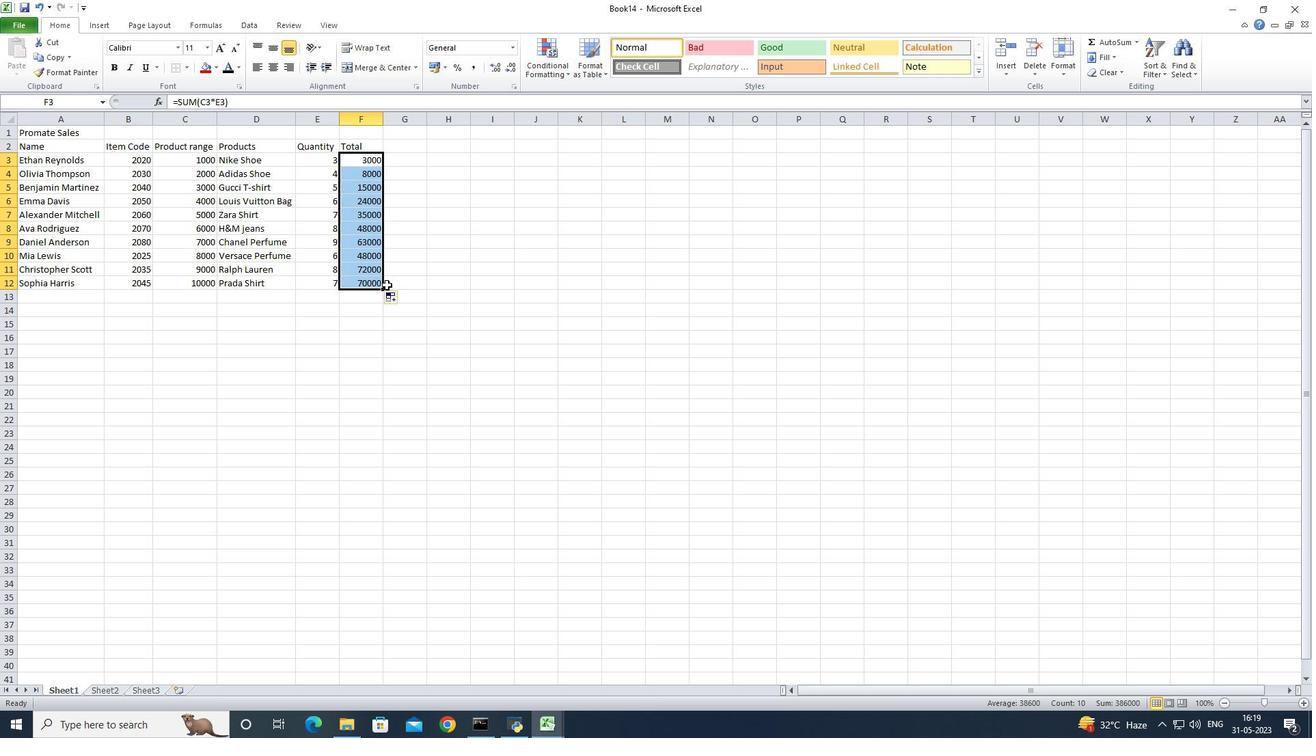 
Action: Mouse pressed left at (407, 291)
Screenshot: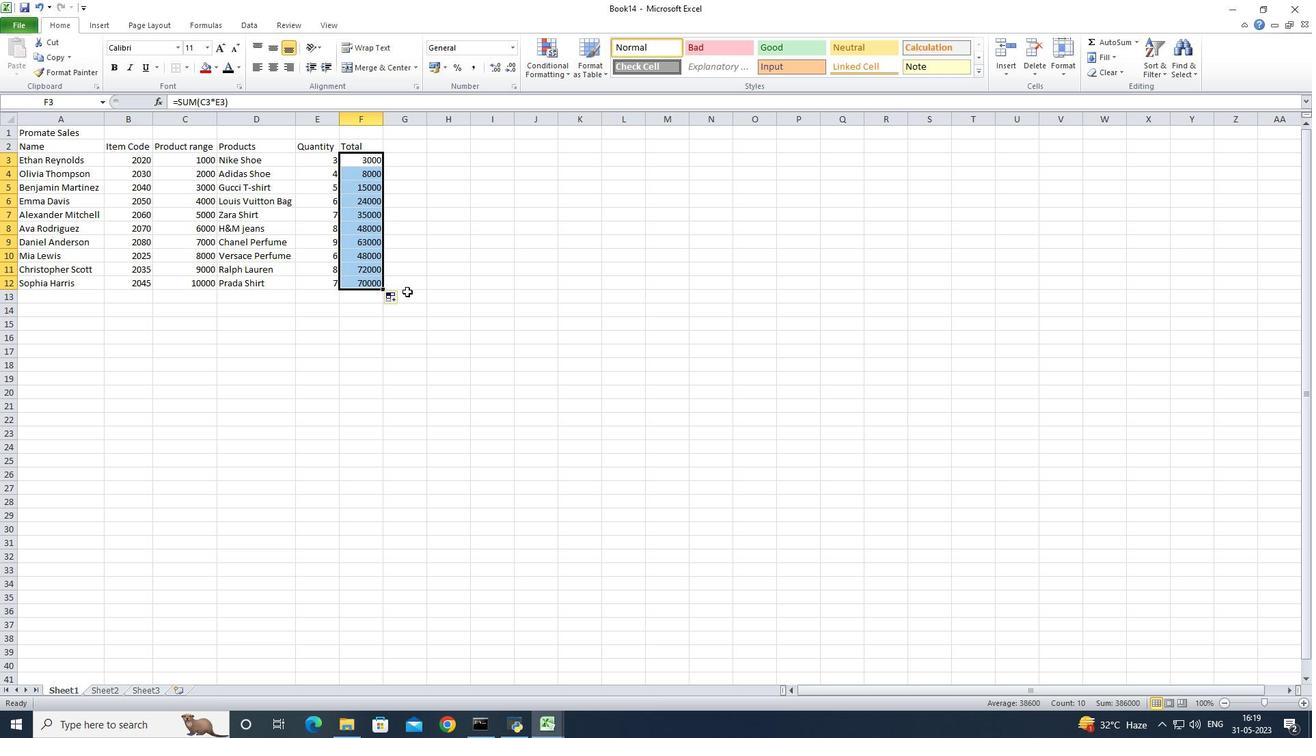 
Action: Mouse moved to (264, 336)
Screenshot: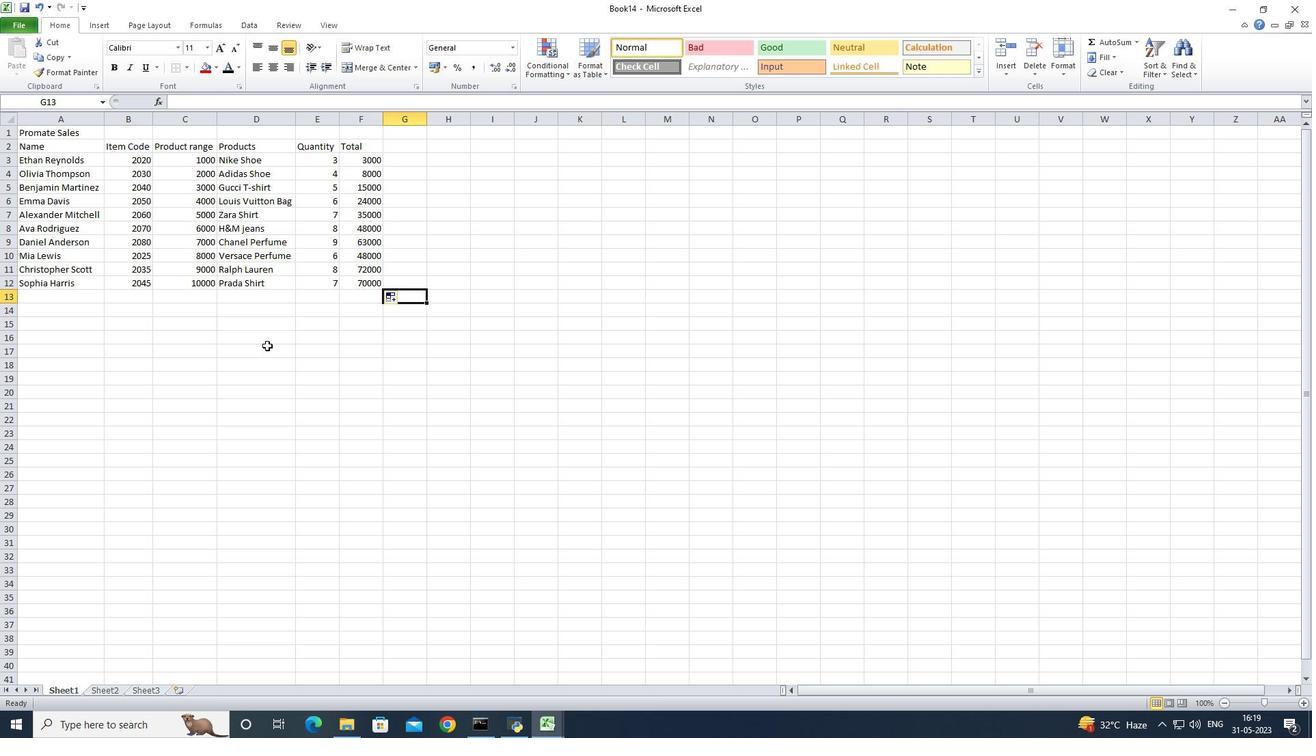 
Action: Mouse pressed left at (264, 336)
Screenshot: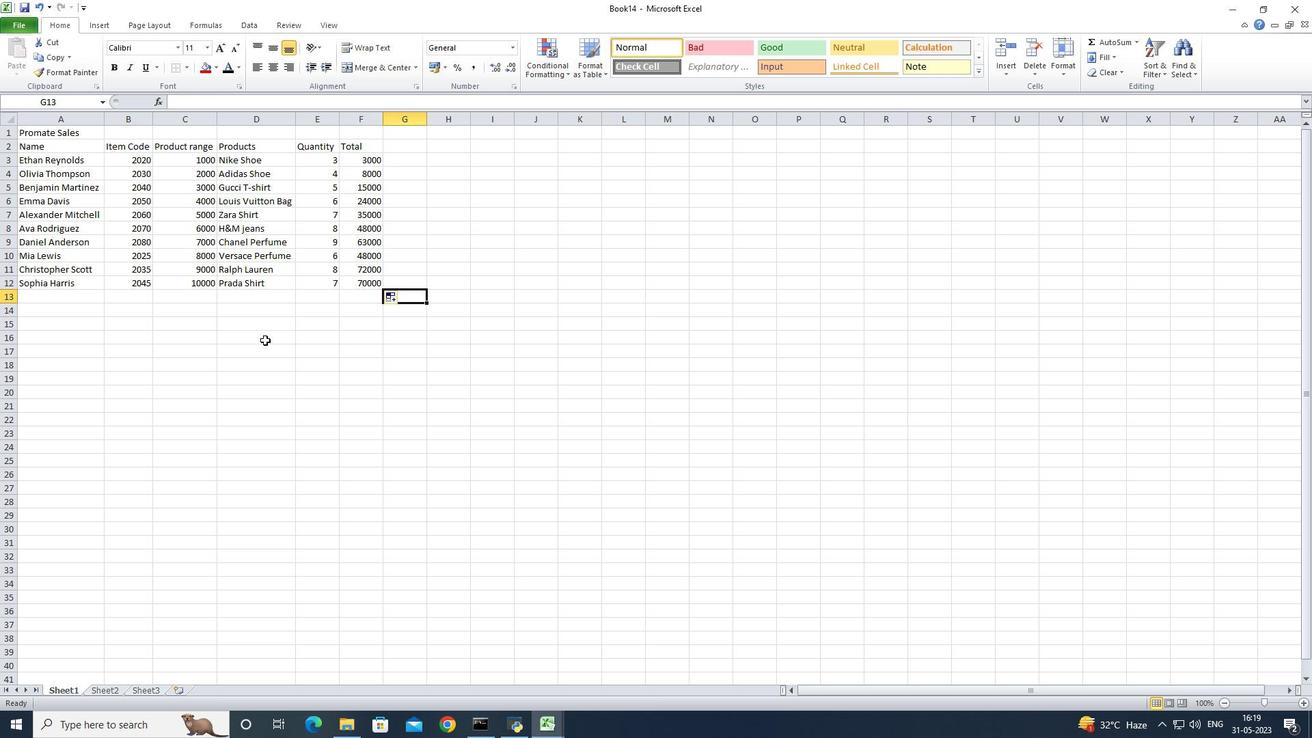 
Action: Mouse moved to (188, 306)
Screenshot: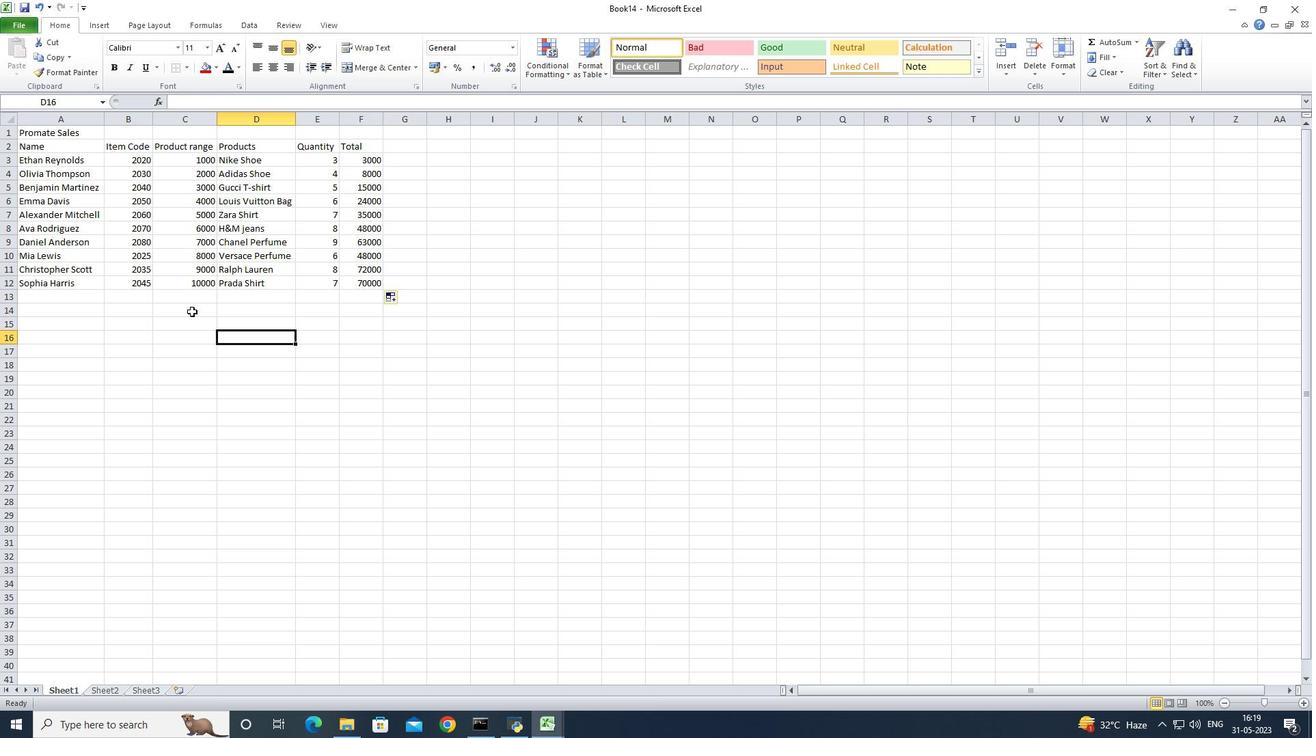 
Action: Mouse pressed left at (188, 306)
Screenshot: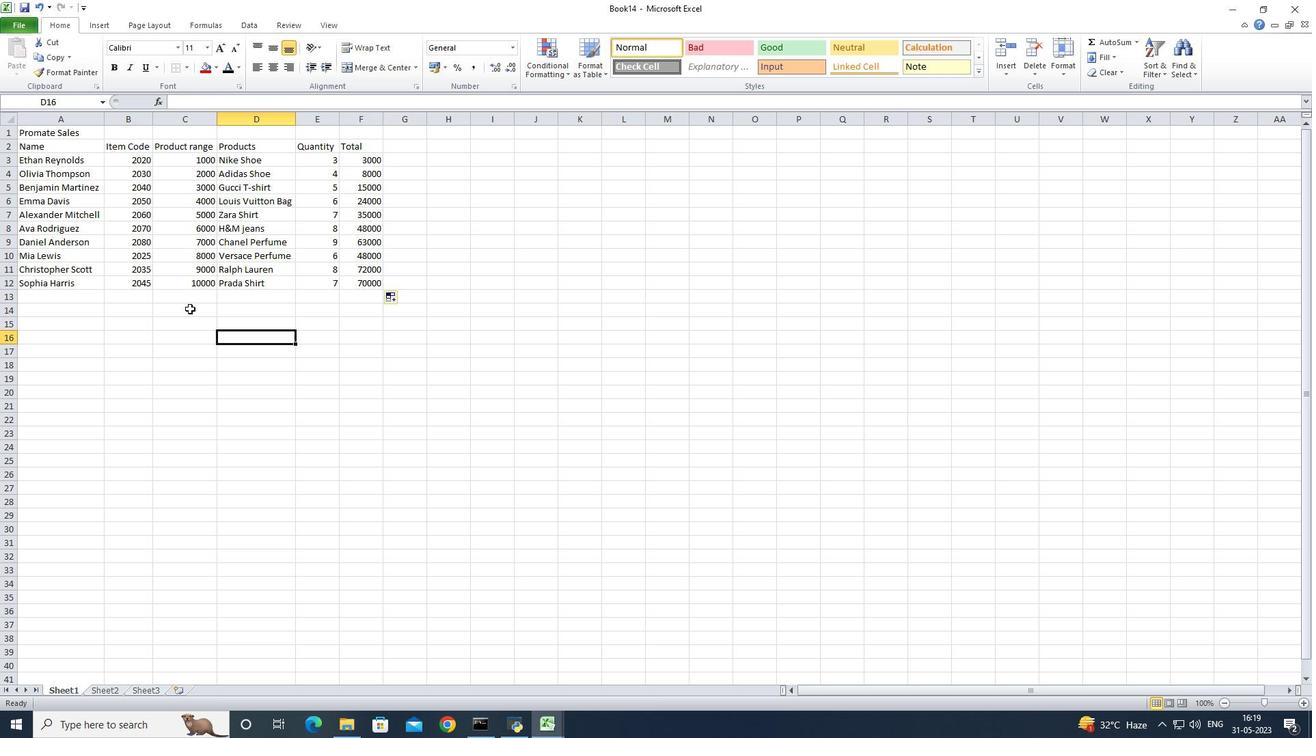 
Action: Mouse moved to (258, 315)
Screenshot: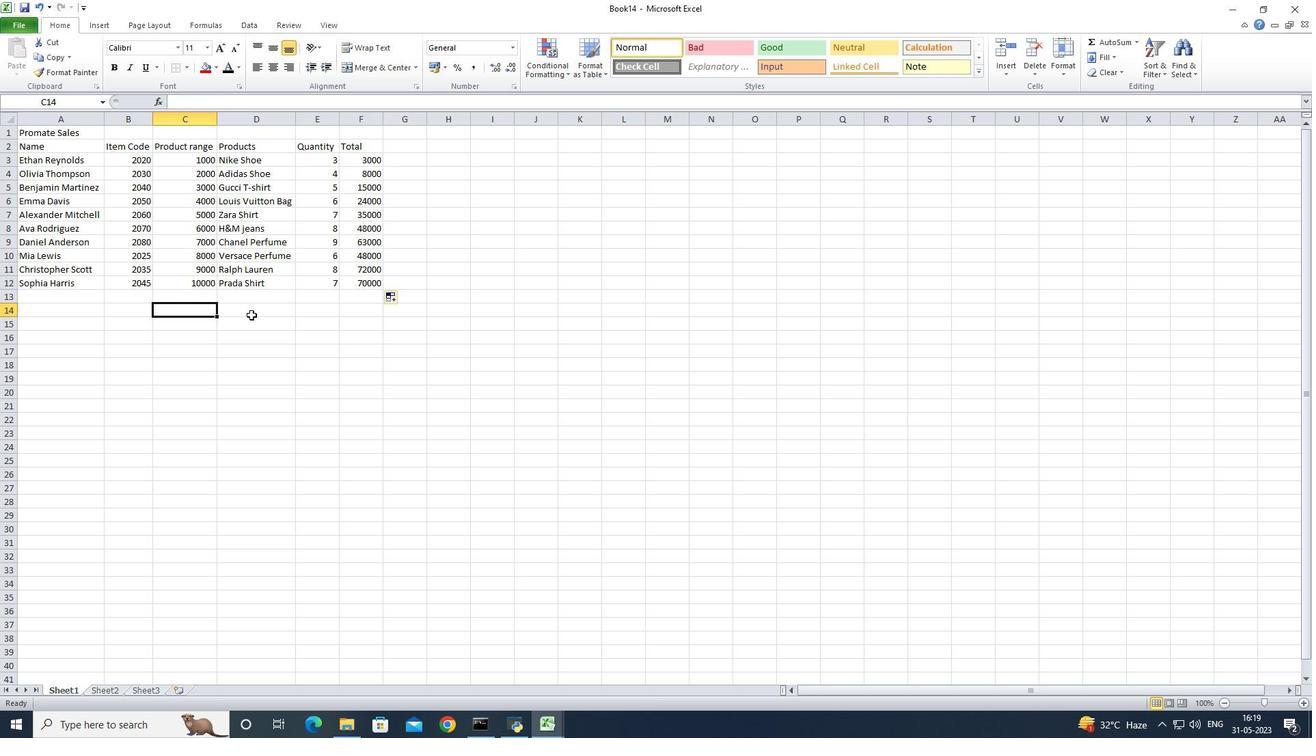 
Action: Mouse pressed left at (258, 315)
Screenshot: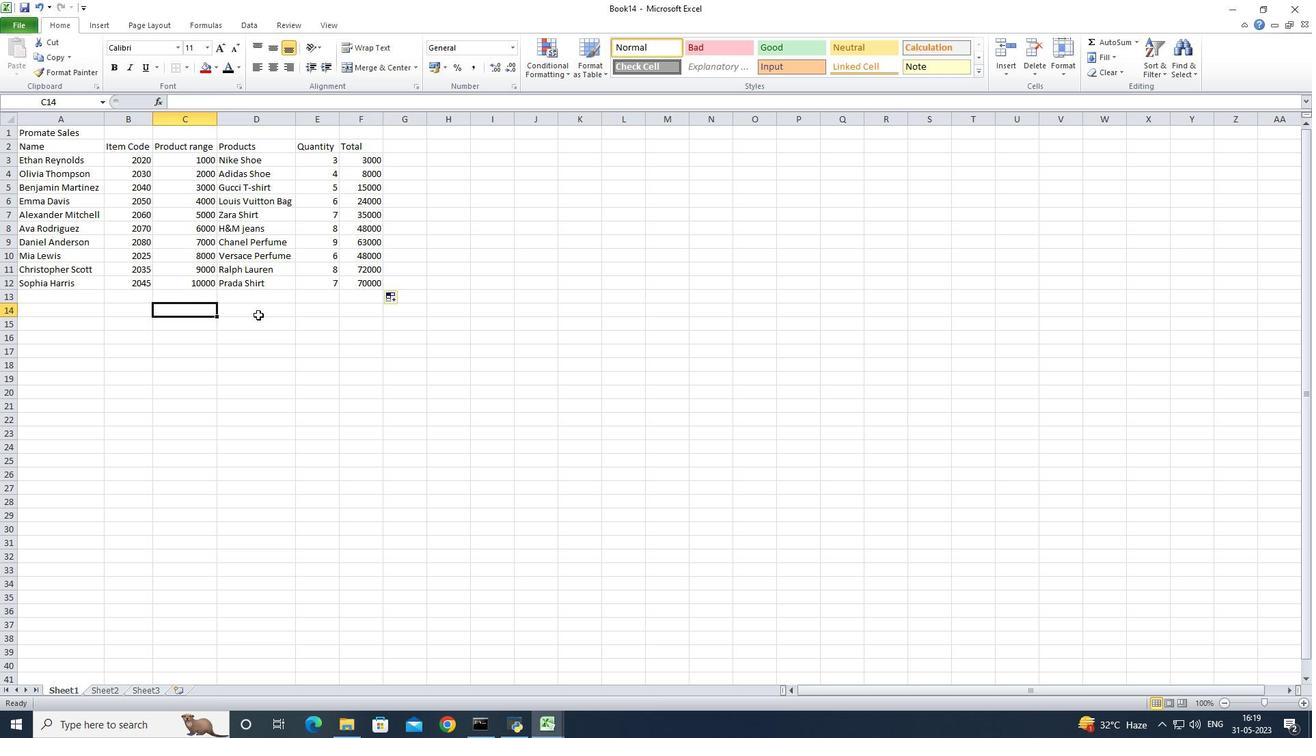 
Action: Mouse moved to (162, 351)
Screenshot: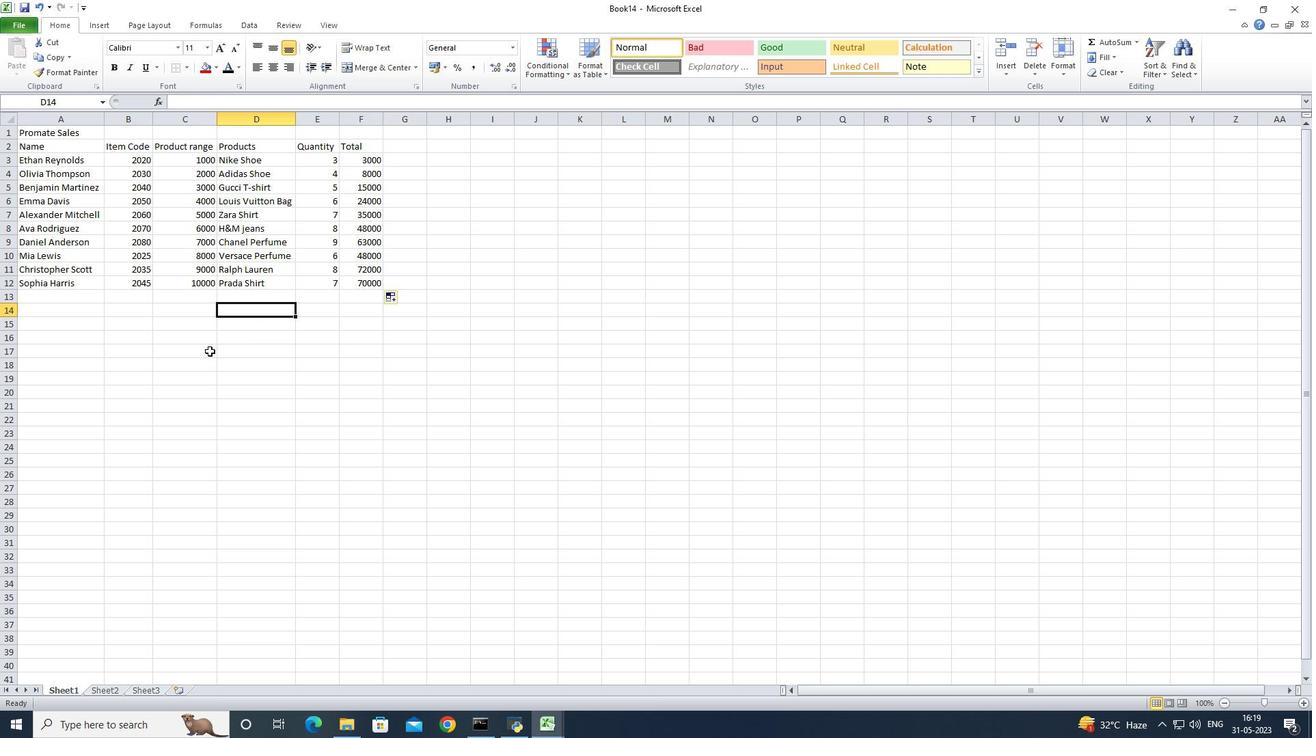 
Action: Mouse pressed left at (162, 351)
Screenshot: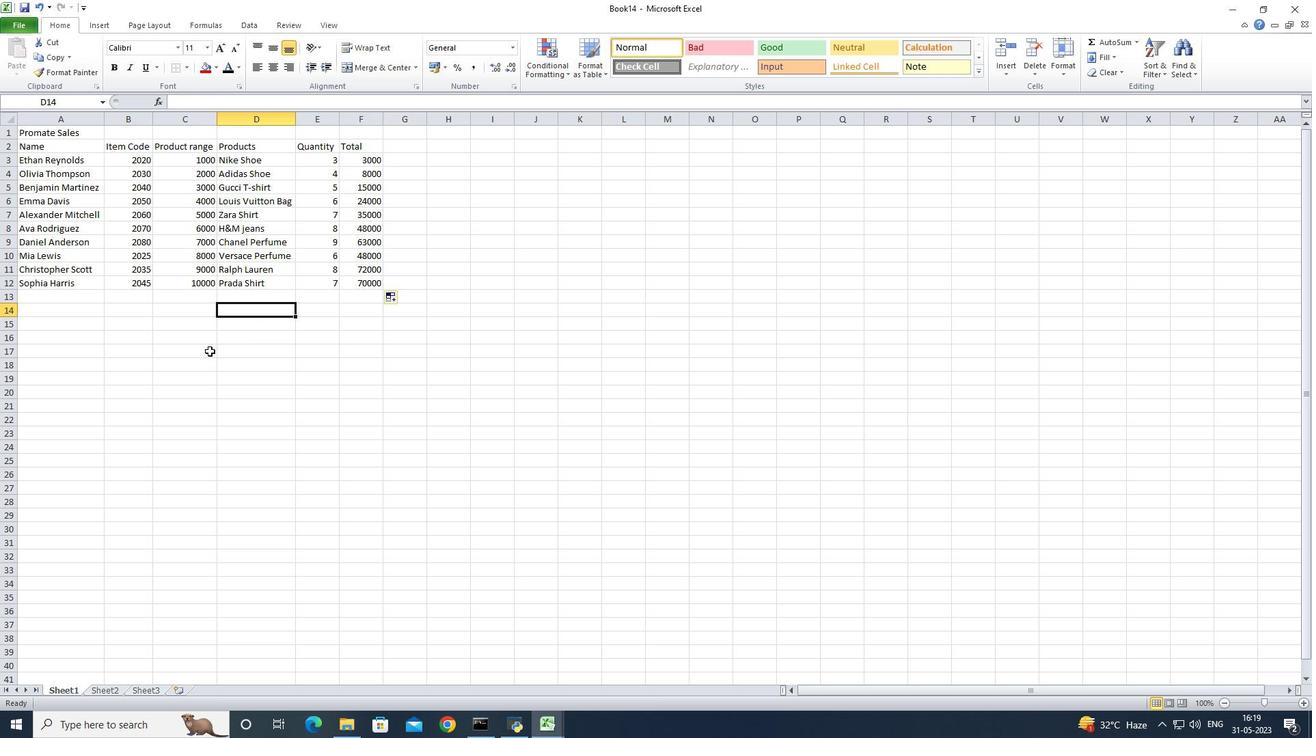 
Action: Mouse moved to (276, 351)
Screenshot: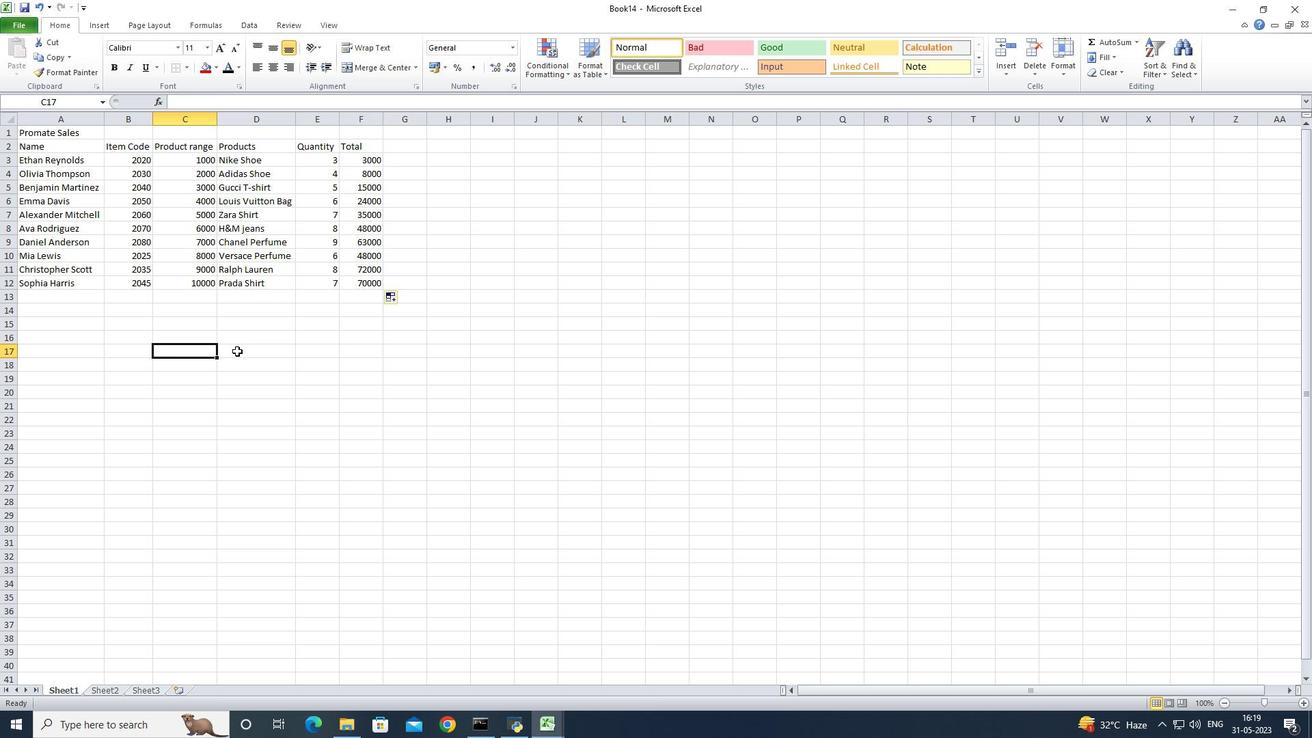 
Action: Mouse pressed left at (276, 351)
Screenshot: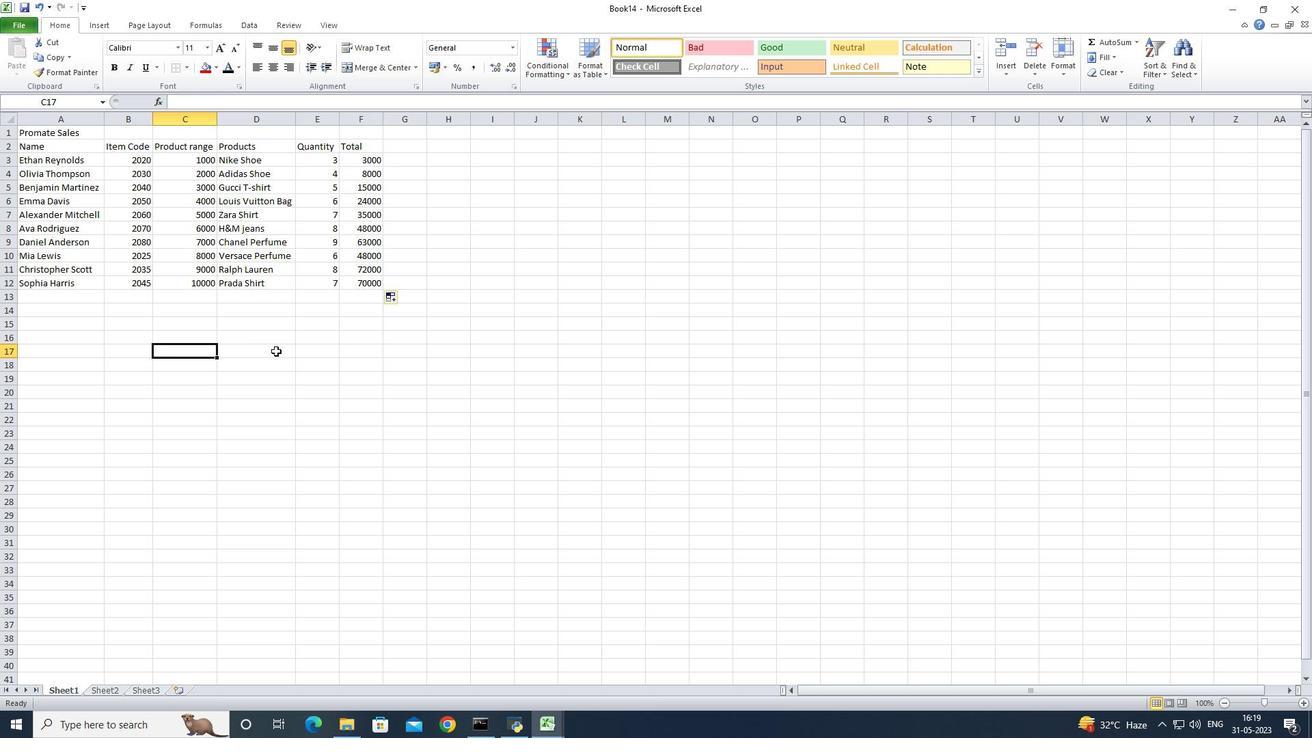
Action: Mouse moved to (310, 306)
Screenshot: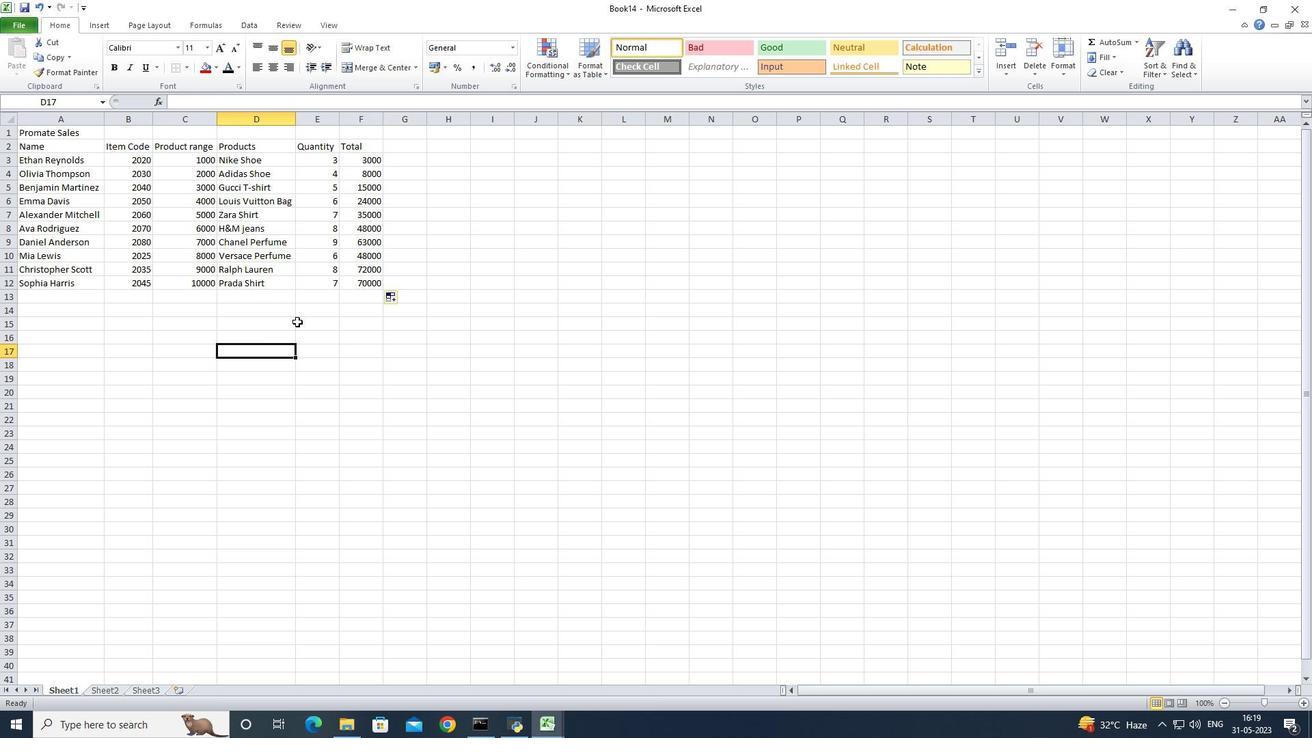 
Action: Mouse pressed left at (310, 306)
Screenshot: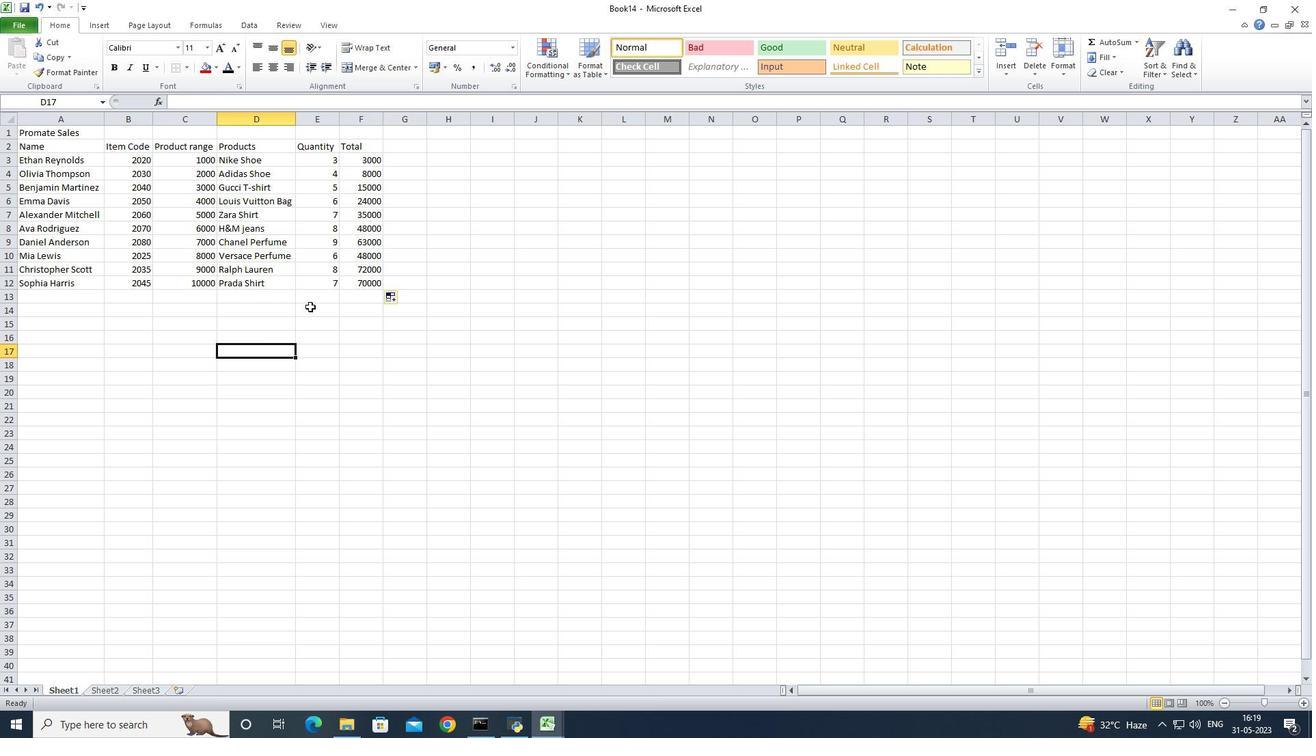 
Action: Mouse moved to (292, 368)
Screenshot: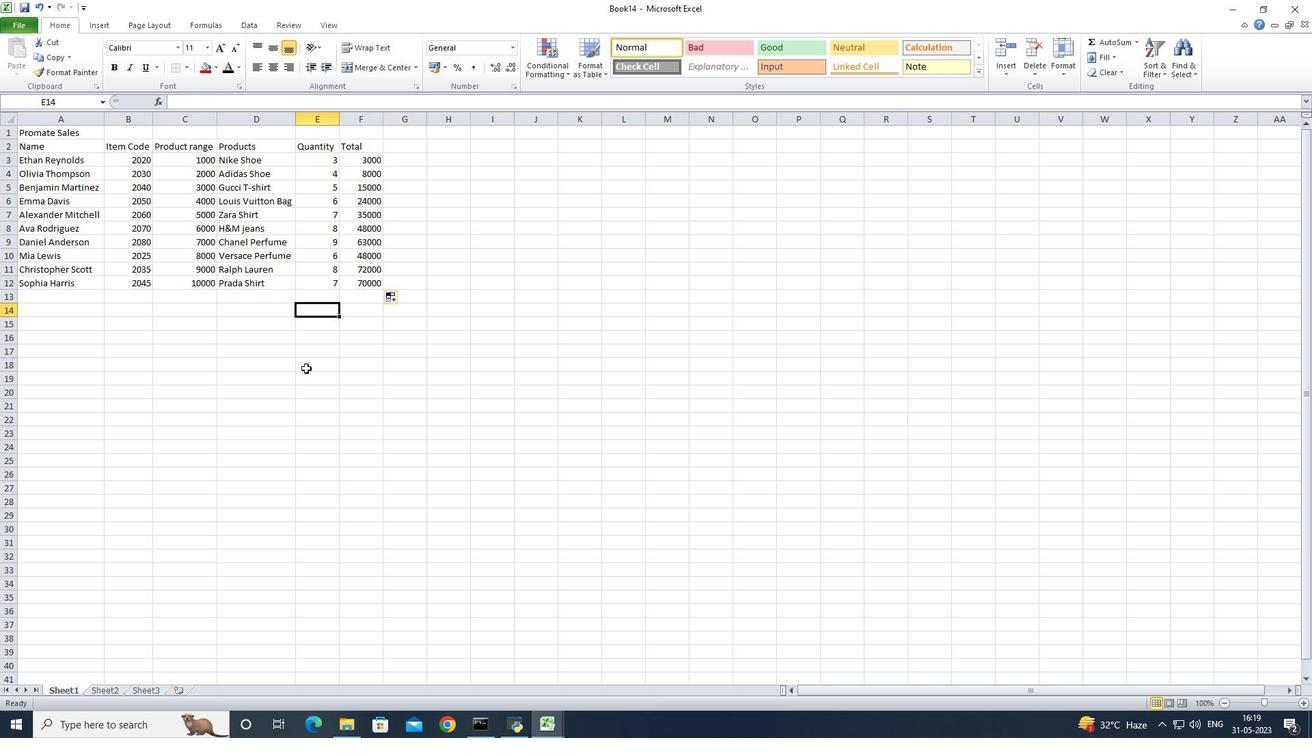 
Action: Mouse pressed left at (292, 368)
Screenshot: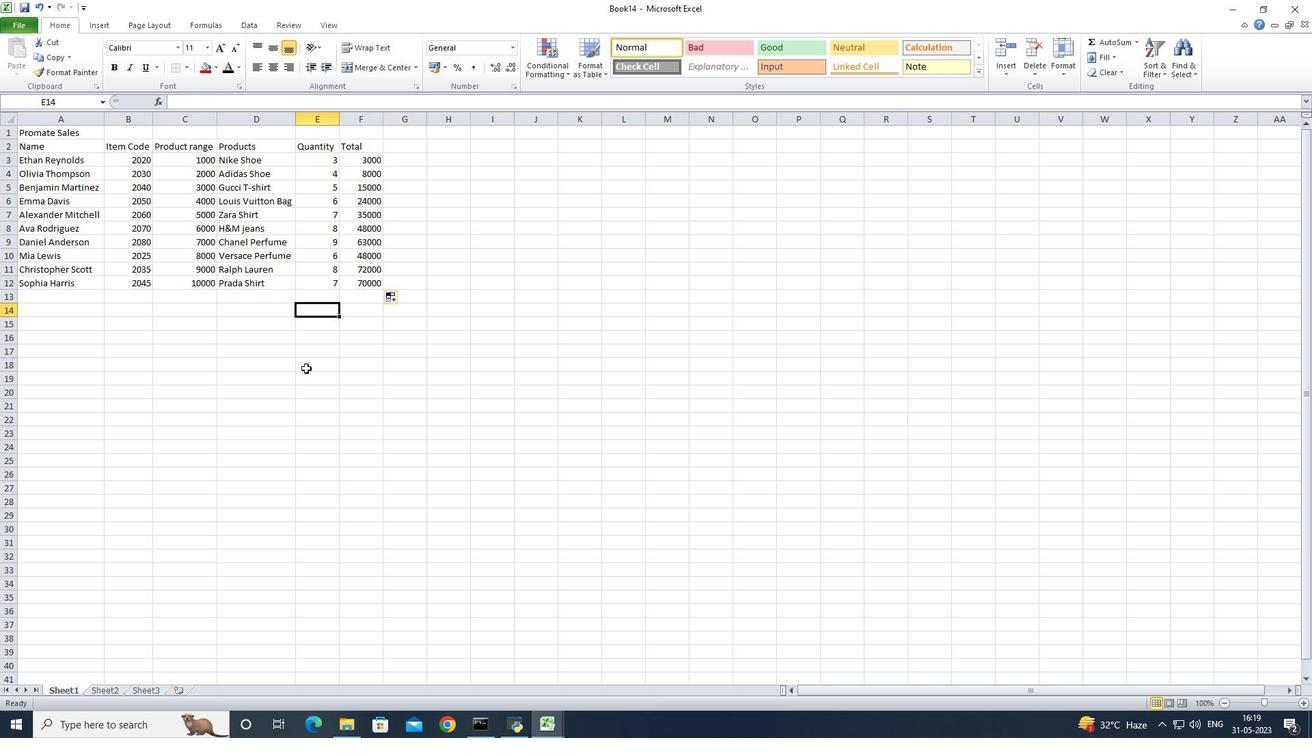 
Action: Mouse moved to (183, 323)
Screenshot: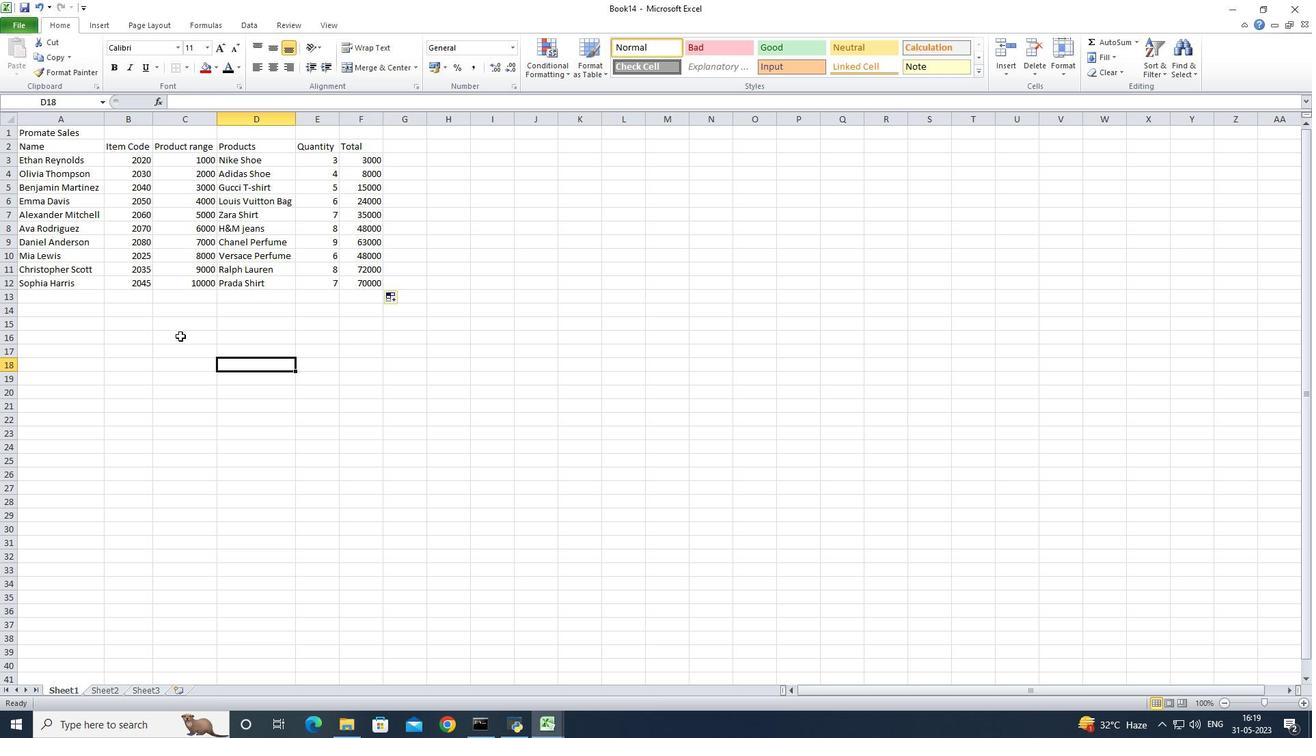 
Action: Mouse pressed left at (183, 323)
Screenshot: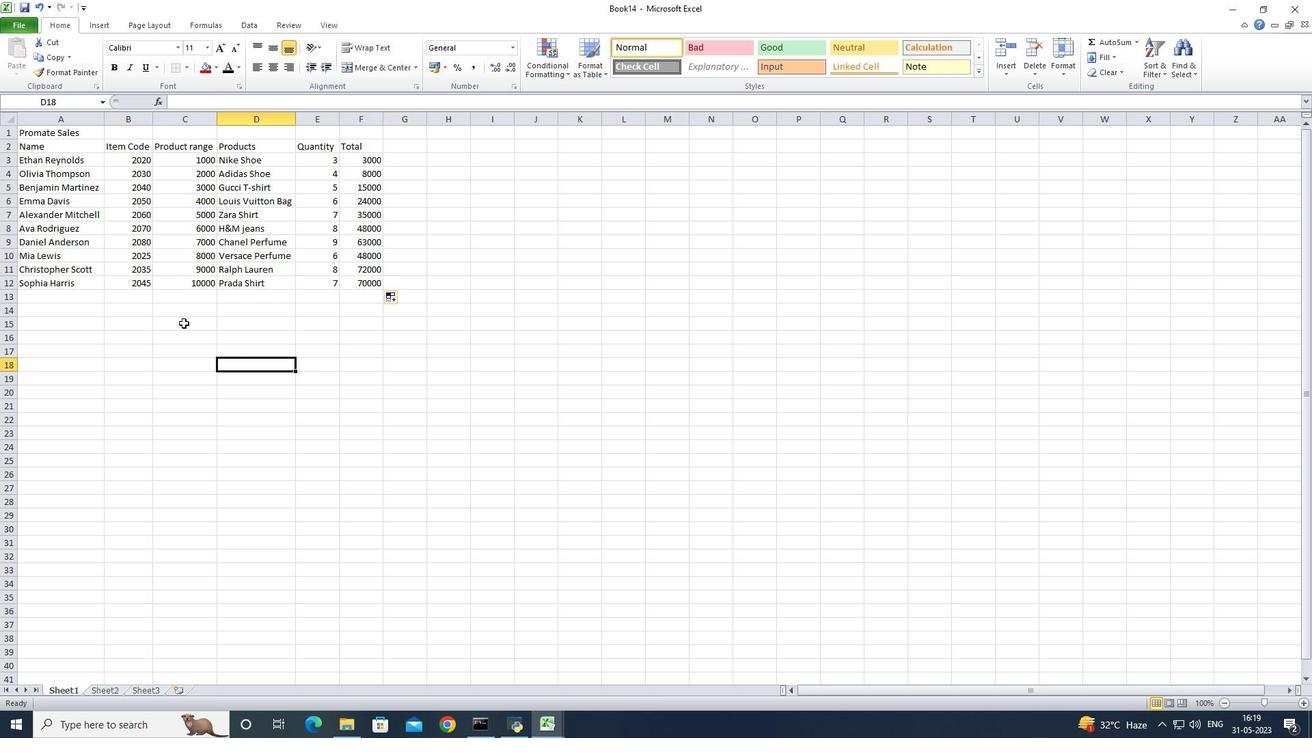 
Action: Mouse moved to (268, 317)
Screenshot: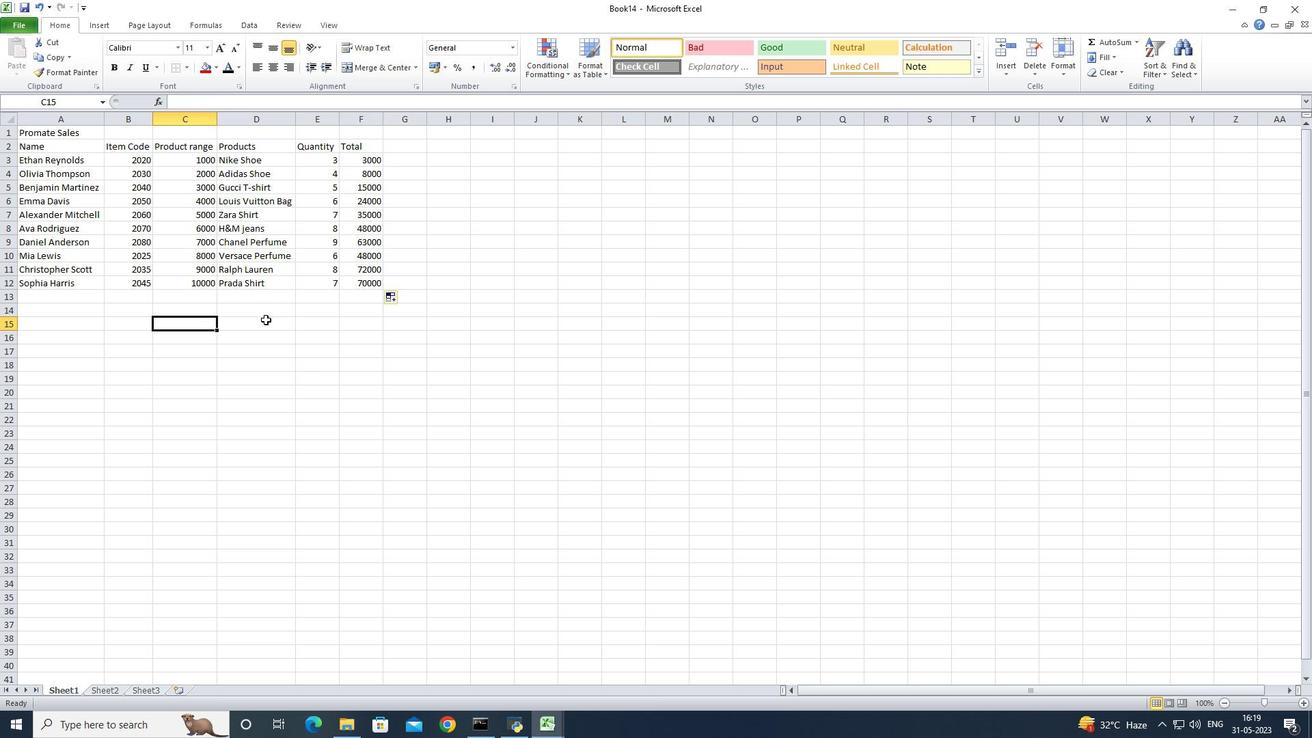 
Action: Mouse pressed left at (268, 317)
Screenshot: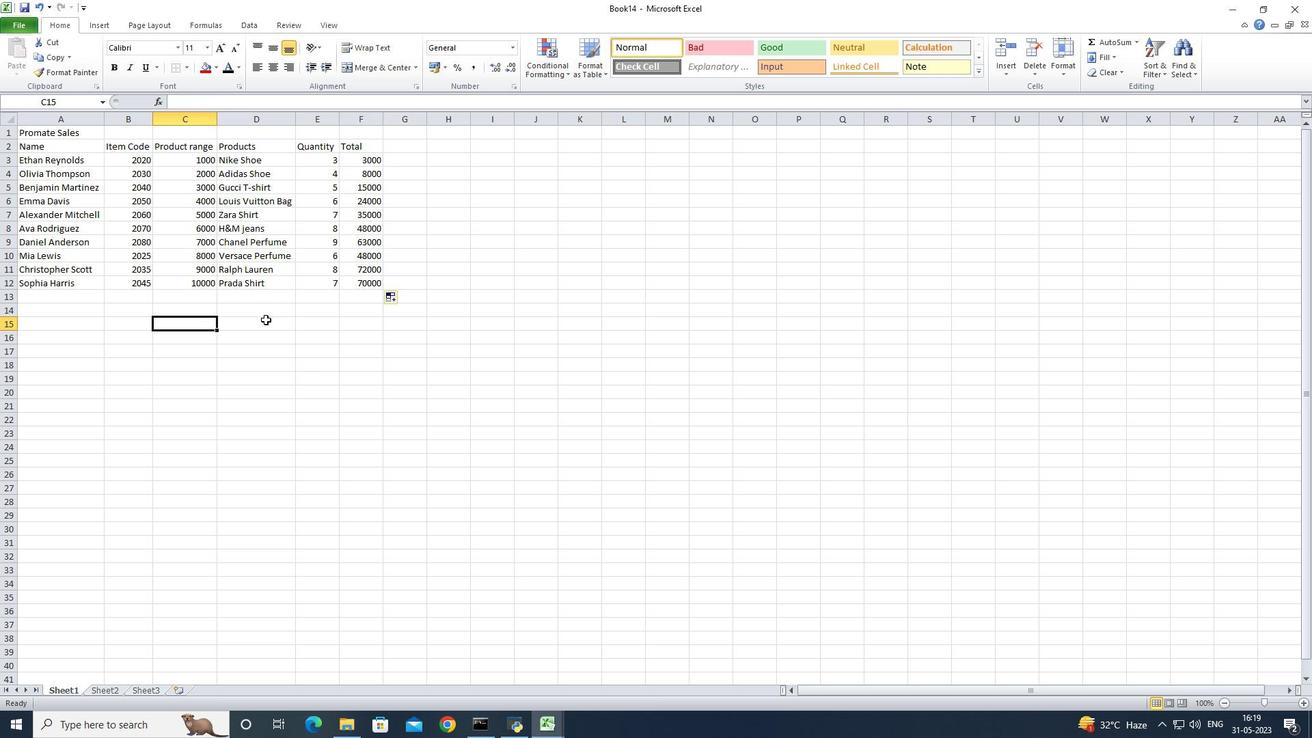 
Action: Mouse moved to (266, 293)
Screenshot: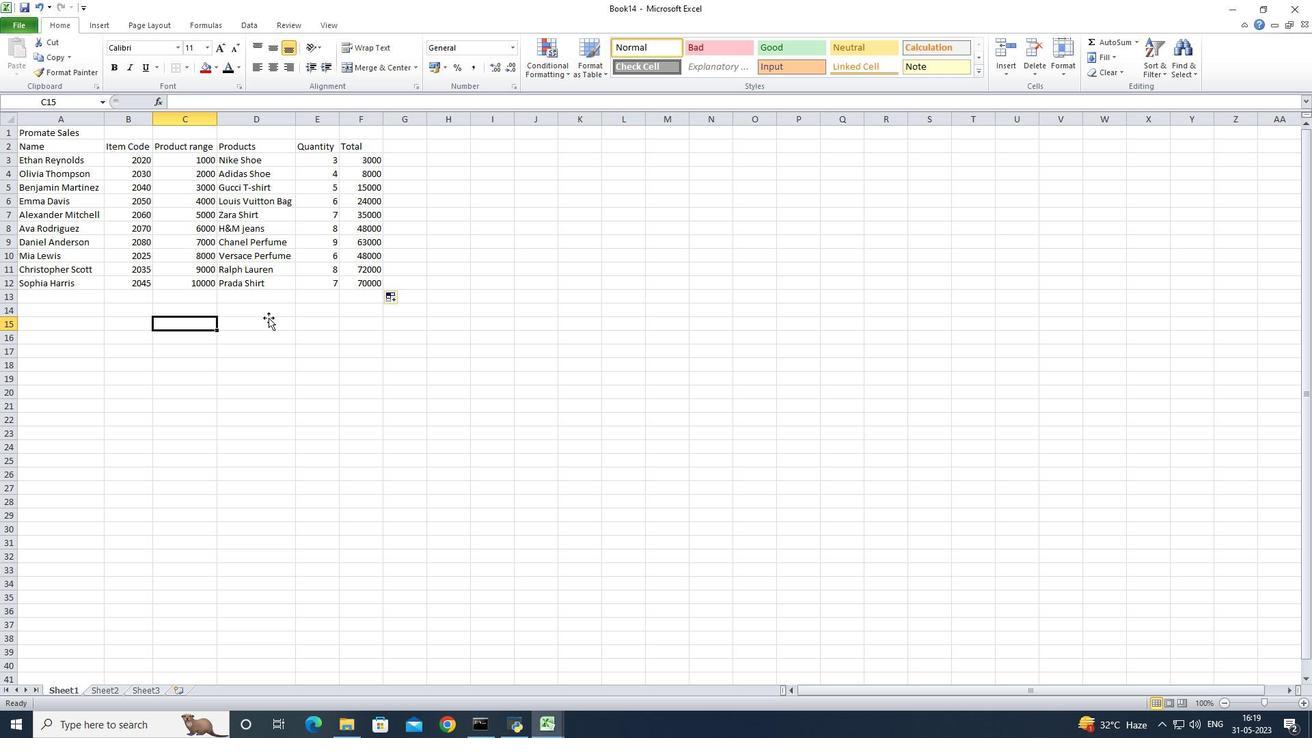 
Action: Mouse pressed left at (266, 293)
Screenshot: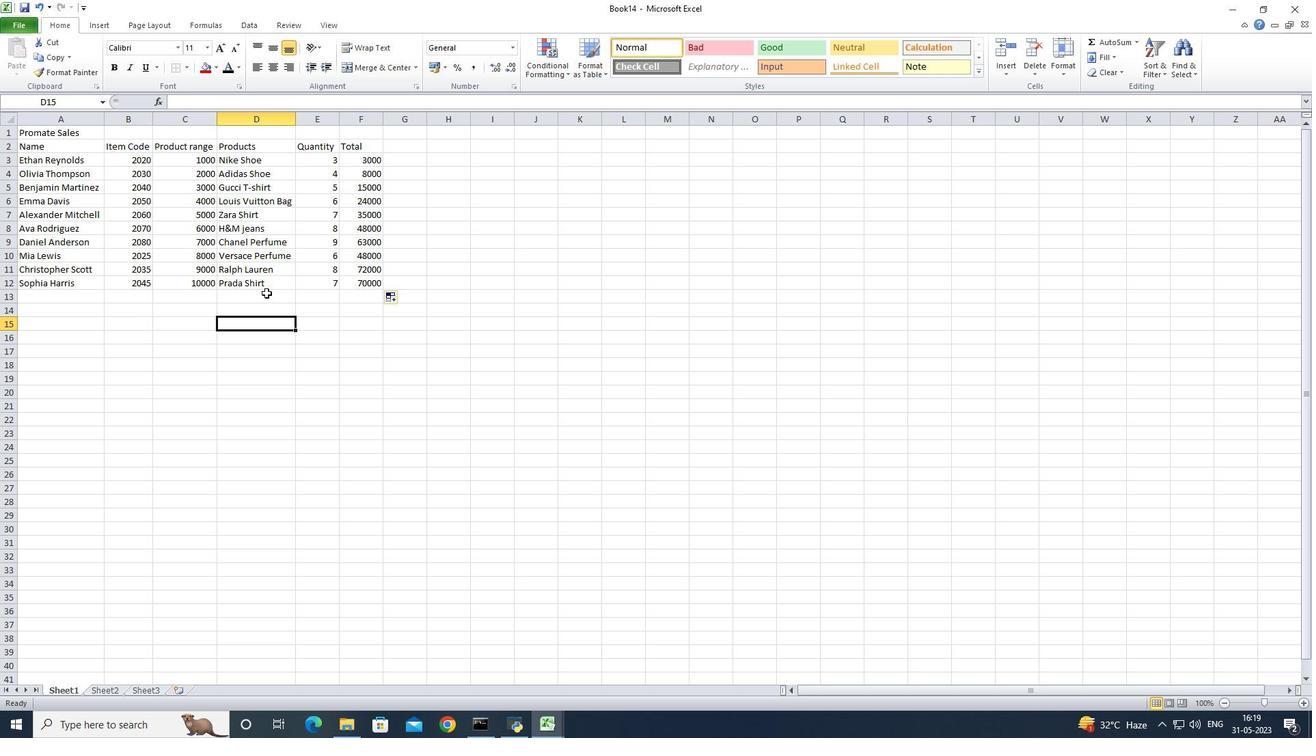 
Action: Mouse moved to (345, 338)
Screenshot: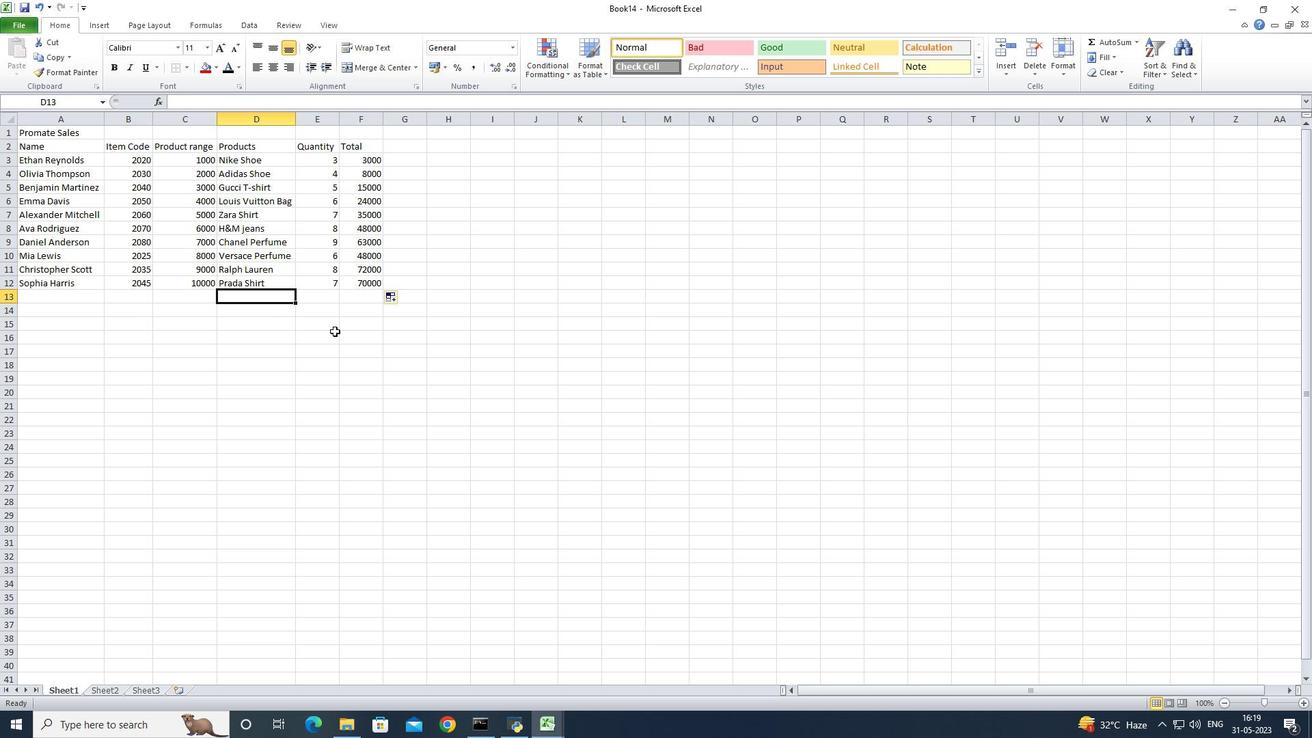 
Action: Mouse pressed left at (345, 338)
Screenshot: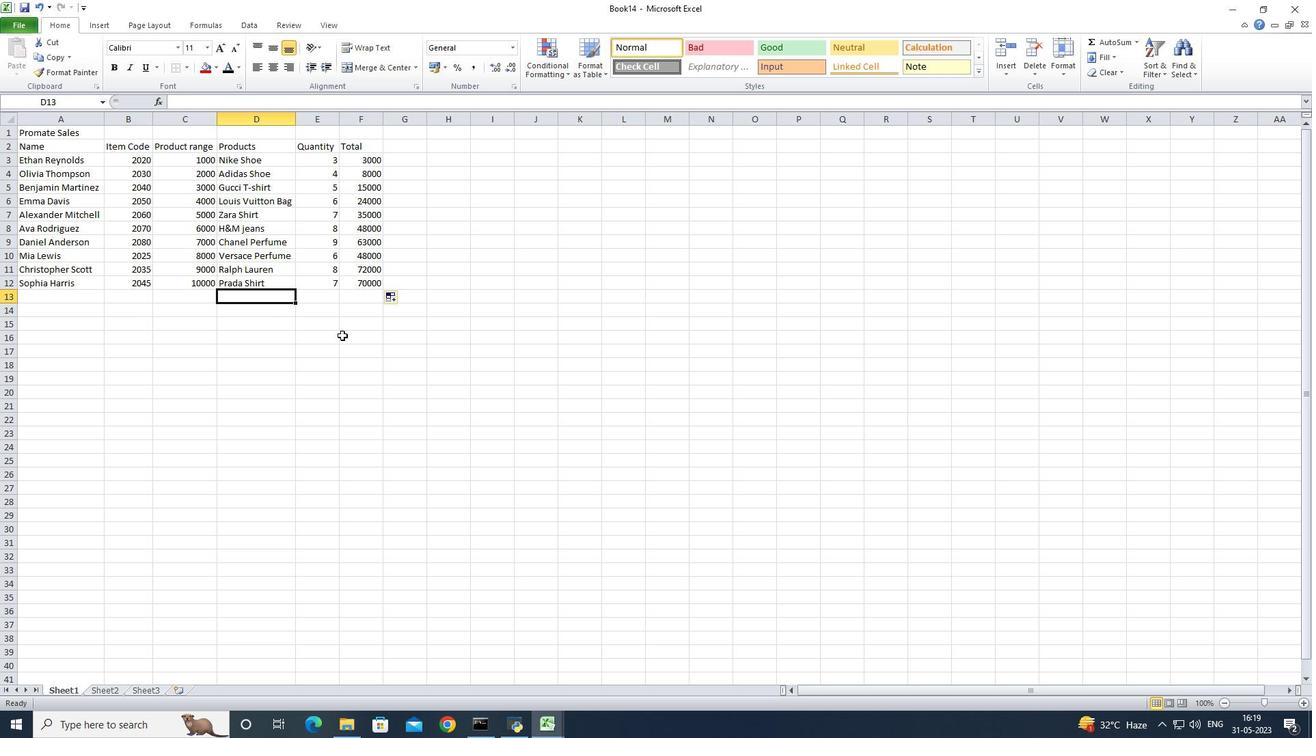 
Action: Mouse moved to (444, 321)
Screenshot: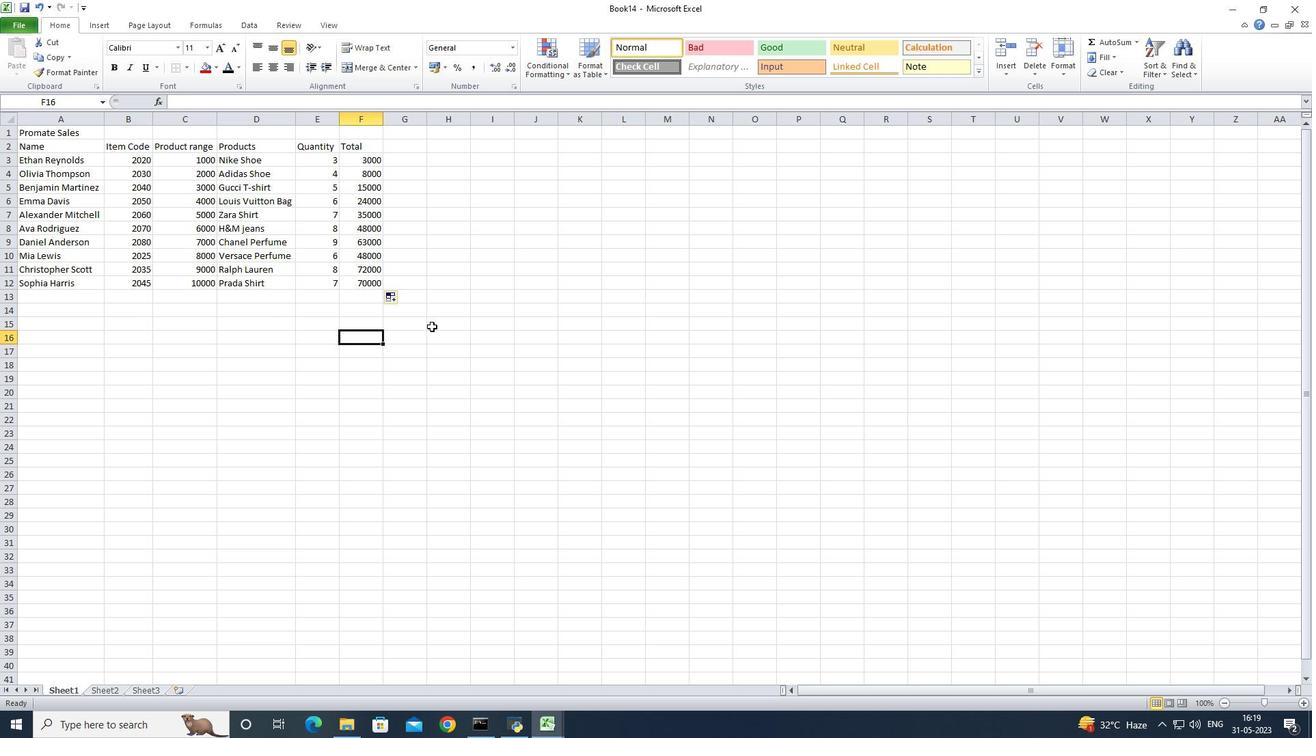 
Action: Mouse pressed left at (444, 321)
Screenshot: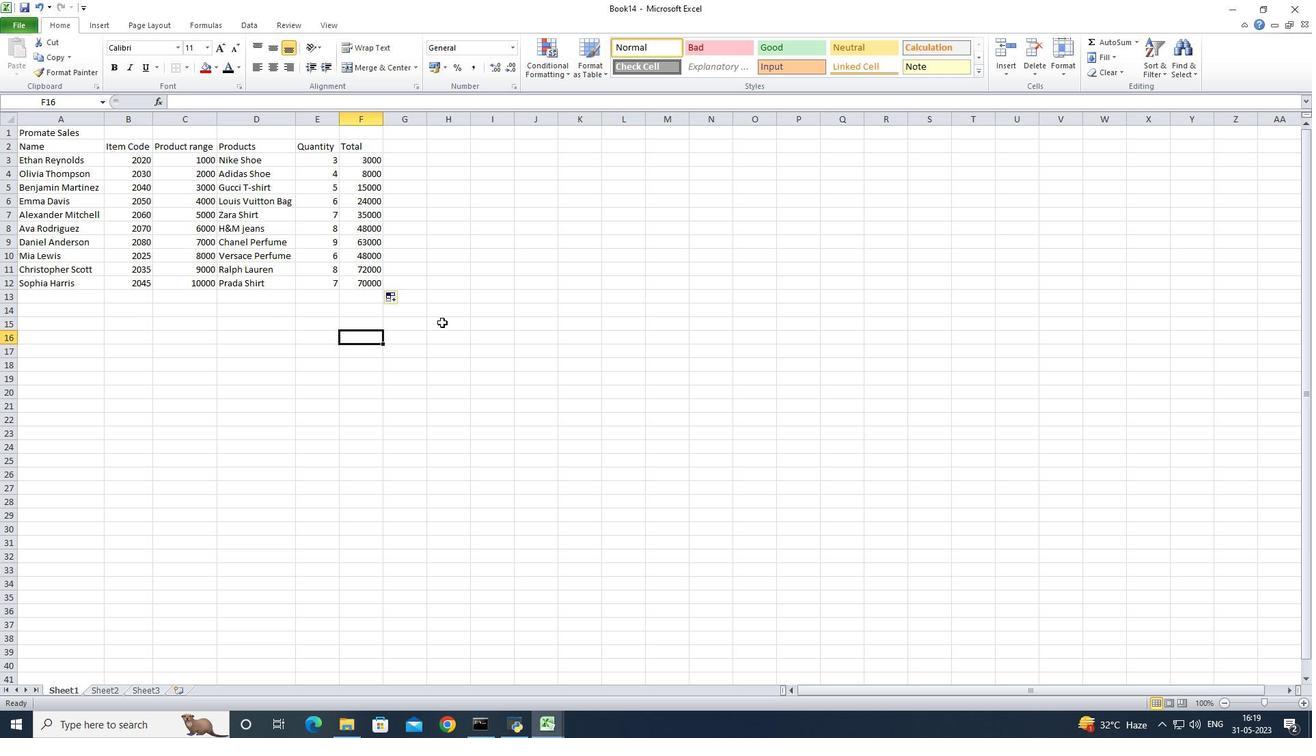 
Action: Mouse moved to (28, 22)
Screenshot: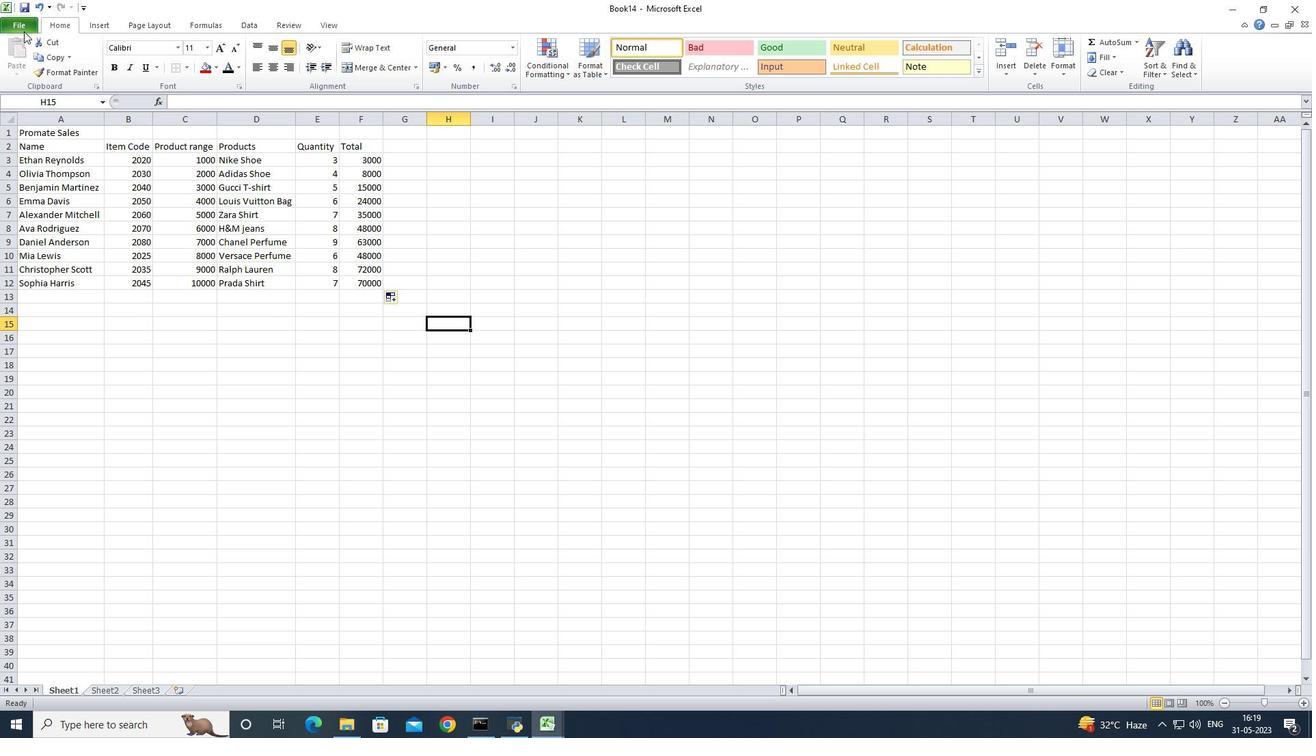 
Action: Mouse pressed left at (28, 22)
Screenshot: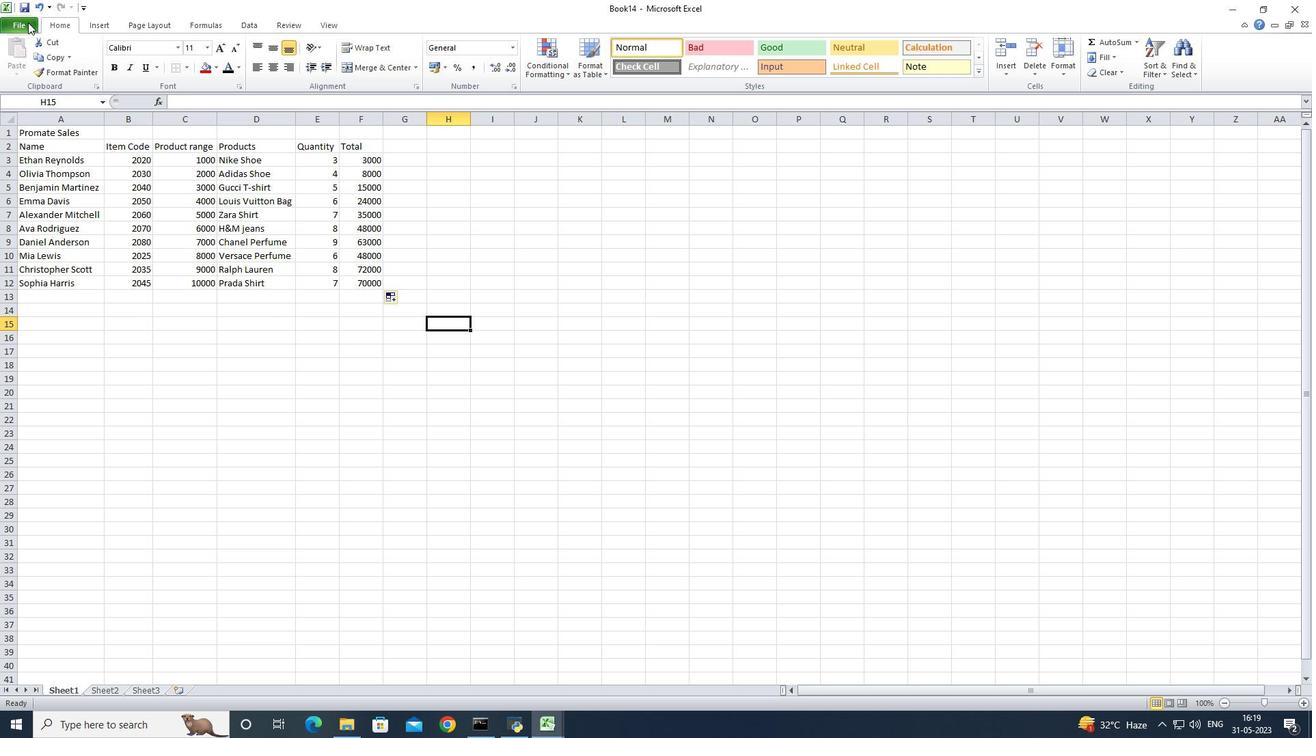 
Action: Mouse moved to (30, 49)
Screenshot: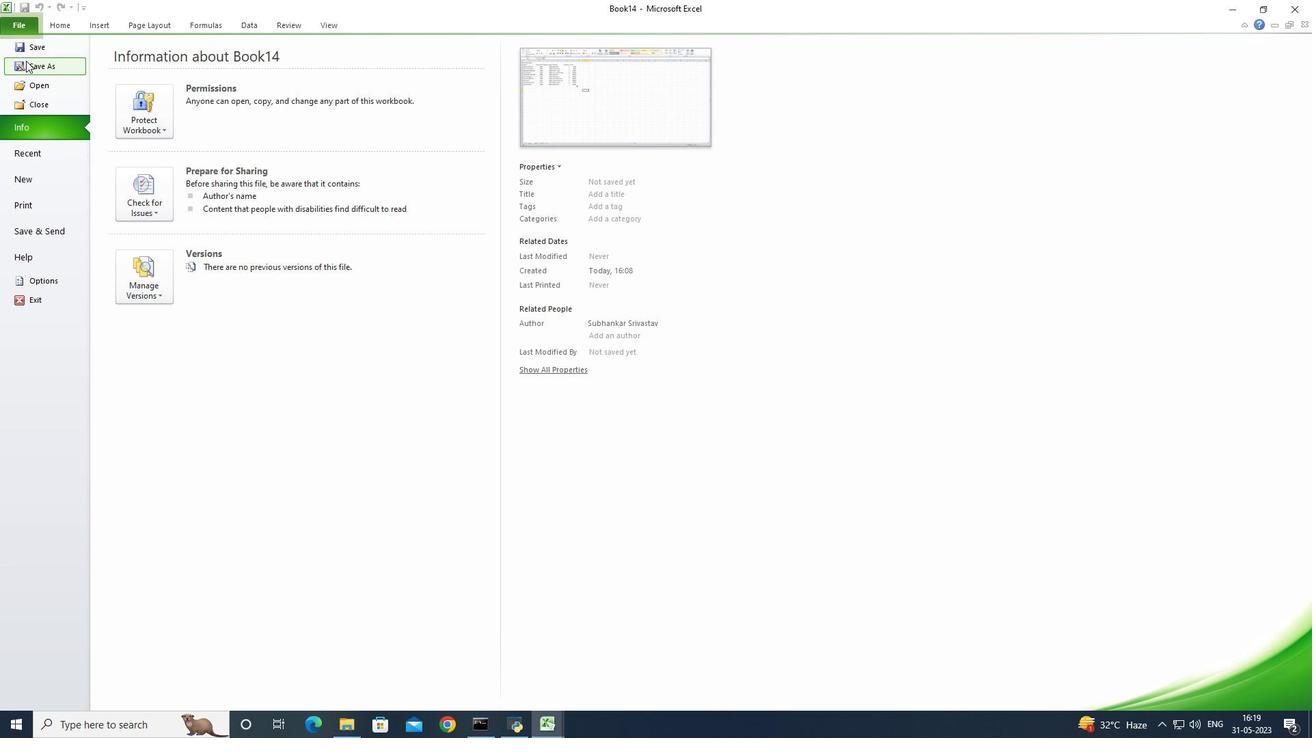 
Action: Mouse pressed left at (30, 49)
Screenshot: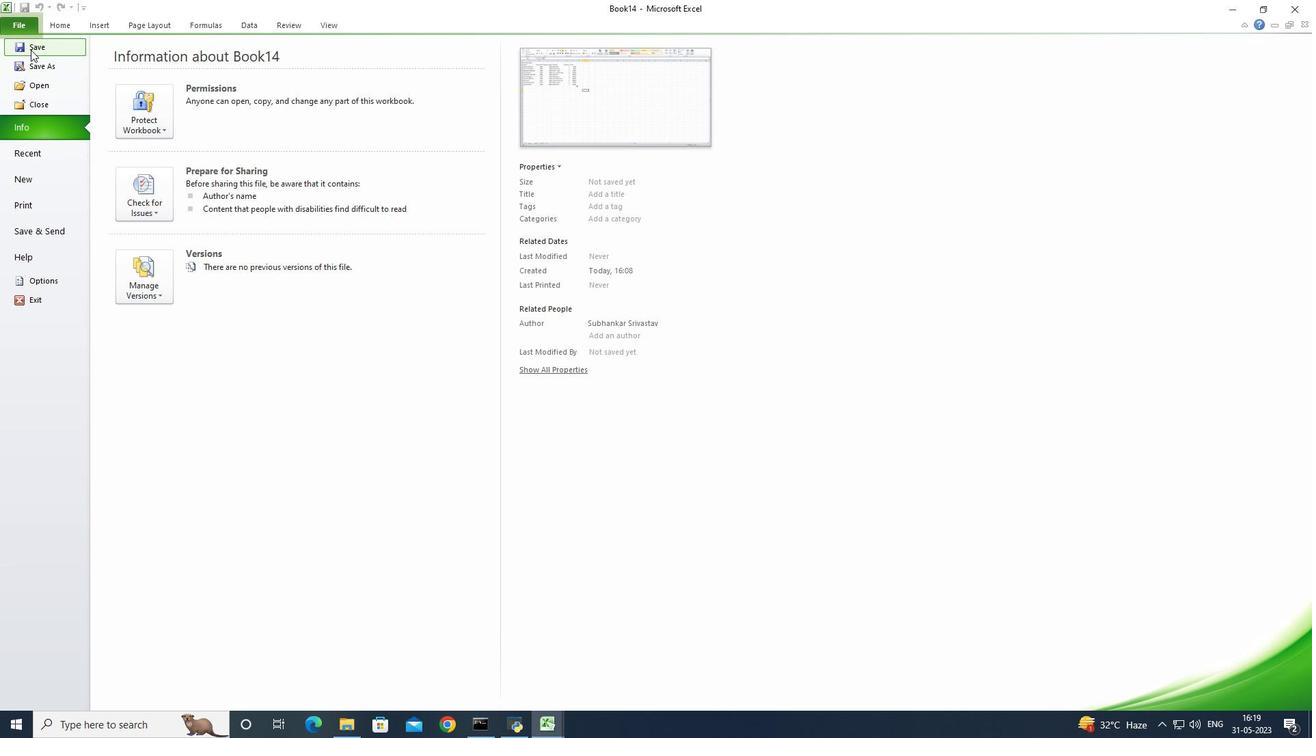 
Action: Mouse moved to (69, 175)
Screenshot: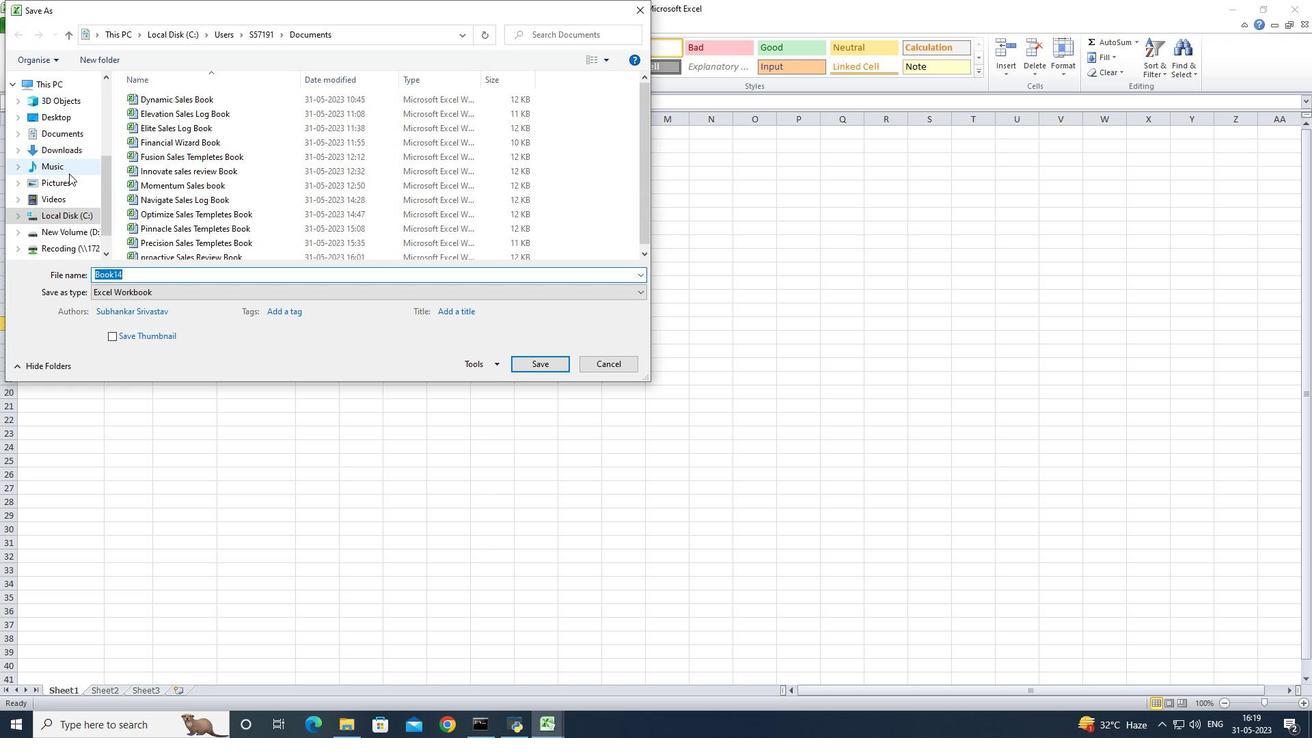
Action: Key pressed <Key.shift><Key.shift><Key.shift><Key.shift><Key.shift><Key.shift><Key.shift><Key.shift><Key.shift><Key.shift><Key.shift><Key.shift><Key.shift><Key.shift><Key.shift><Key.shift><Key.shift><Key.shift><Key.shift><Key.shift><Key.shift><Key.shift><Key.shift><Key.shift><Key.shift><Key.shift><Key.shift><Key.shift><Key.shift><Key.shift><Key.shift><Key.shift><Key.shift><Key.shift><Key.shift><Key.shift>Promote<Key.space>sales<Key.space><Key.shift>Book
Screenshot: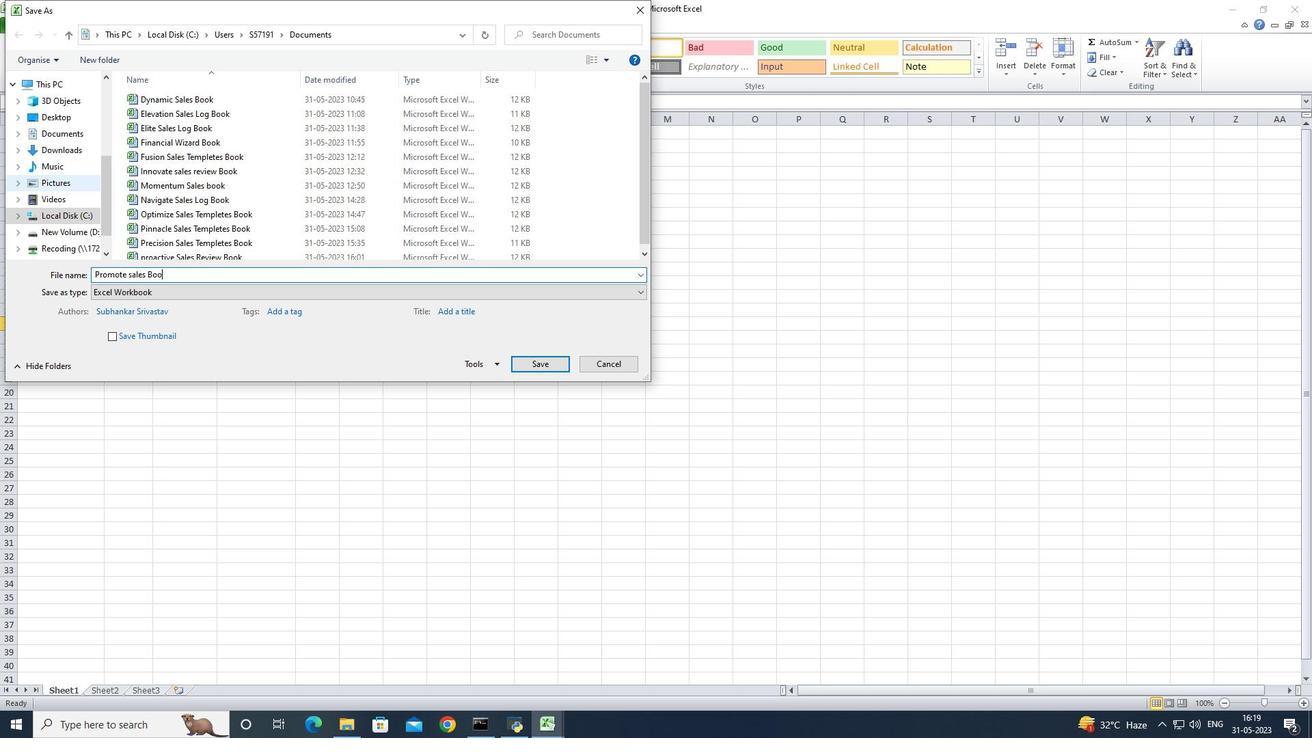 
Action: Mouse moved to (531, 367)
Screenshot: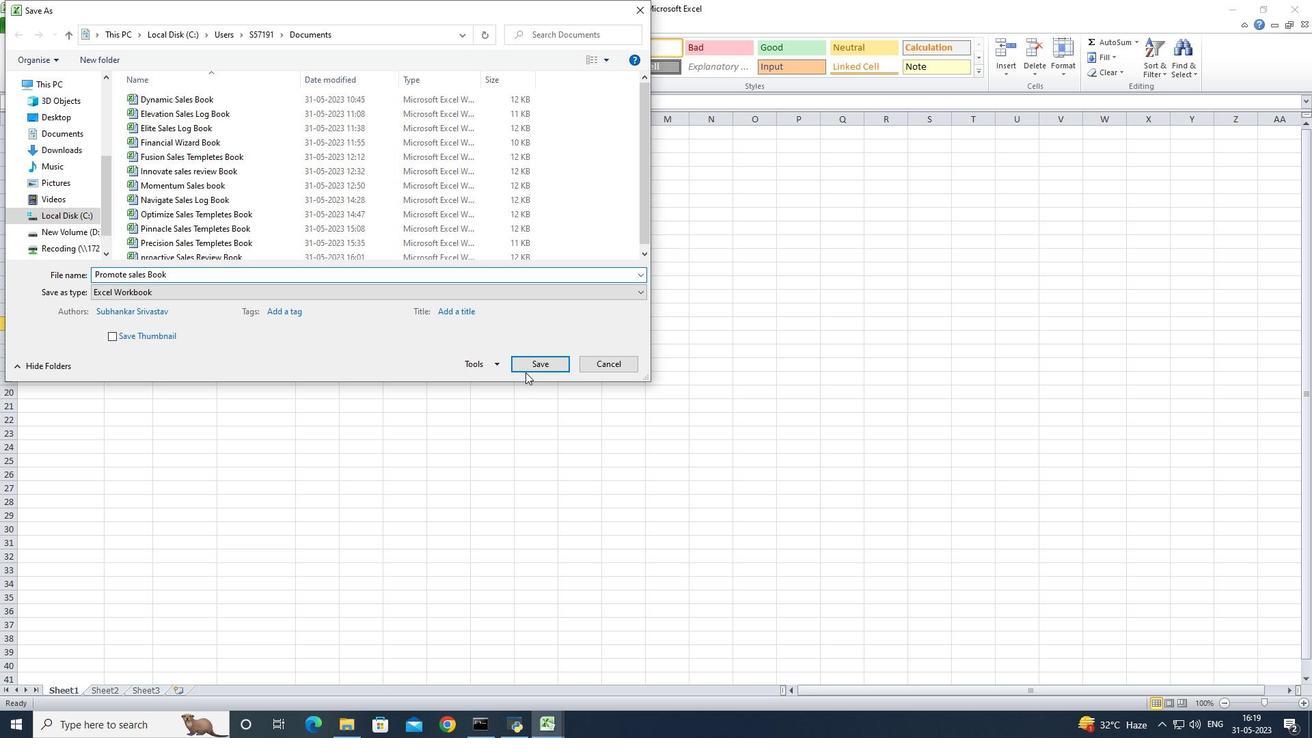 
Action: Mouse pressed left at (531, 367)
Screenshot: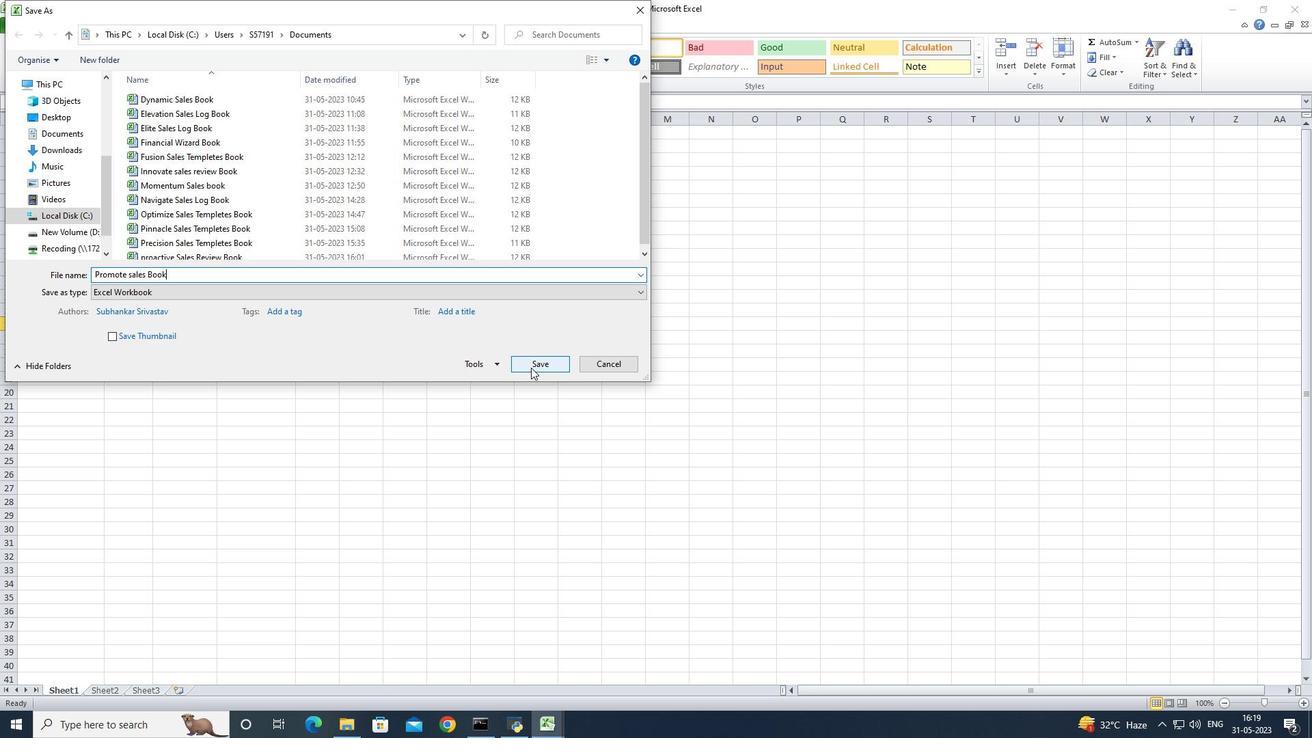 
Action: Mouse moved to (334, 342)
Screenshot: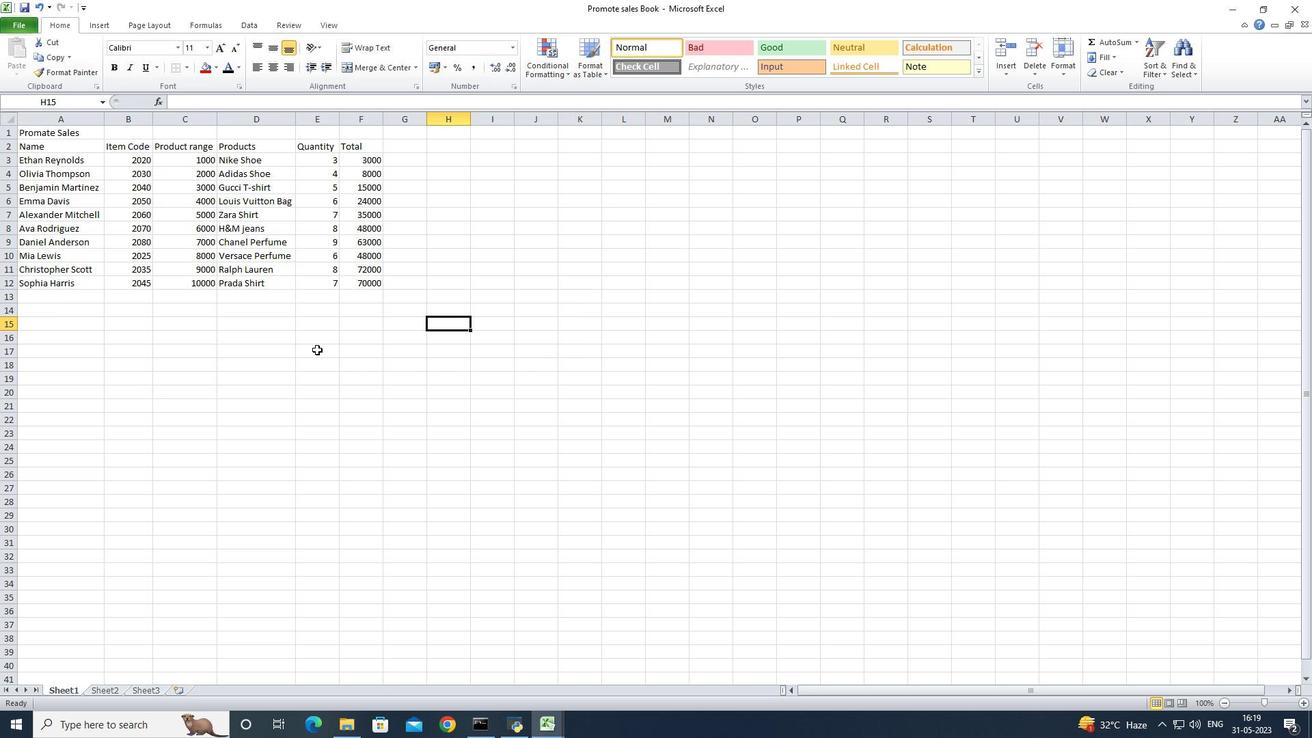 
Action: Mouse pressed left at (334, 342)
Screenshot: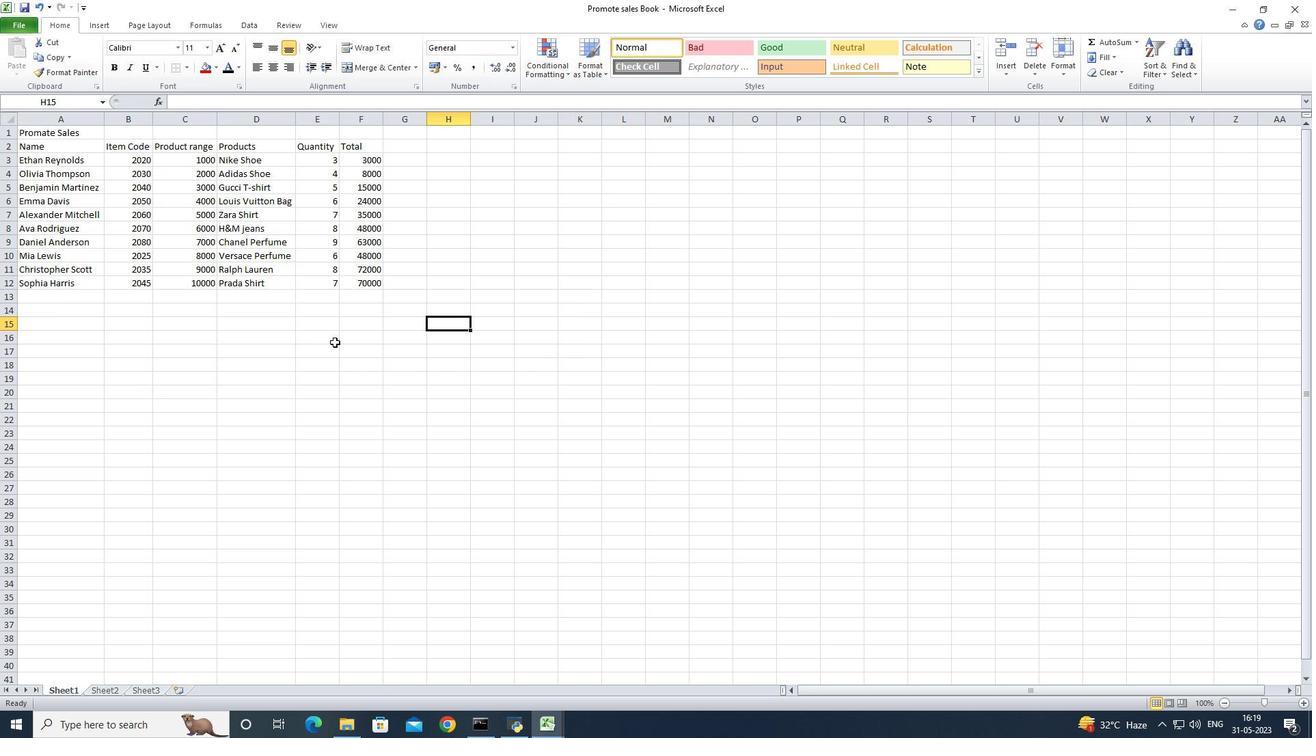 
Action: Mouse moved to (516, 352)
Screenshot: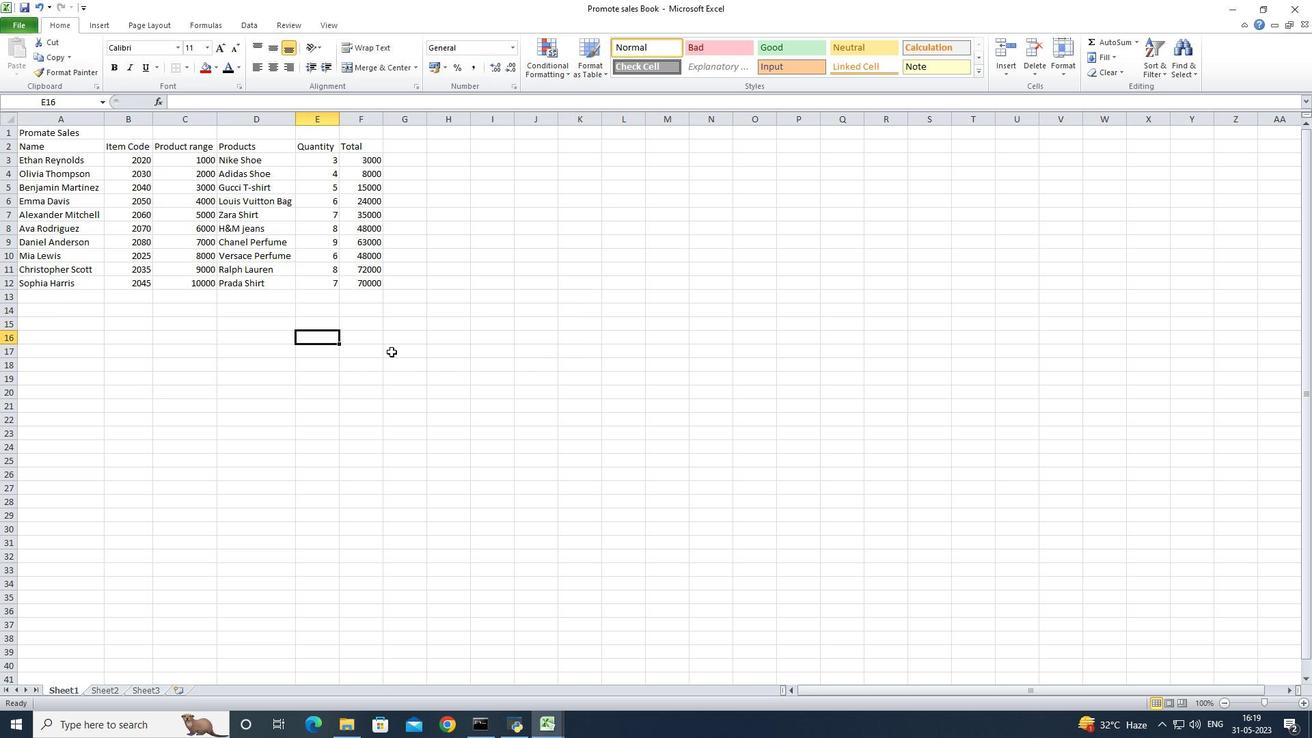 
Action: Mouse pressed left at (516, 352)
Screenshot: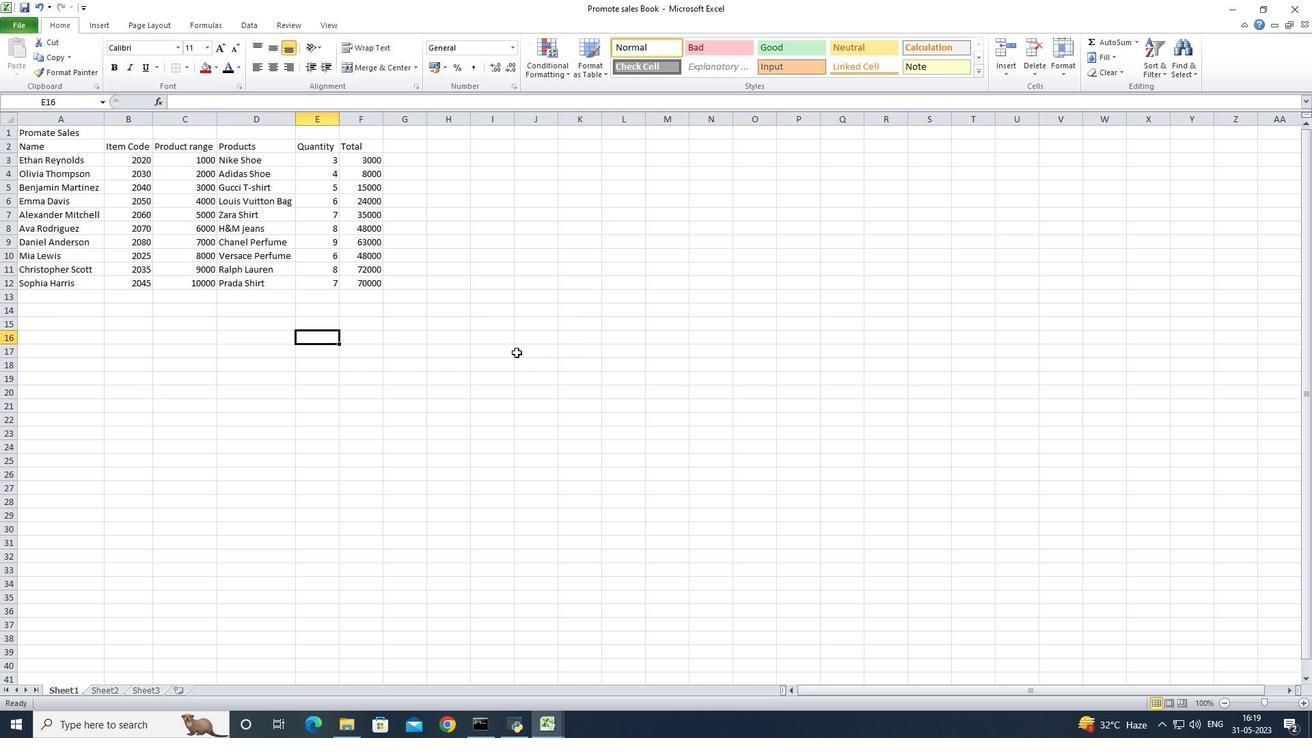 
Action: Mouse moved to (517, 351)
Screenshot: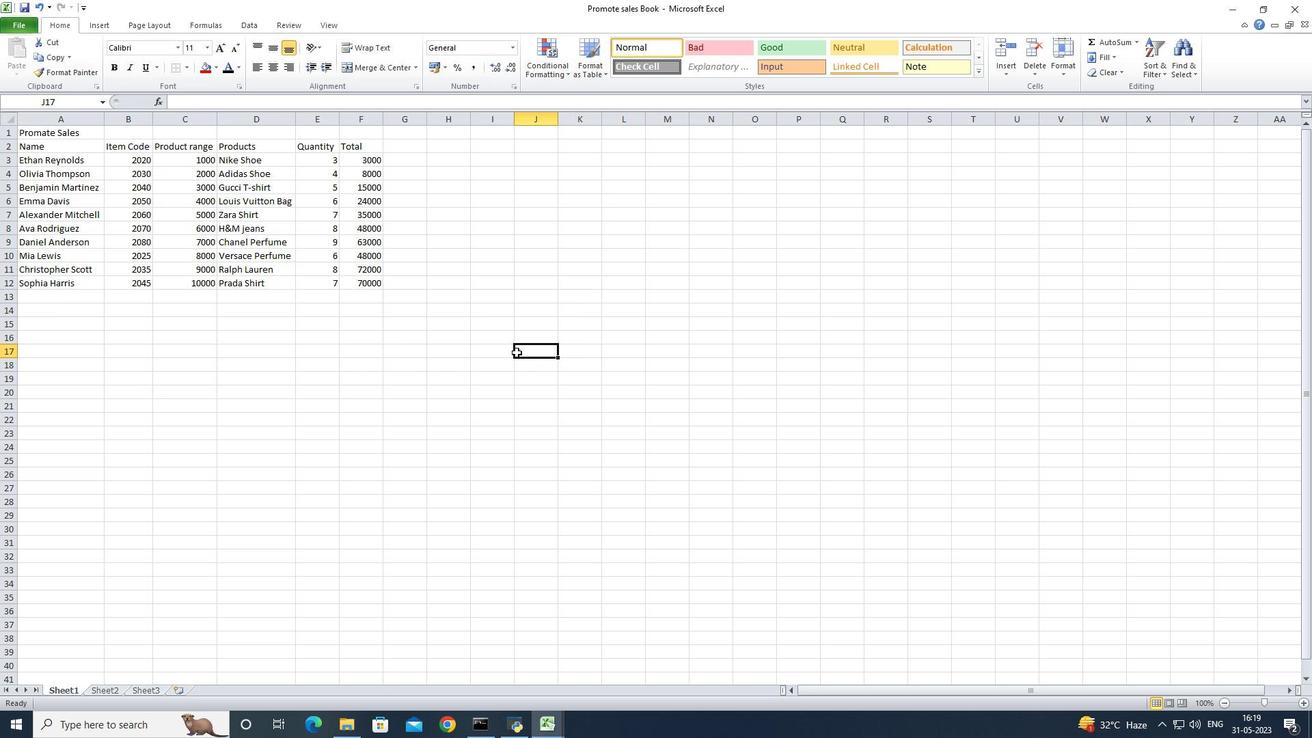 
Action: Key pressed ctrl+S
Screenshot: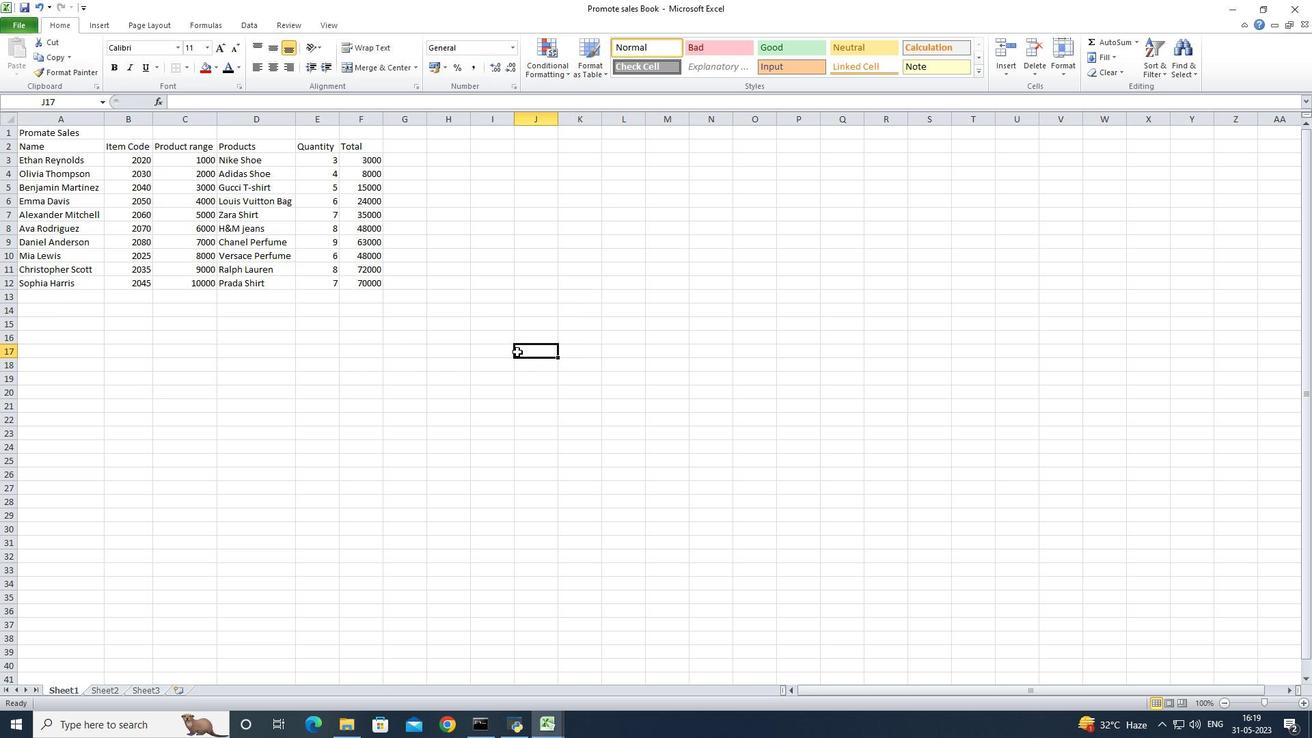 
